 Task: Search for a house in Punalur, India, from 12 Aug to 16 Aug for 4 guests, with amenities like Wifi, Free Parking, TV, and Gym, within a price range of ₹10,000 to ₹16,000.
Action: Mouse moved to (462, 102)
Screenshot: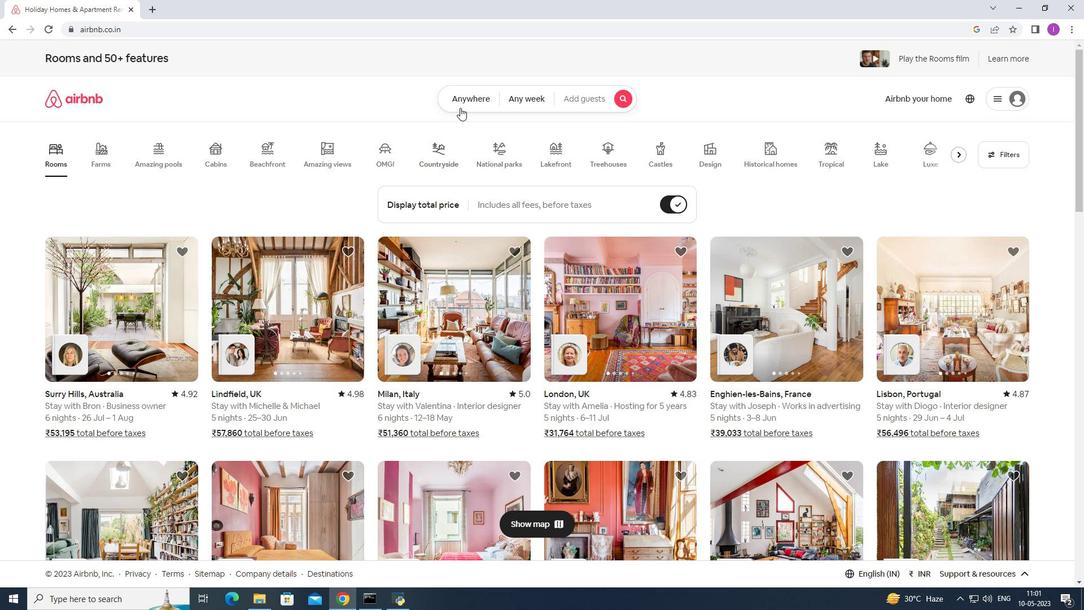 
Action: Mouse pressed left at (462, 102)
Screenshot: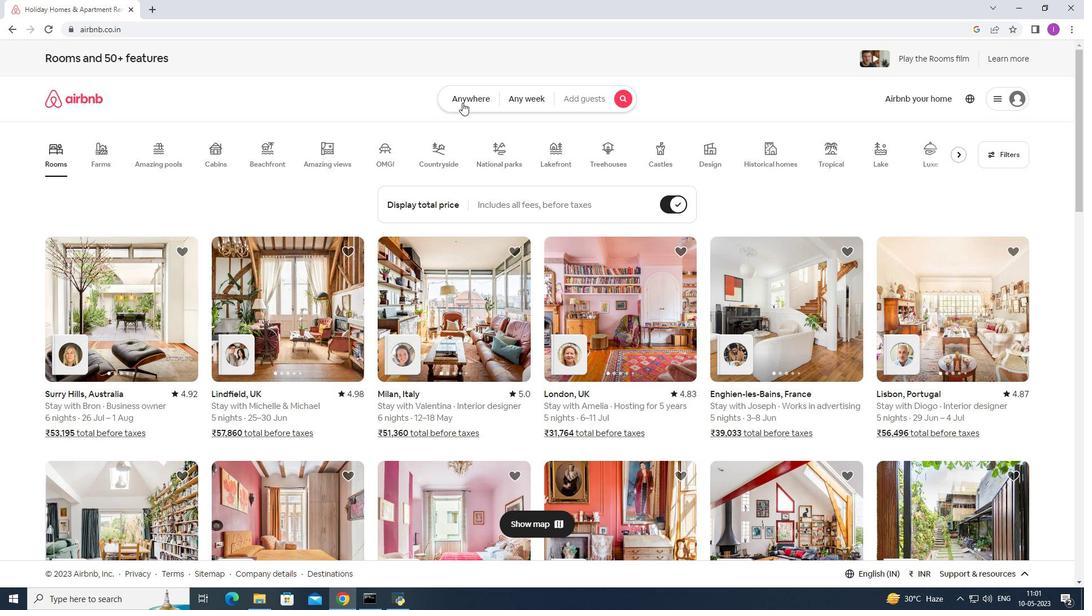 
Action: Mouse moved to (381, 143)
Screenshot: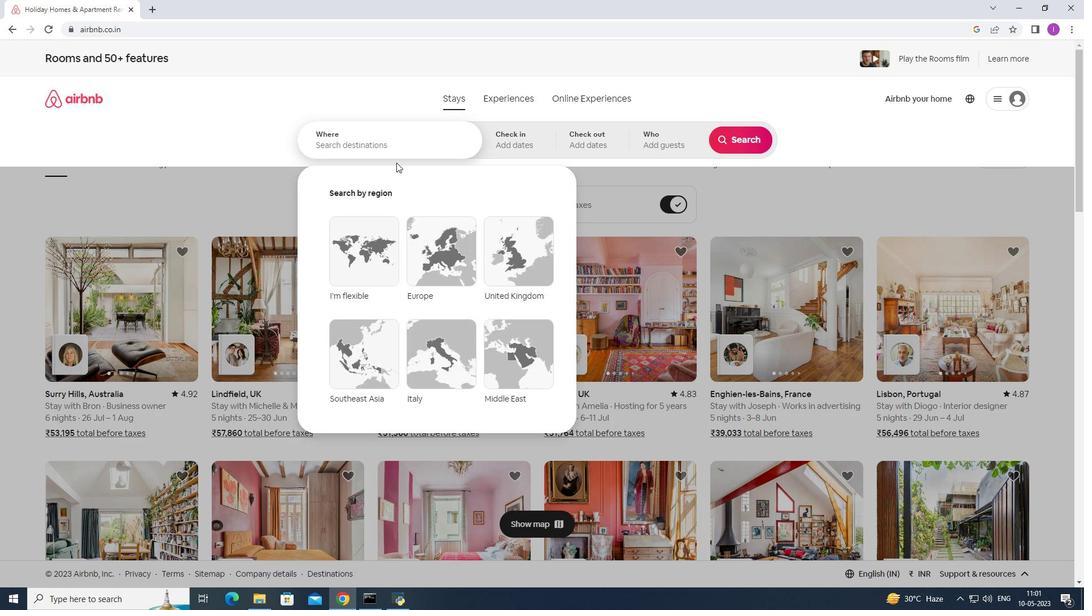 
Action: Mouse pressed left at (381, 143)
Screenshot: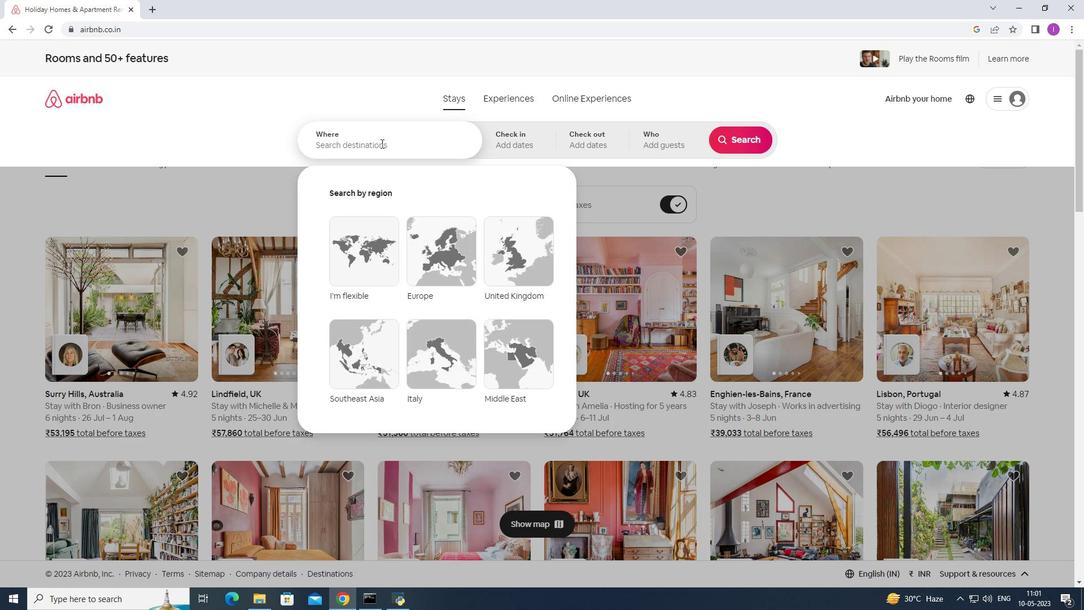 
Action: Mouse moved to (368, 164)
Screenshot: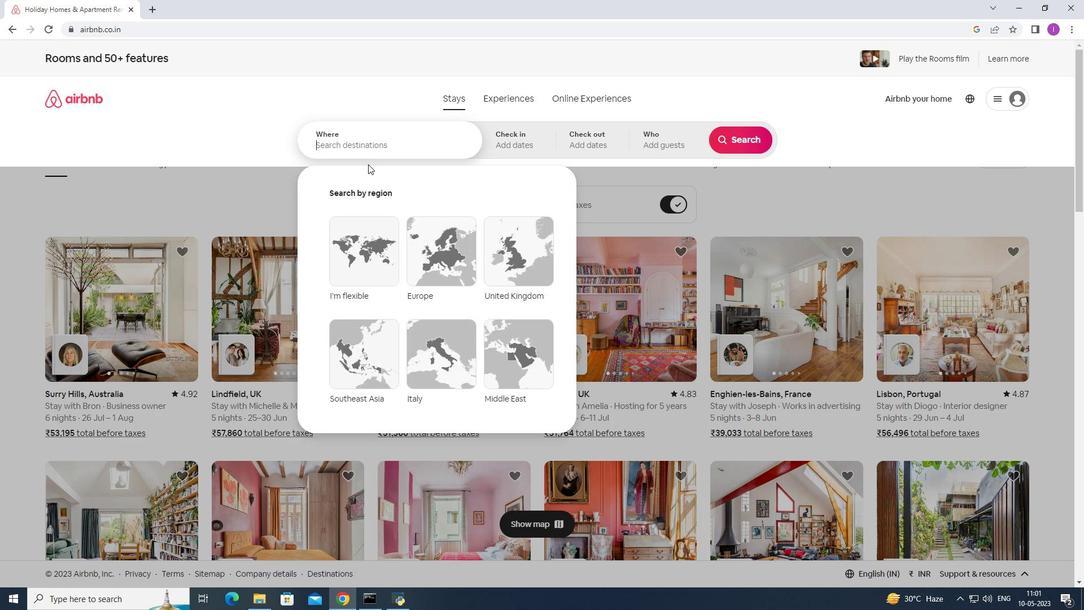 
Action: Key pressed <Key.shift>Punalur,<Key.shift><Key.shift><Key.shift><Key.shift><Key.shift><Key.shift><Key.shift><Key.shift><Key.shift><Key.shift><Key.shift><Key.shift><Key.shift><Key.shift><Key.shift>India
Screenshot: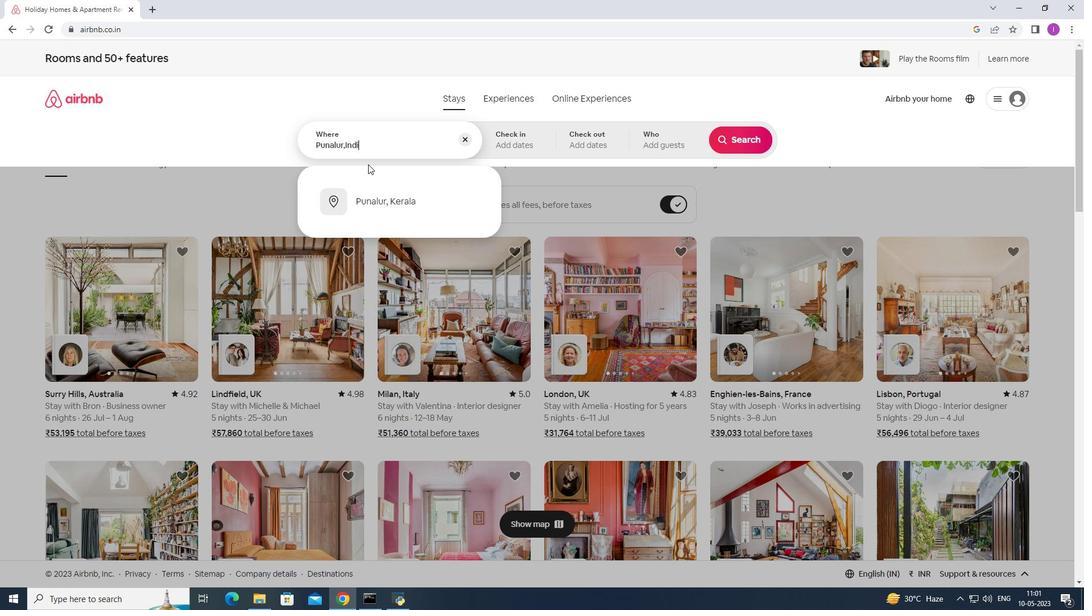 
Action: Mouse moved to (512, 148)
Screenshot: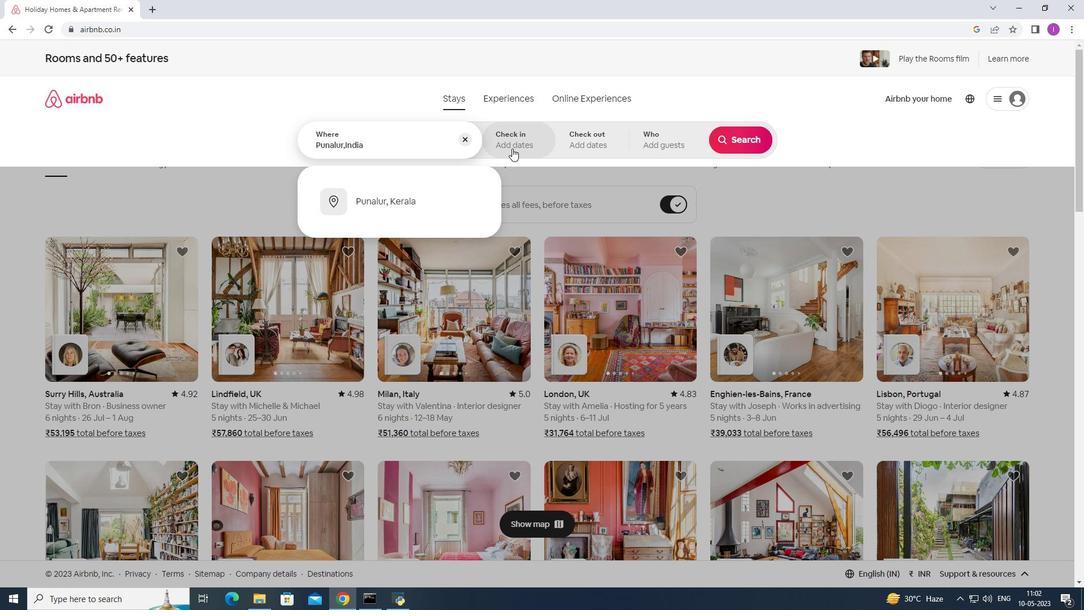 
Action: Mouse pressed left at (512, 148)
Screenshot: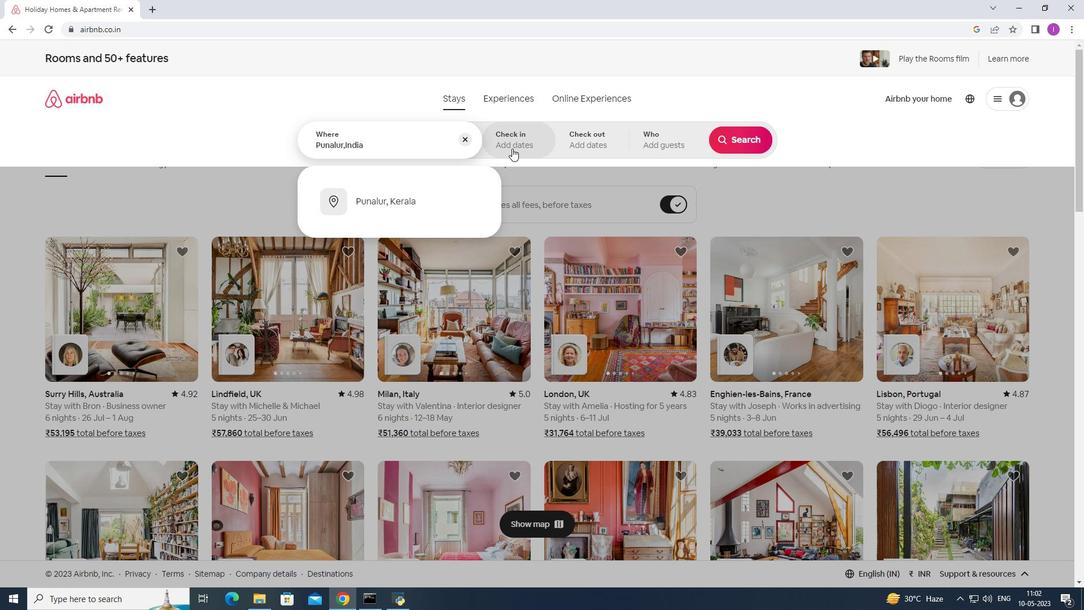 
Action: Mouse moved to (741, 227)
Screenshot: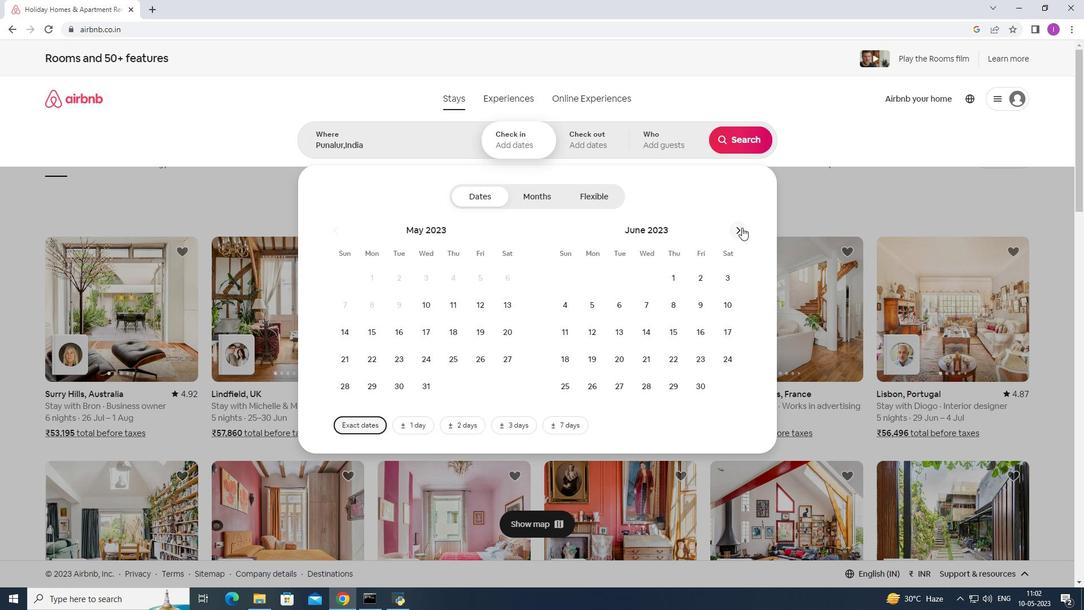 
Action: Mouse pressed left at (741, 227)
Screenshot: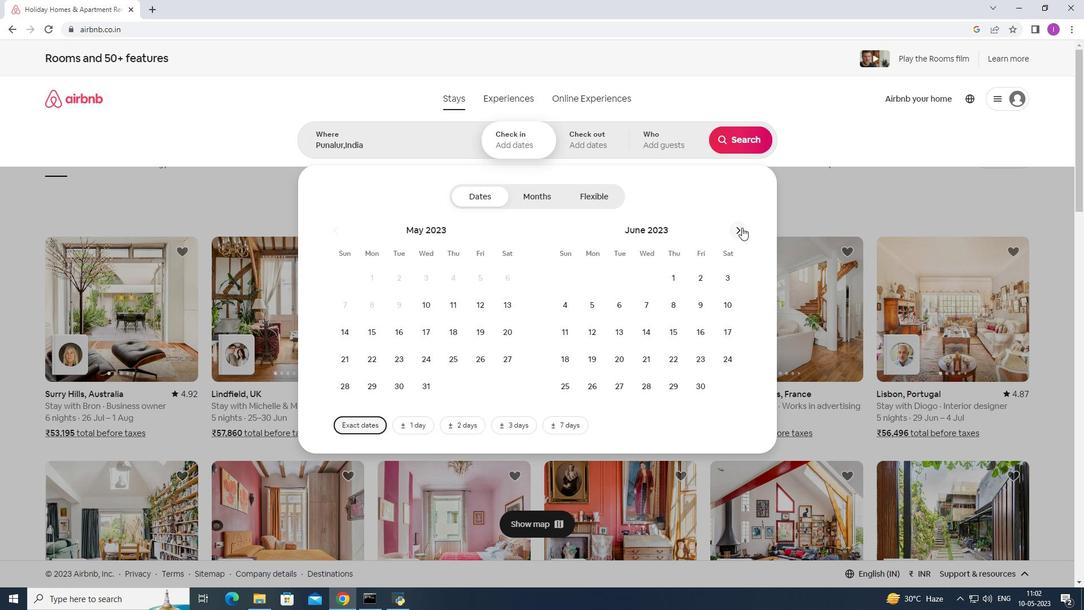 
Action: Mouse pressed left at (741, 227)
Screenshot: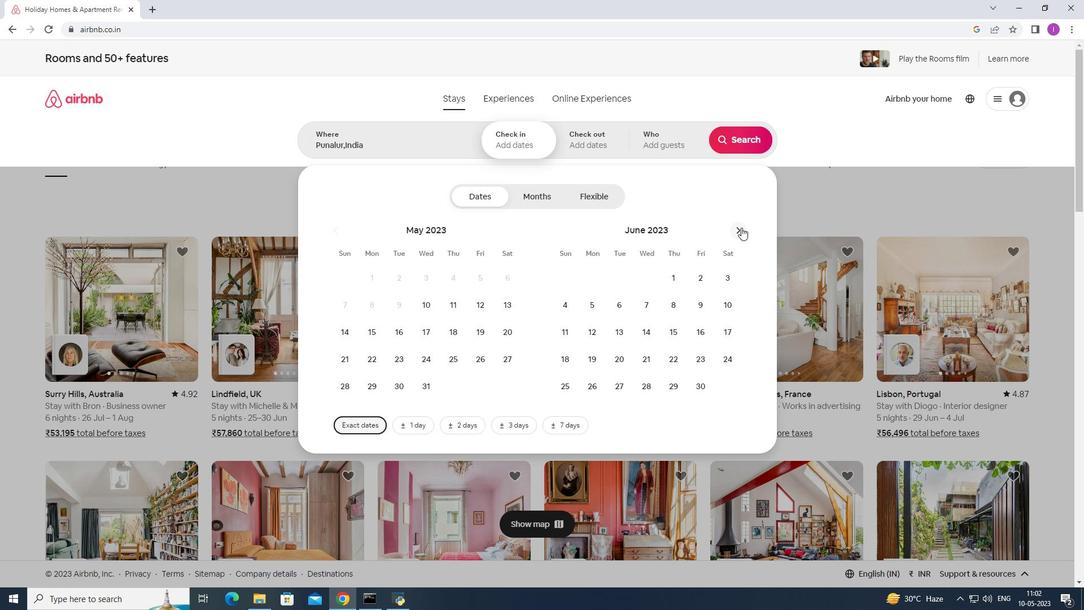 
Action: Mouse moved to (727, 301)
Screenshot: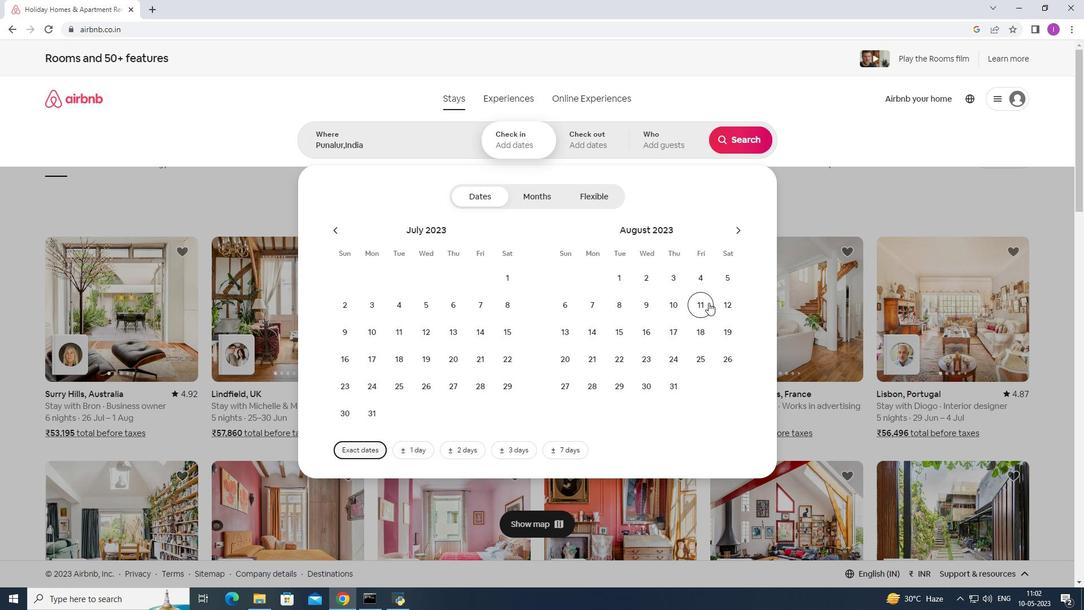 
Action: Mouse pressed left at (727, 301)
Screenshot: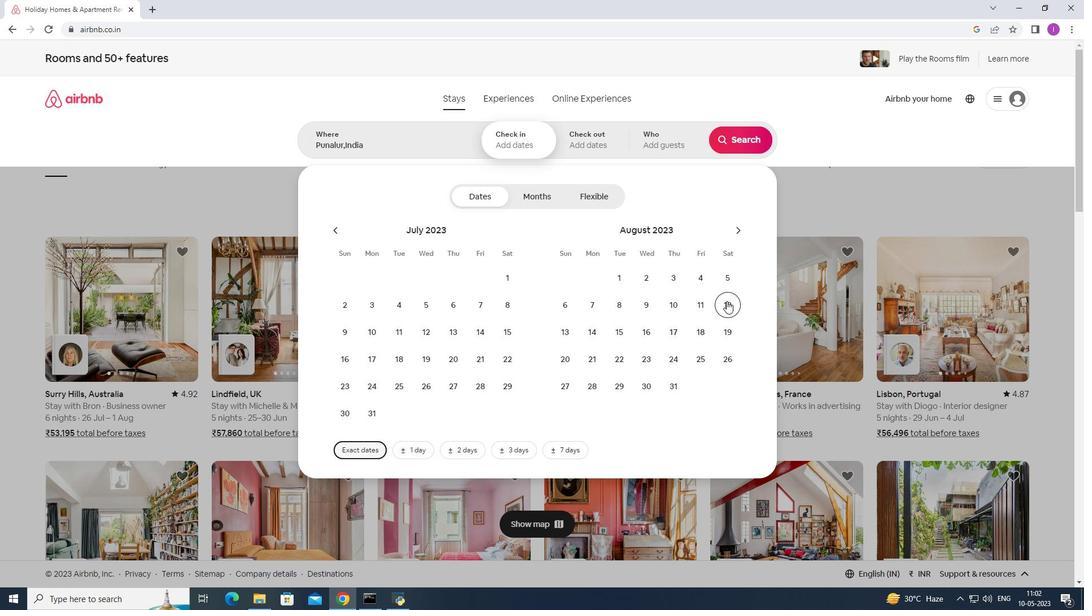 
Action: Mouse moved to (641, 329)
Screenshot: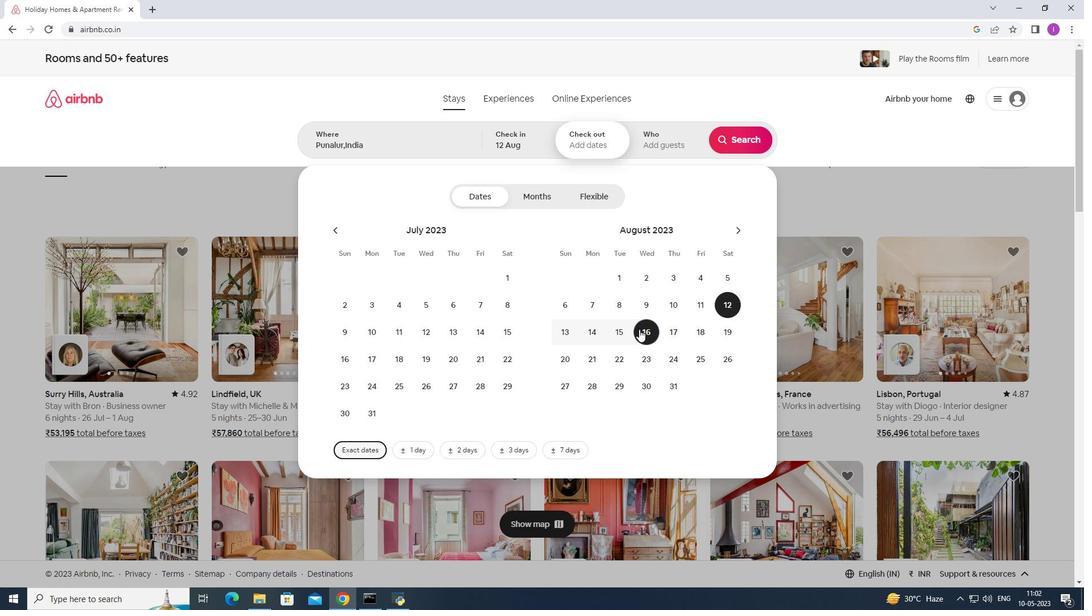 
Action: Mouse pressed left at (641, 329)
Screenshot: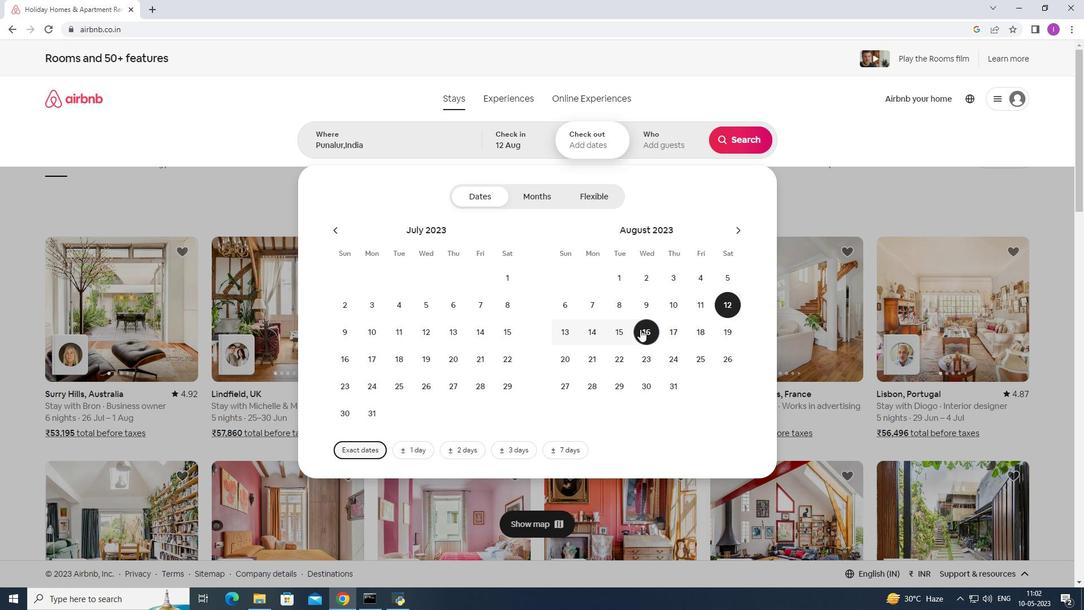 
Action: Mouse moved to (659, 139)
Screenshot: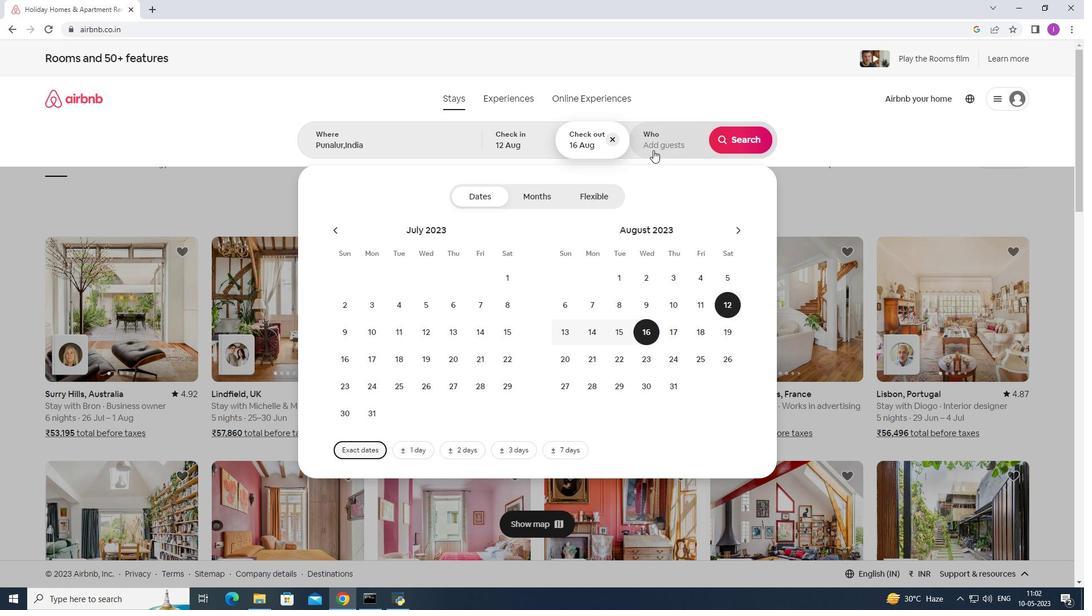 
Action: Mouse pressed left at (659, 139)
Screenshot: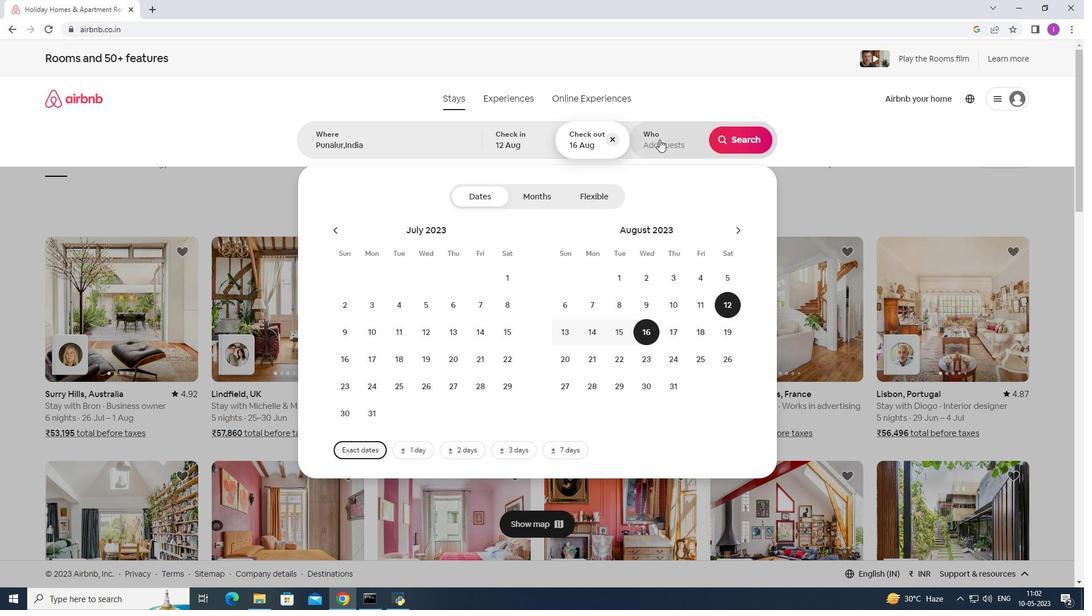 
Action: Mouse moved to (749, 198)
Screenshot: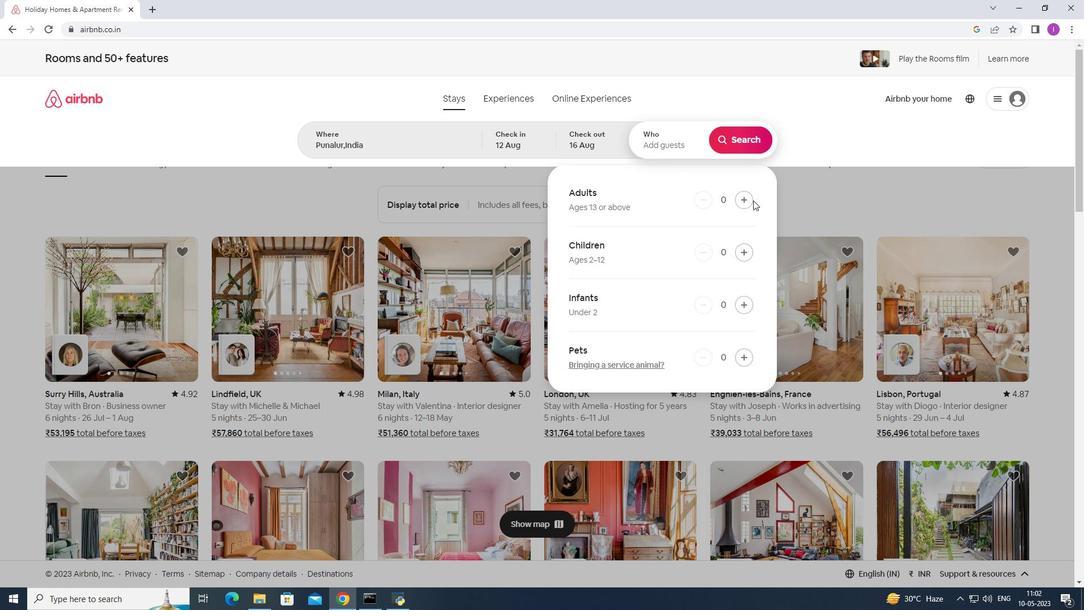 
Action: Mouse pressed left at (749, 198)
Screenshot: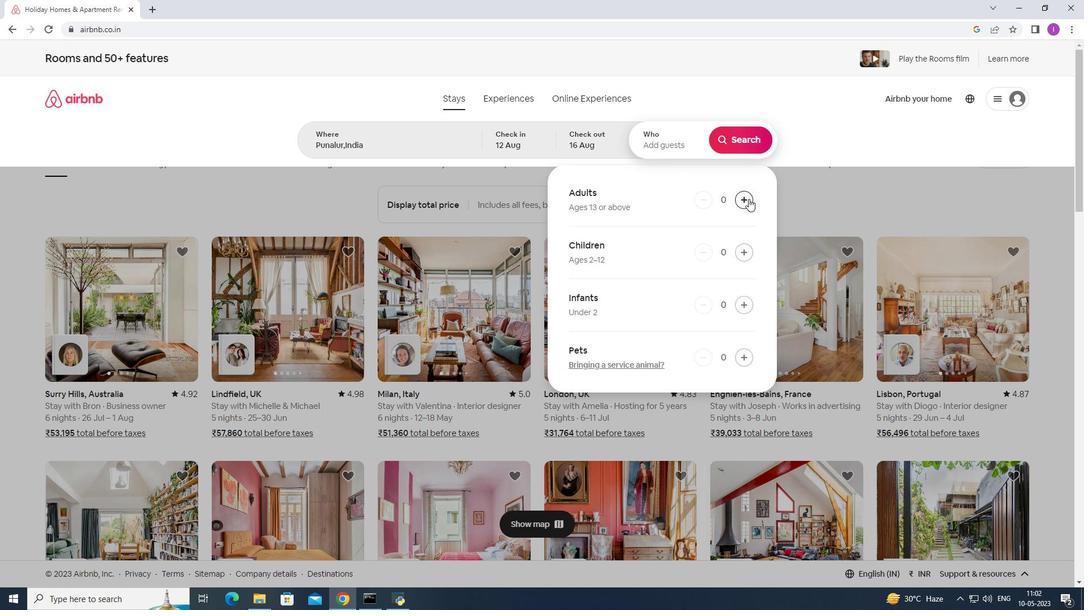 
Action: Mouse pressed left at (749, 198)
Screenshot: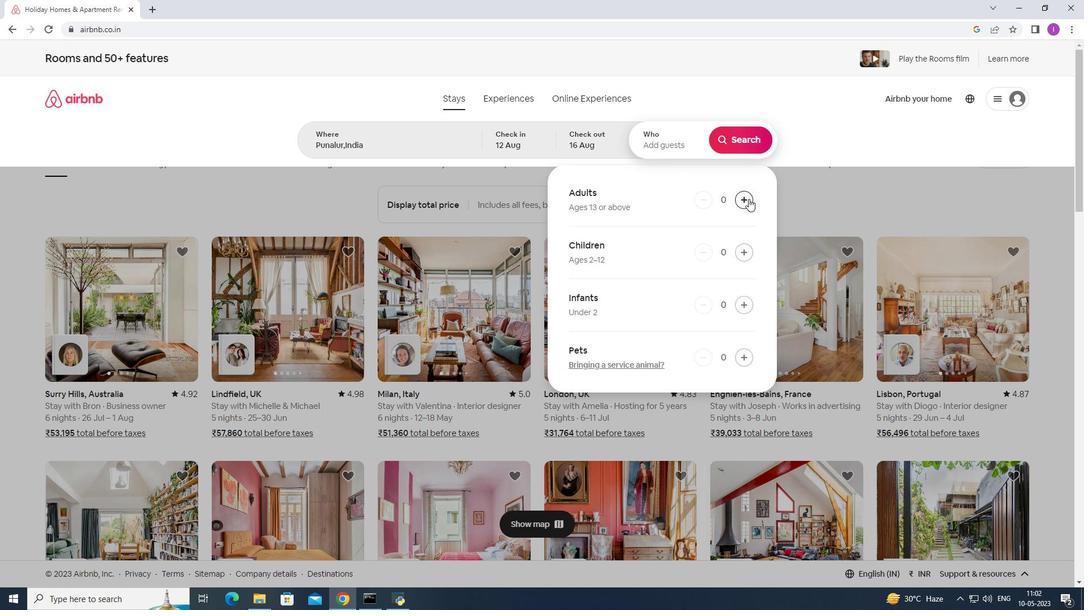 
Action: Mouse pressed left at (749, 198)
Screenshot: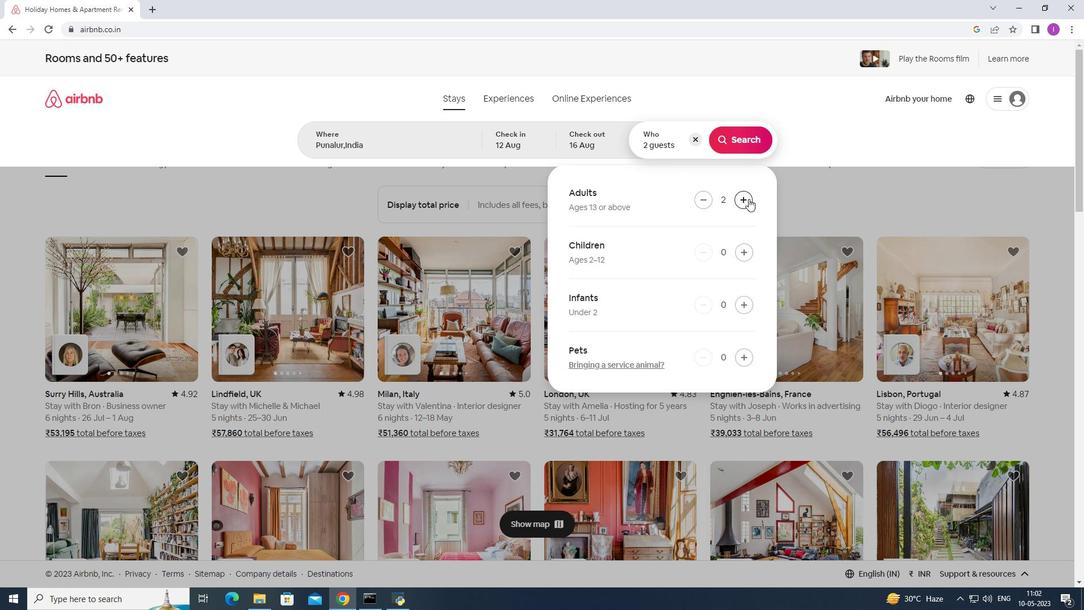 
Action: Mouse pressed left at (749, 198)
Screenshot: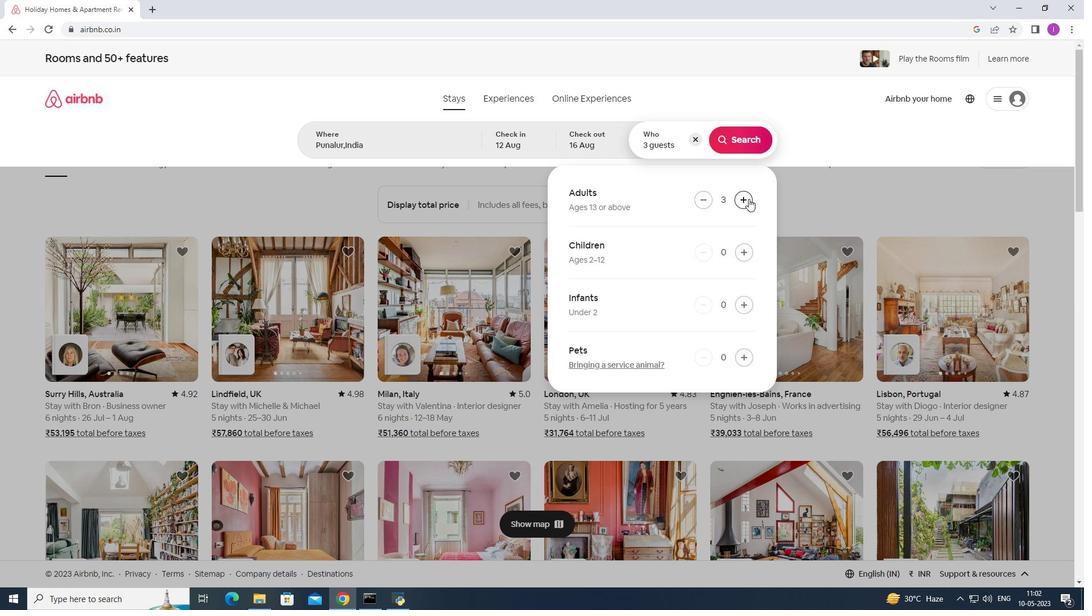 
Action: Mouse pressed left at (749, 198)
Screenshot: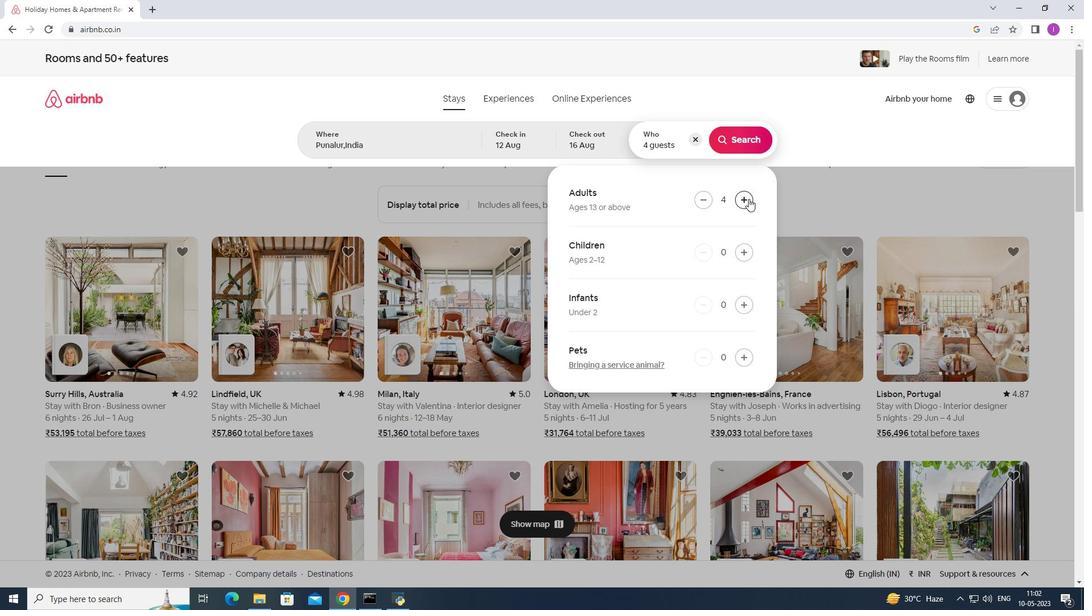 
Action: Mouse pressed left at (749, 198)
Screenshot: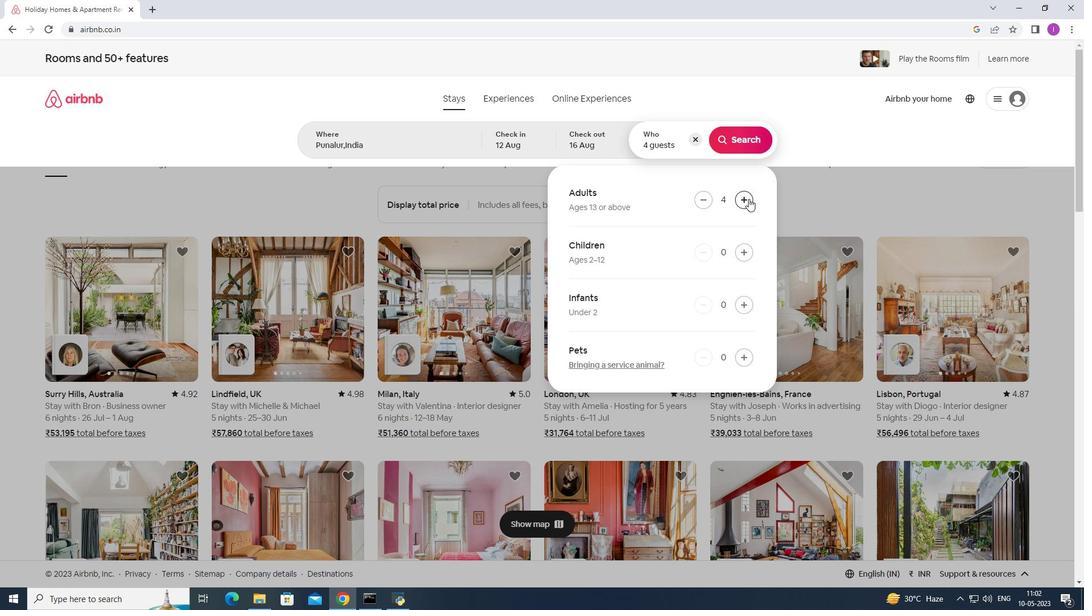 
Action: Mouse pressed left at (749, 198)
Screenshot: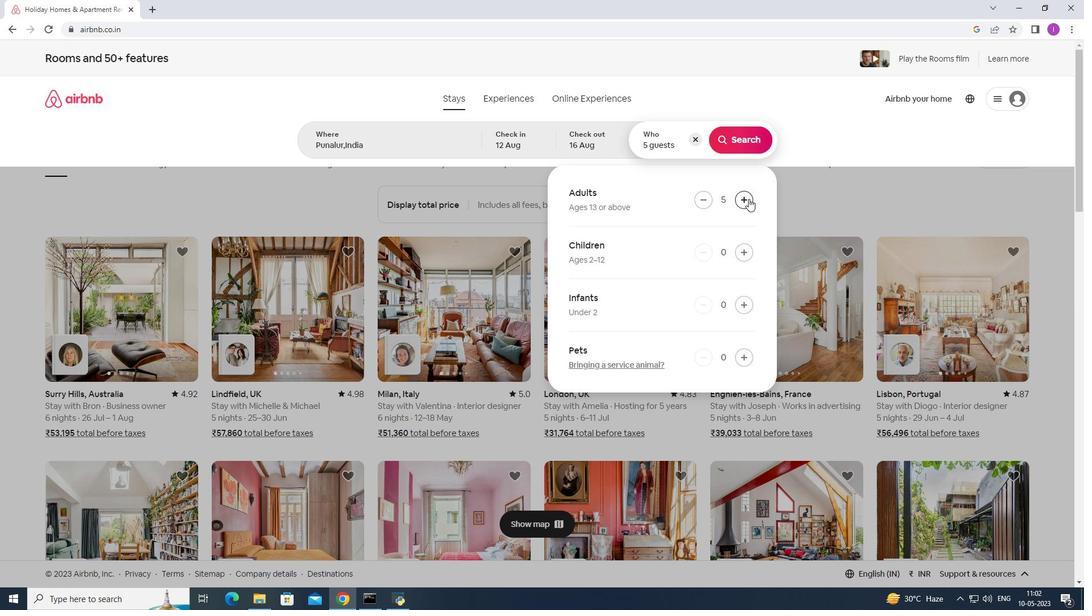 
Action: Mouse pressed left at (749, 198)
Screenshot: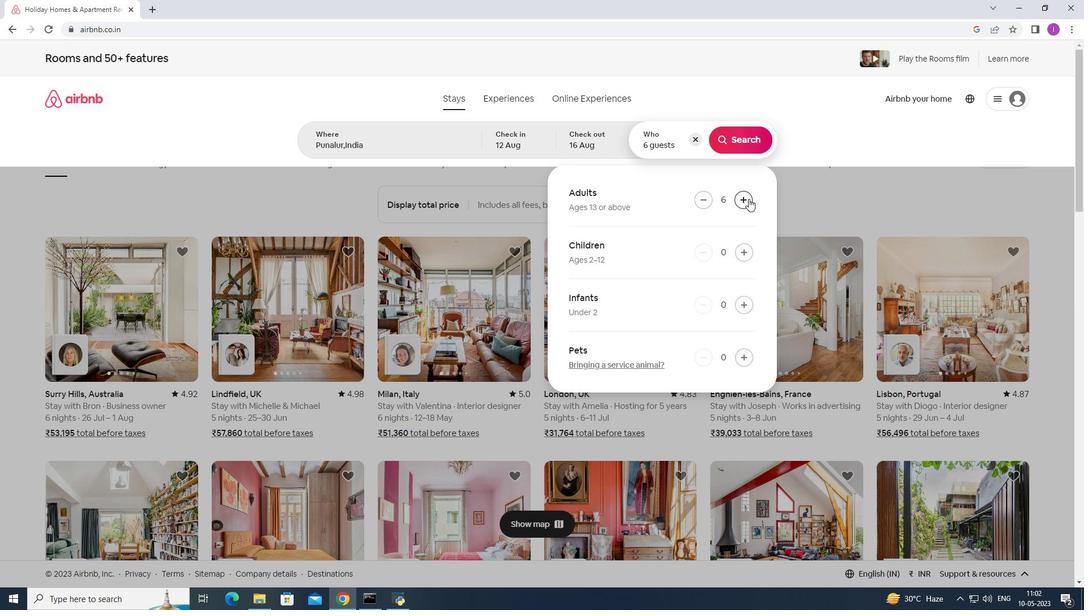 
Action: Mouse moved to (739, 142)
Screenshot: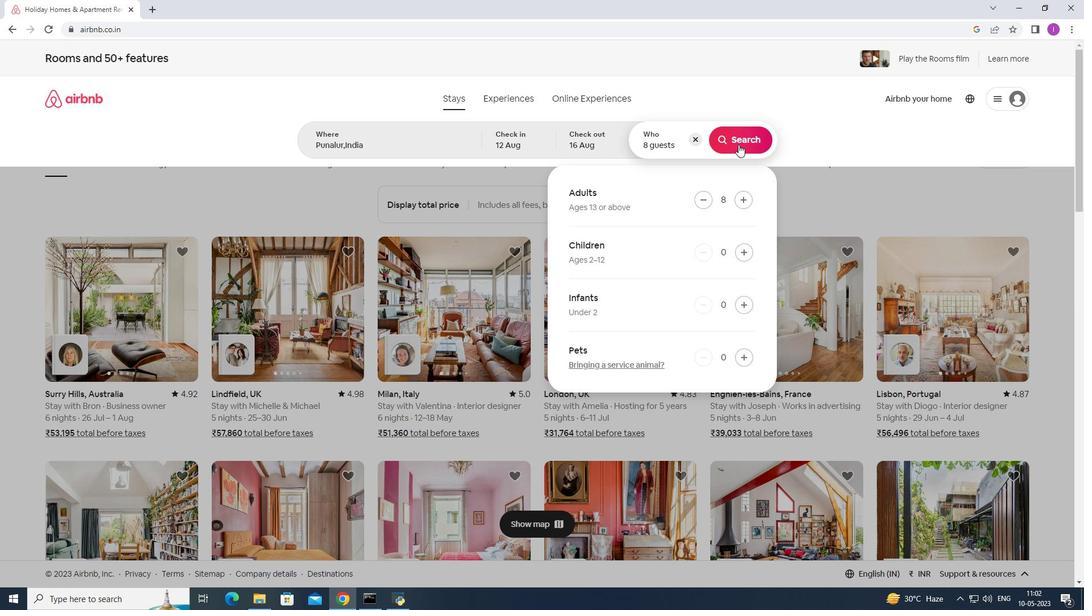 
Action: Mouse pressed left at (739, 142)
Screenshot: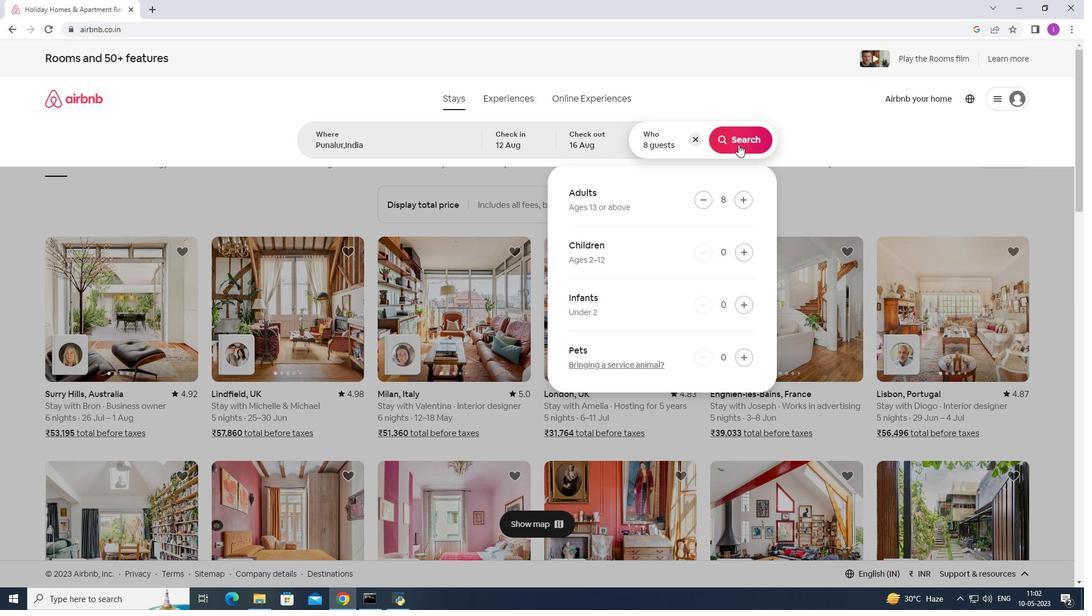 
Action: Mouse moved to (1023, 104)
Screenshot: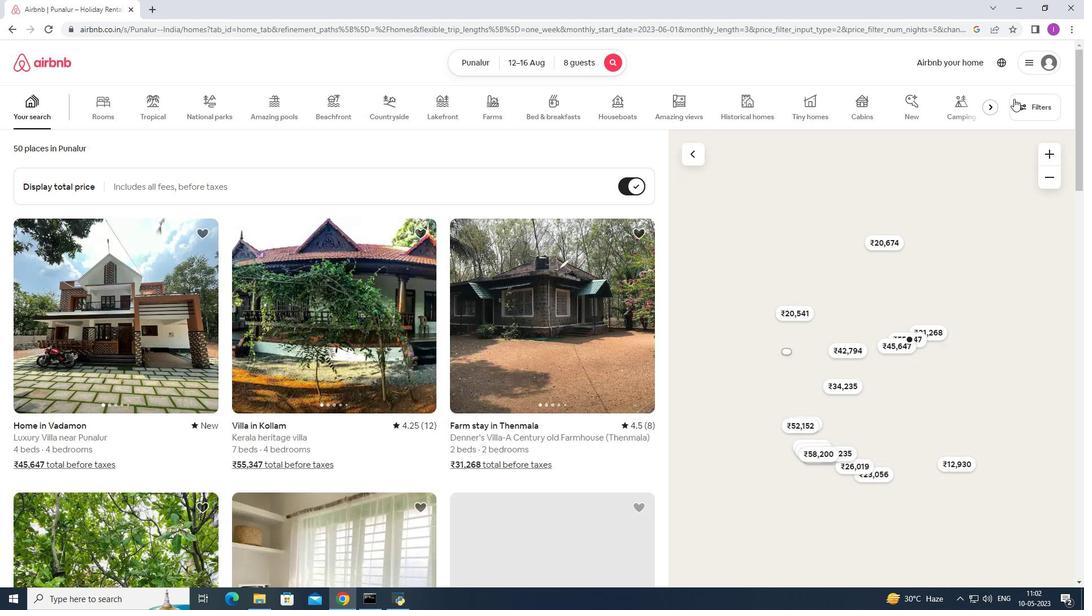 
Action: Mouse pressed left at (1023, 104)
Screenshot: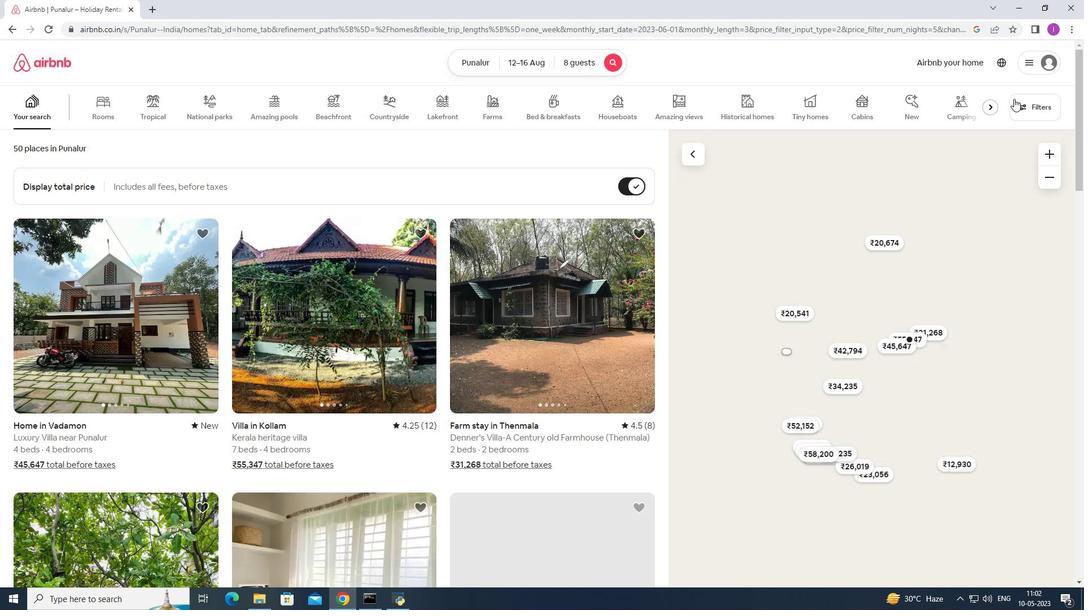 
Action: Mouse moved to (405, 386)
Screenshot: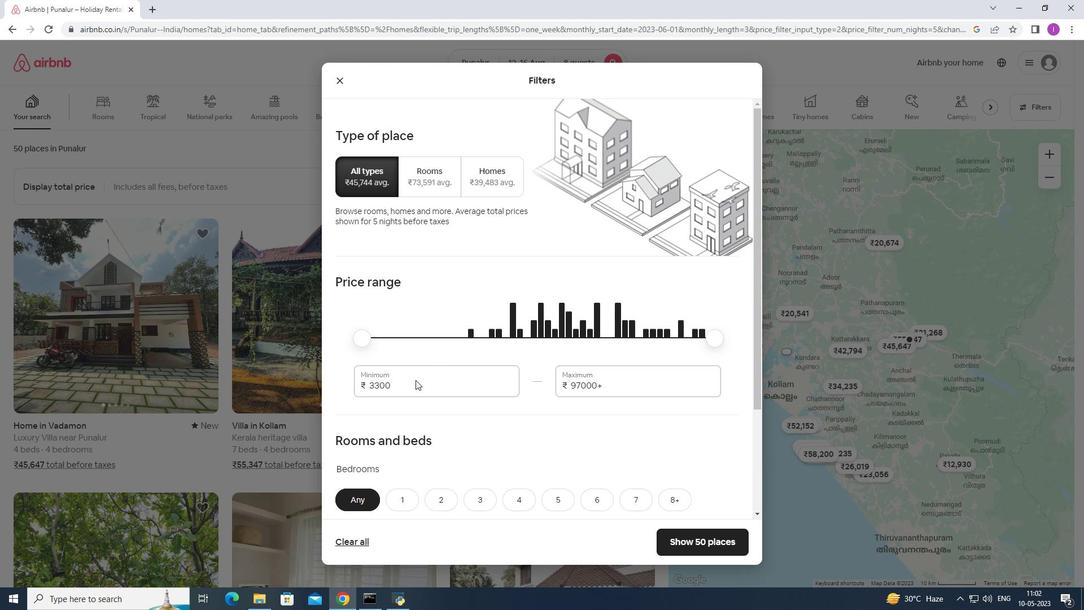 
Action: Mouse pressed left at (405, 386)
Screenshot: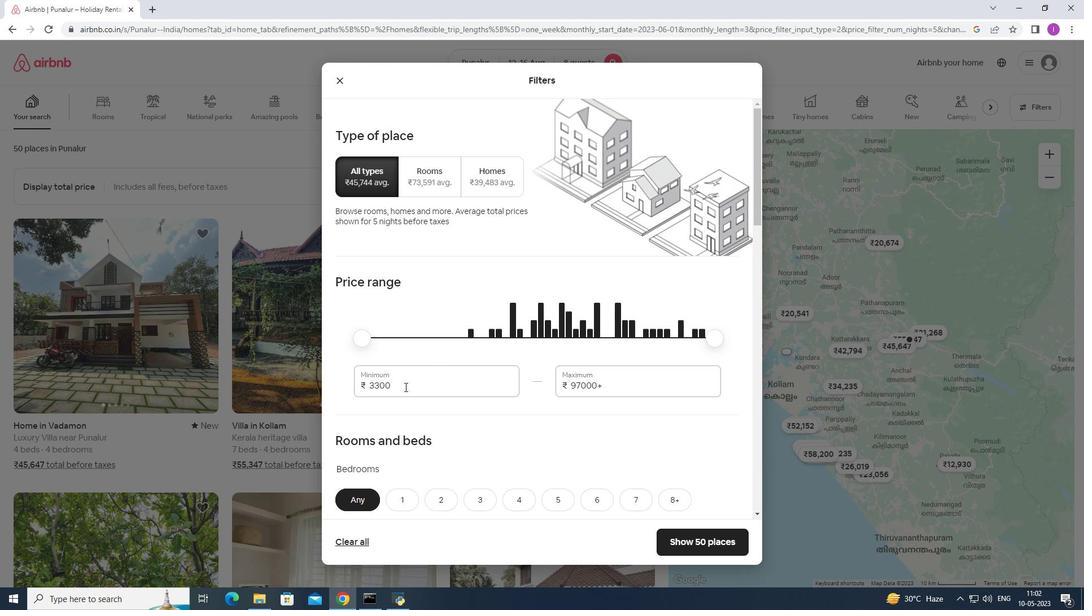 
Action: Mouse moved to (414, 368)
Screenshot: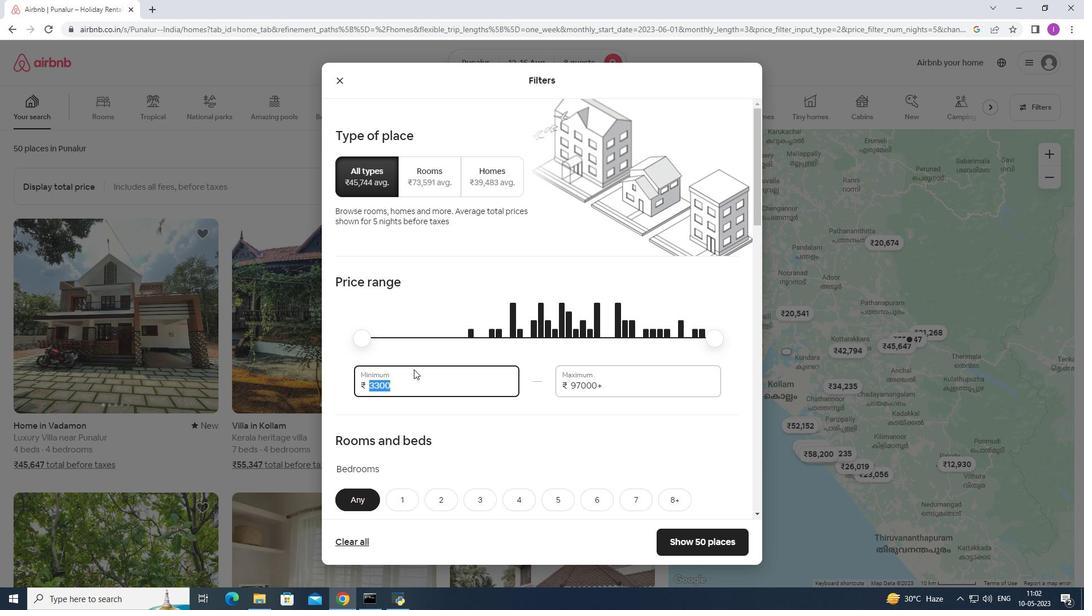 
Action: Key pressed 1
Screenshot: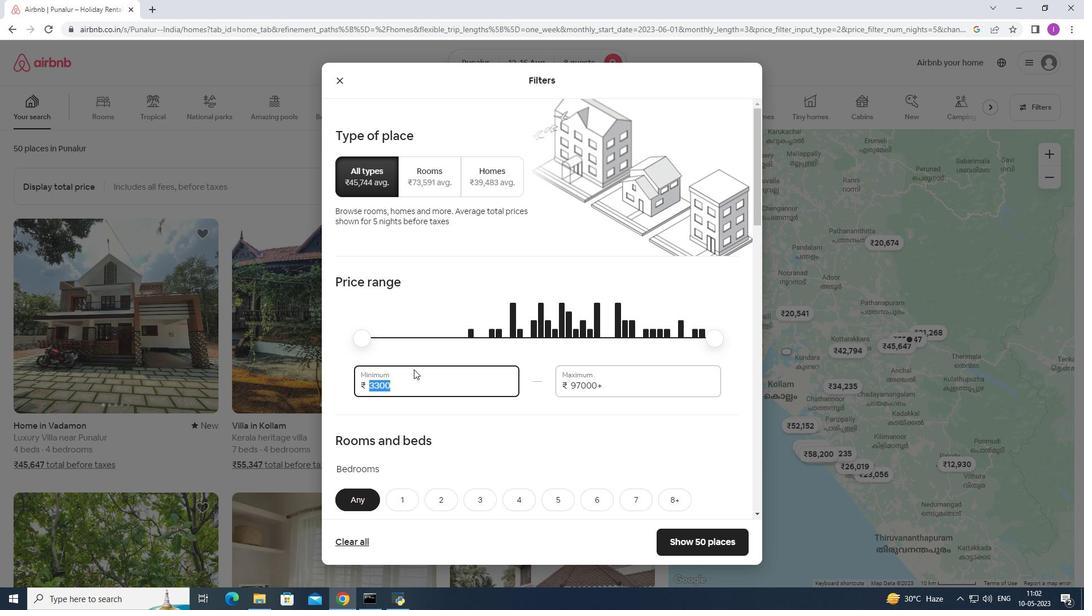 
Action: Mouse moved to (416, 361)
Screenshot: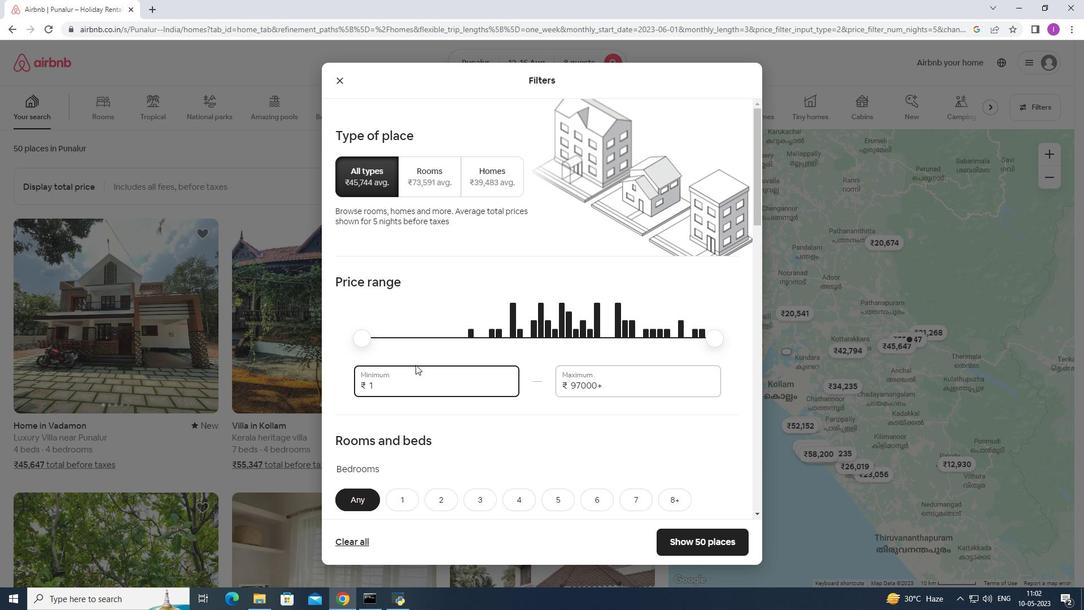 
Action: Key pressed 00
Screenshot: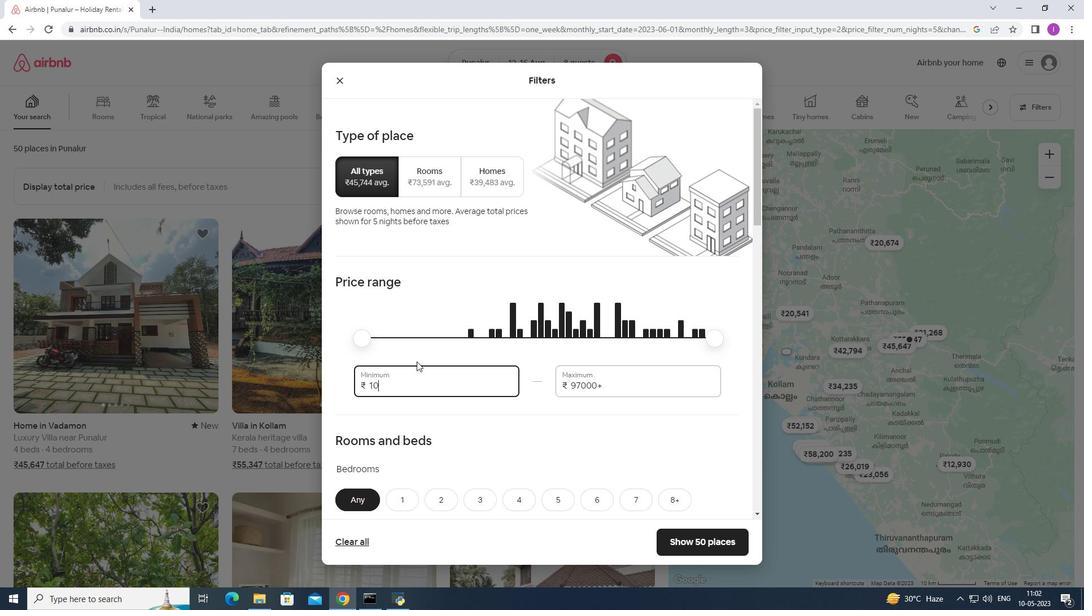 
Action: Mouse moved to (416, 360)
Screenshot: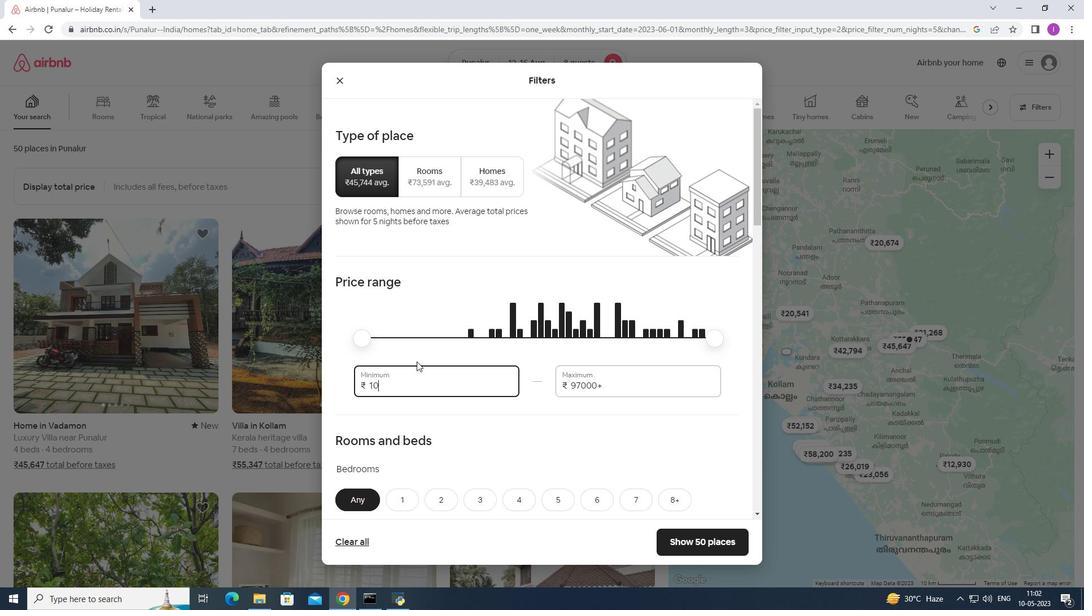
Action: Key pressed 0
Screenshot: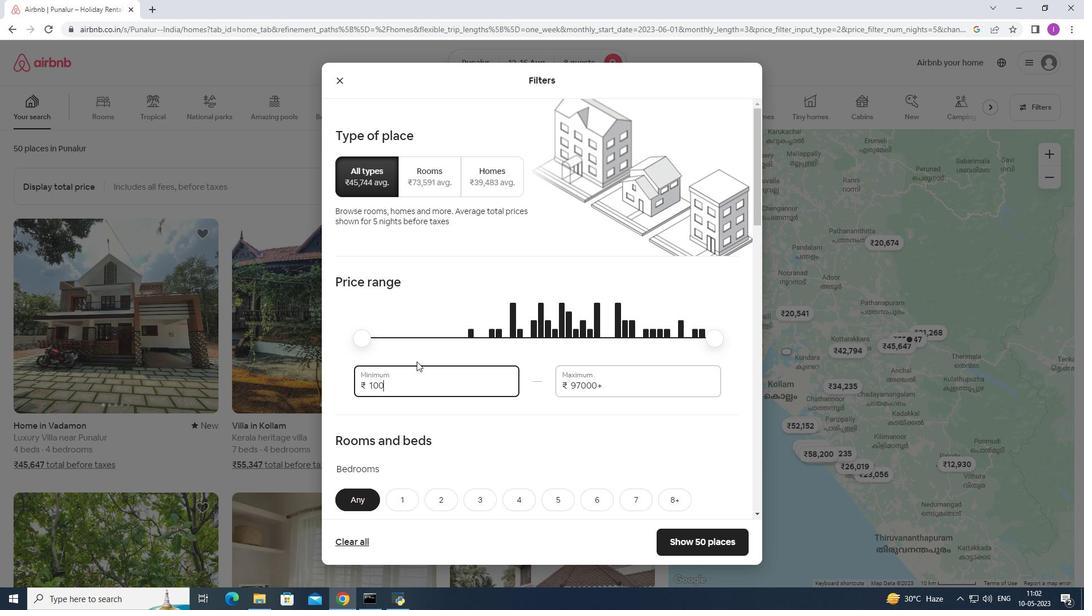 
Action: Mouse moved to (424, 357)
Screenshot: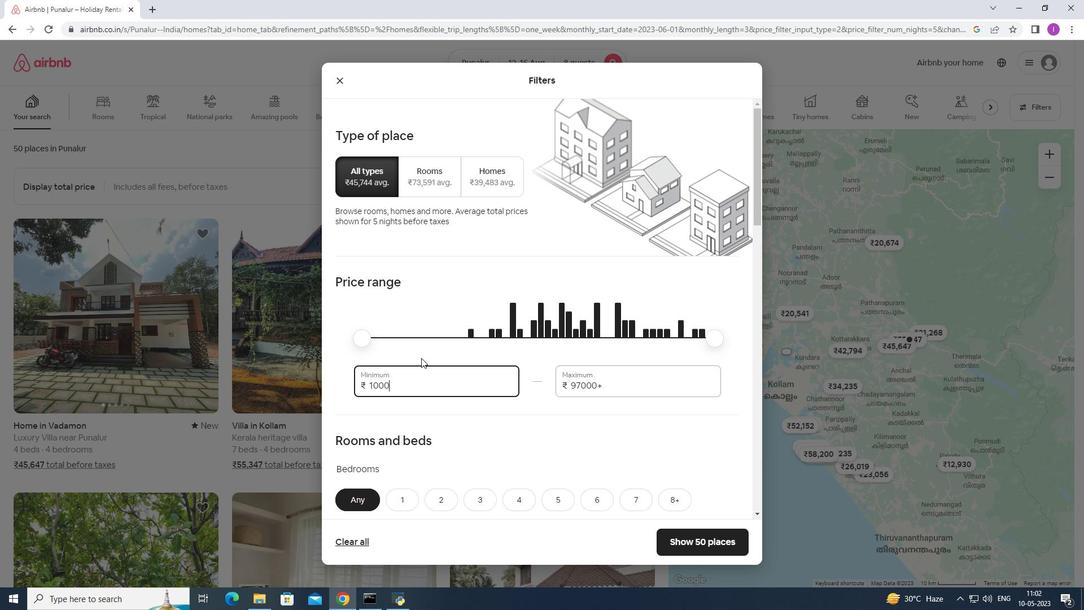 
Action: Key pressed 0
Screenshot: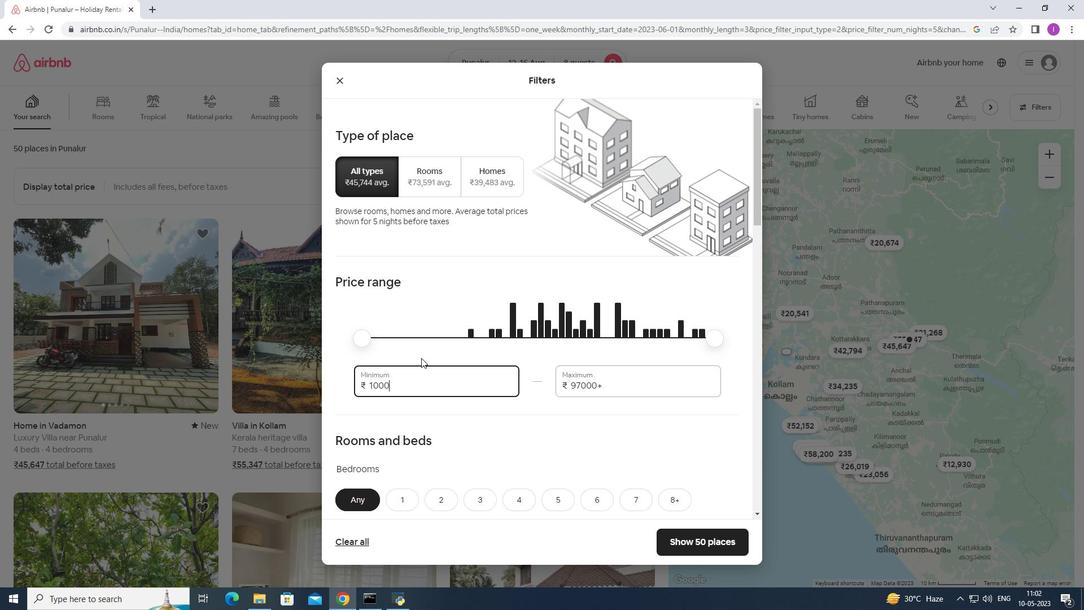 
Action: Mouse moved to (609, 385)
Screenshot: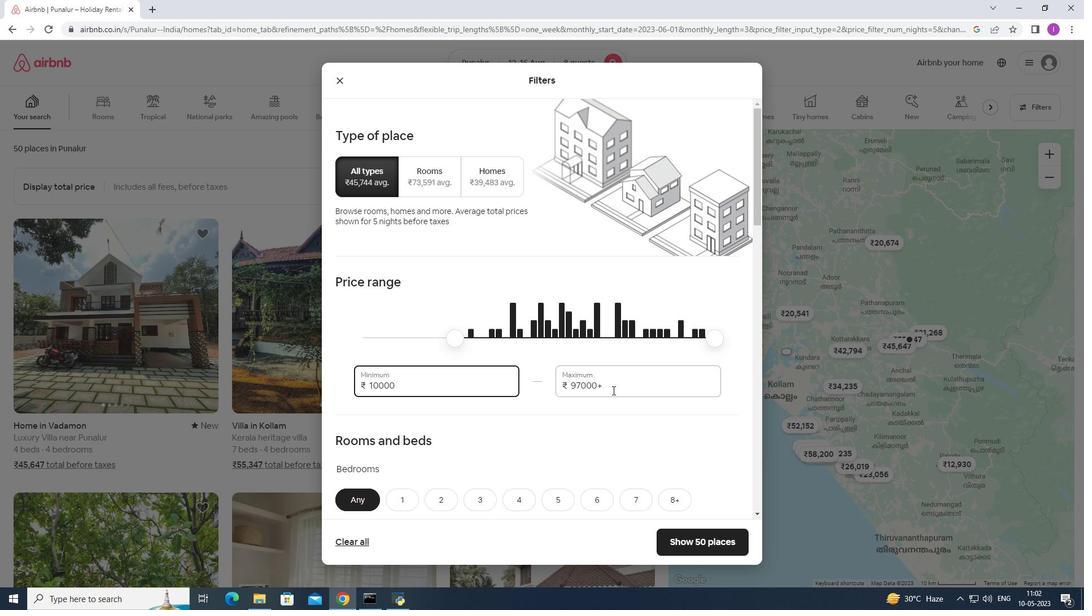 
Action: Mouse pressed left at (609, 385)
Screenshot: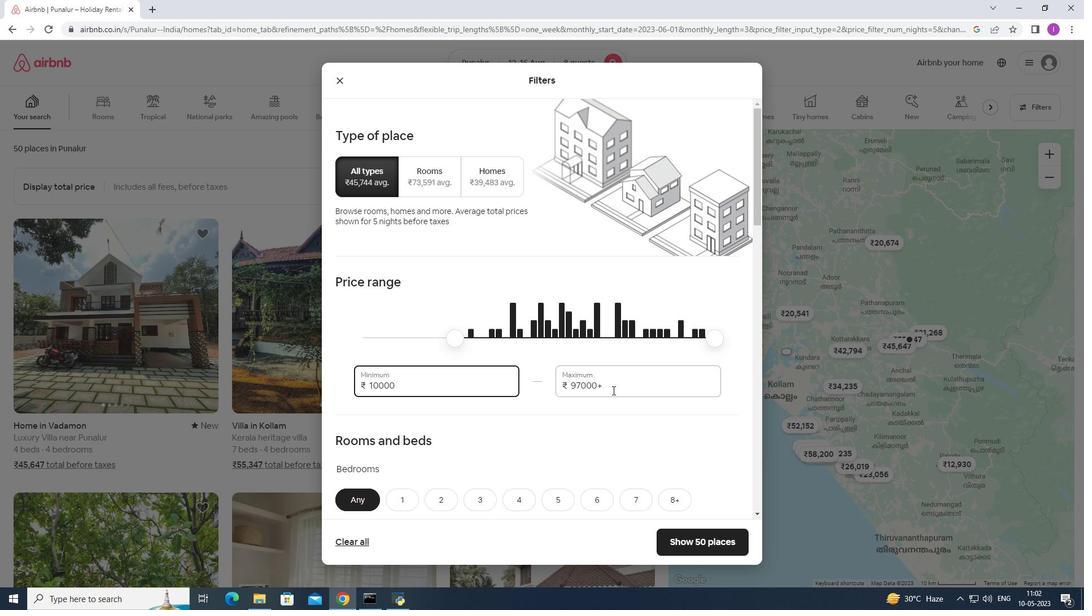 
Action: Mouse moved to (566, 380)
Screenshot: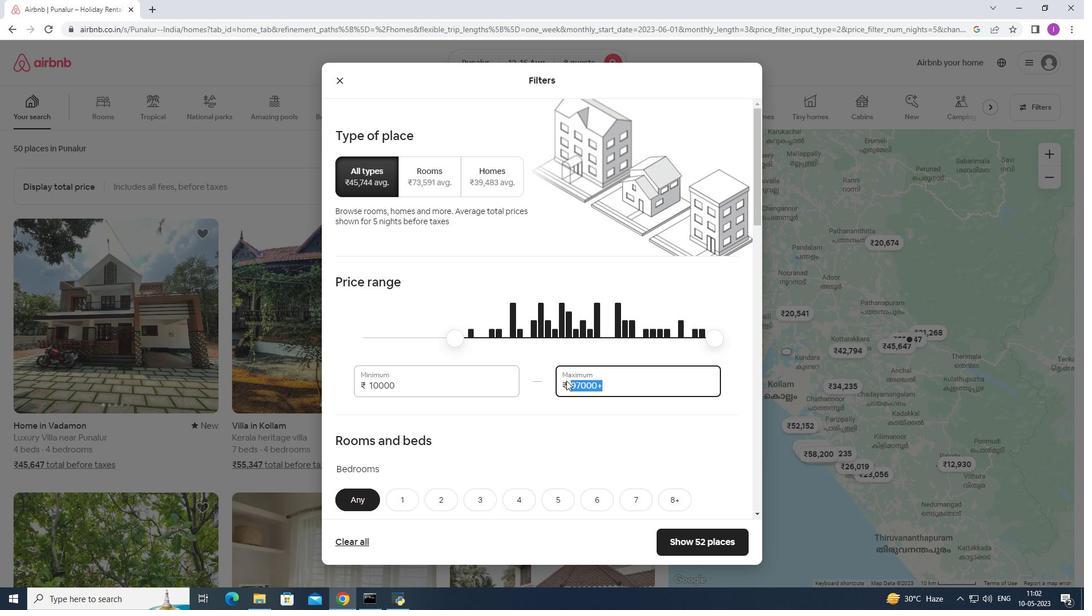 
Action: Key pressed 1
Screenshot: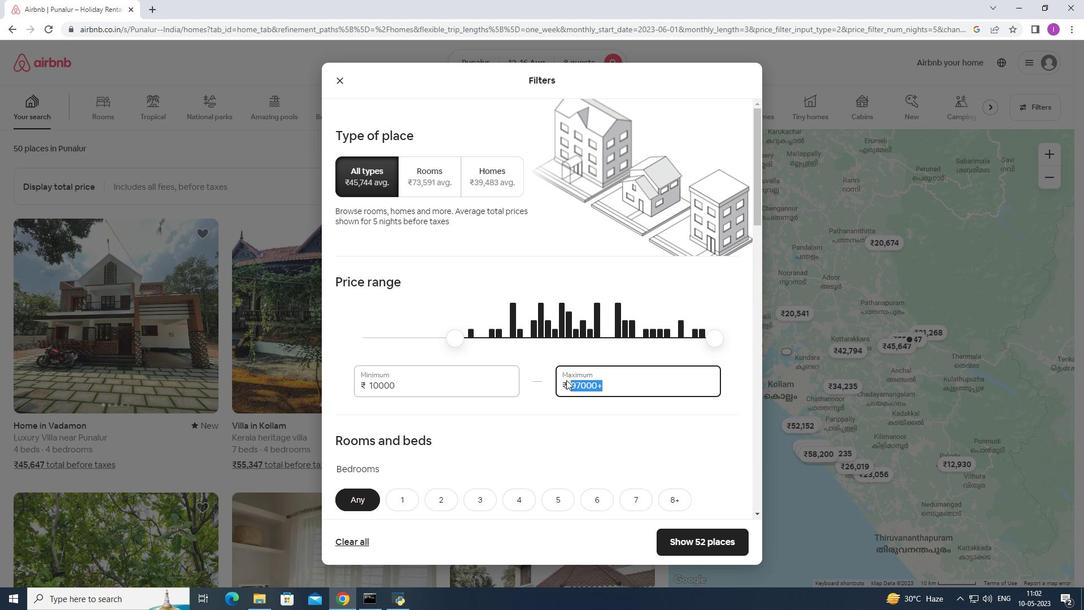 
Action: Mouse moved to (566, 379)
Screenshot: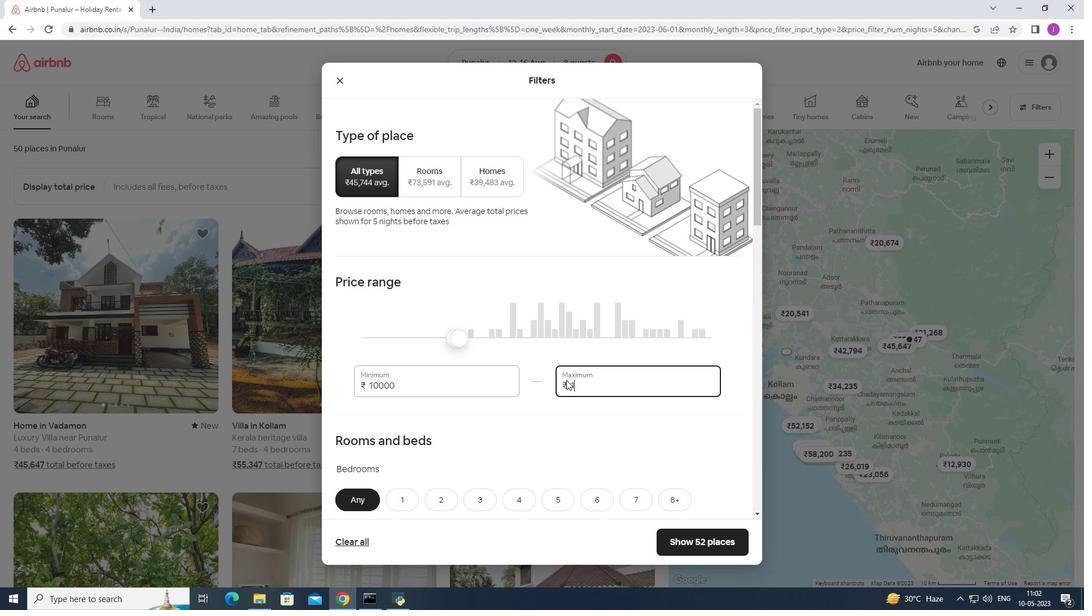 
Action: Key pressed 600
Screenshot: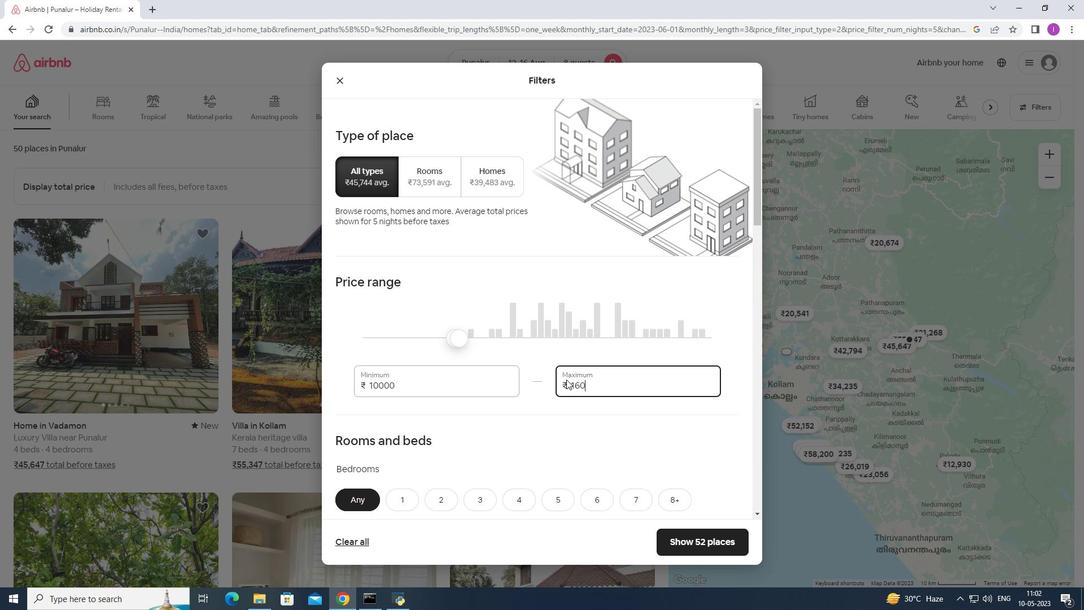 
Action: Mouse moved to (566, 379)
Screenshot: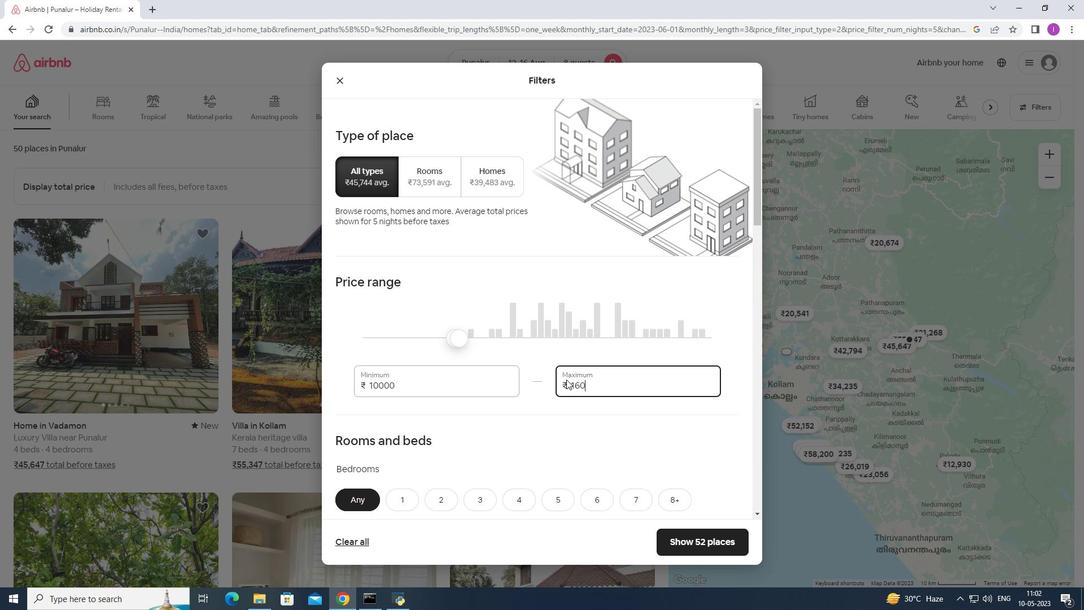 
Action: Key pressed 0
Screenshot: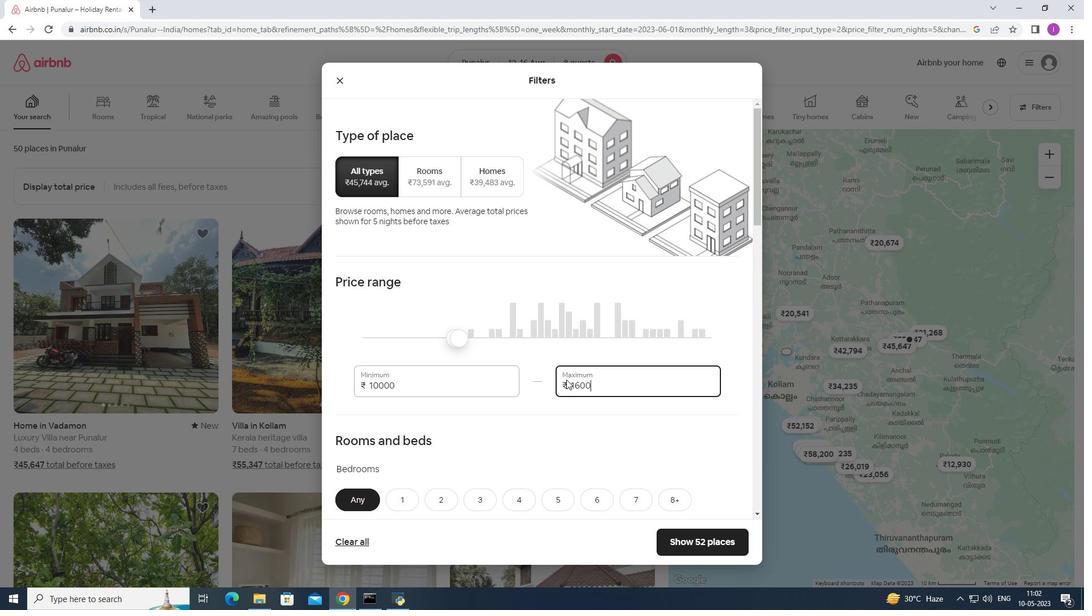 
Action: Mouse moved to (662, 372)
Screenshot: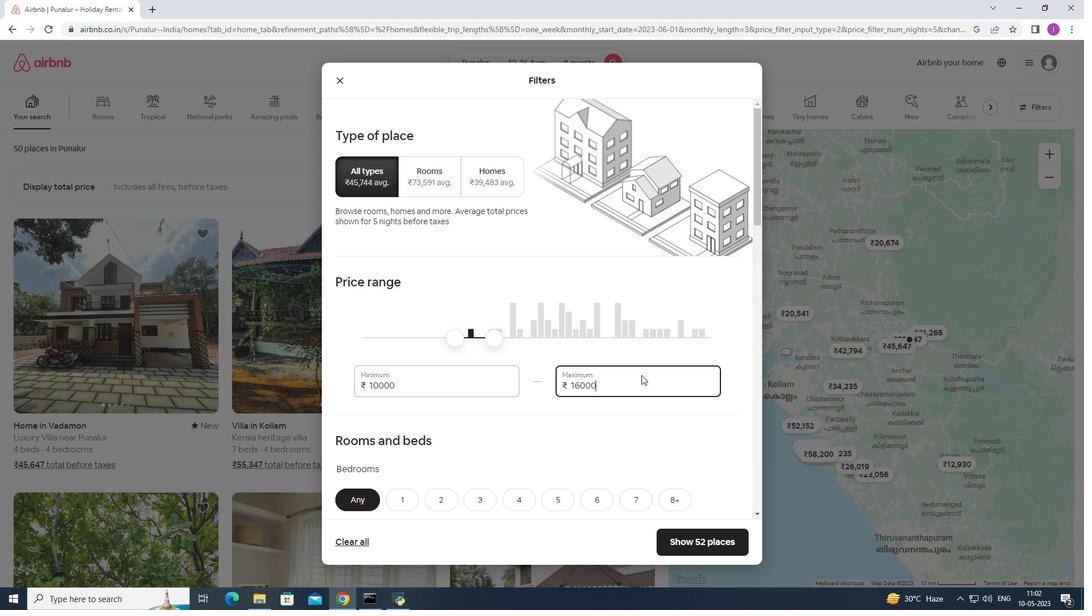 
Action: Mouse scrolled (662, 371) with delta (0, 0)
Screenshot: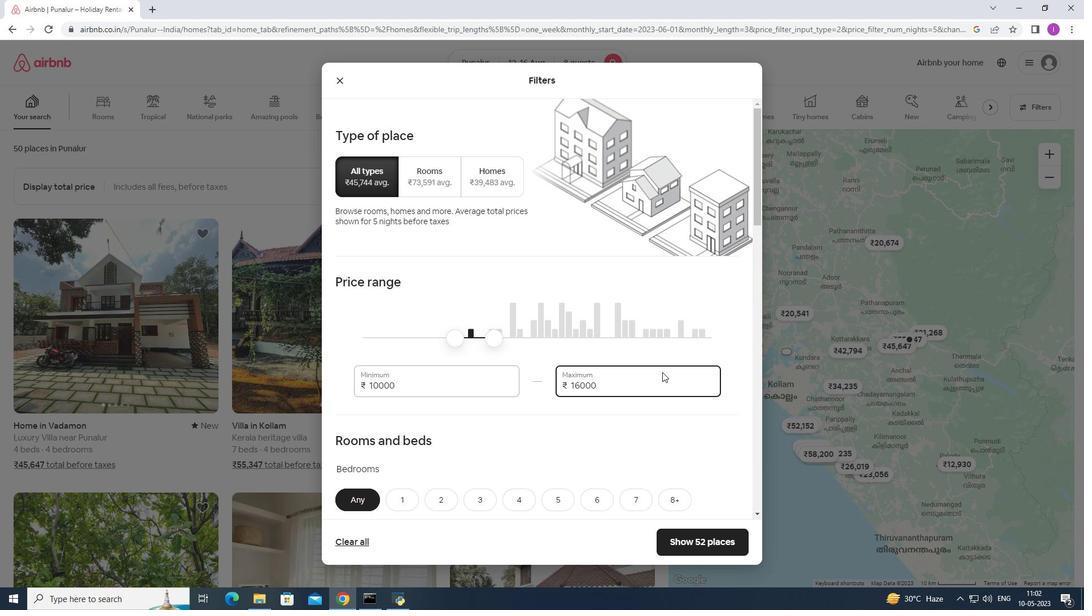 
Action: Mouse scrolled (662, 371) with delta (0, 0)
Screenshot: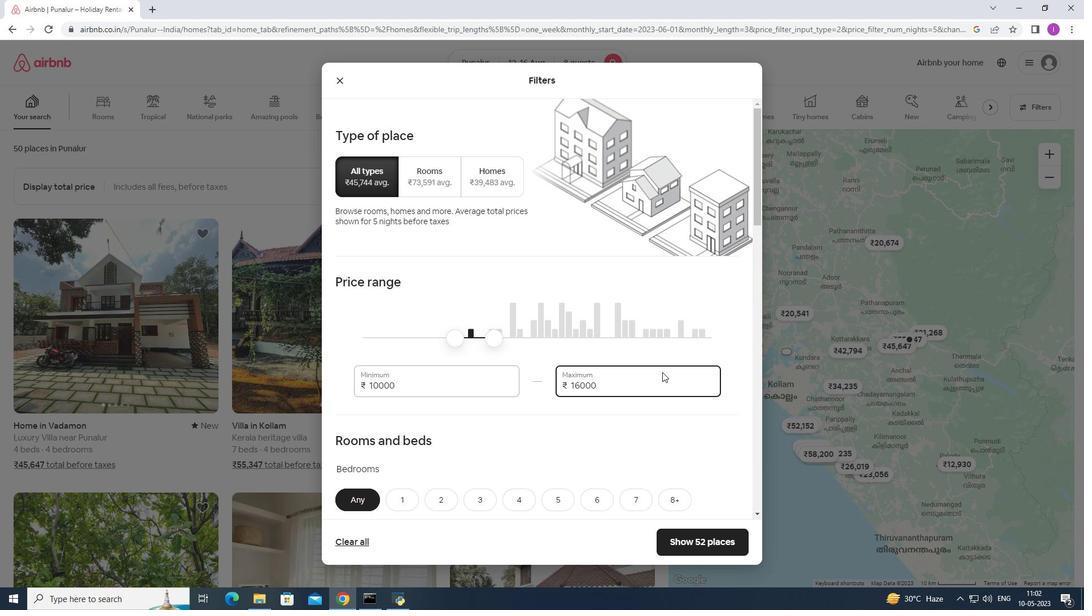 
Action: Mouse moved to (653, 364)
Screenshot: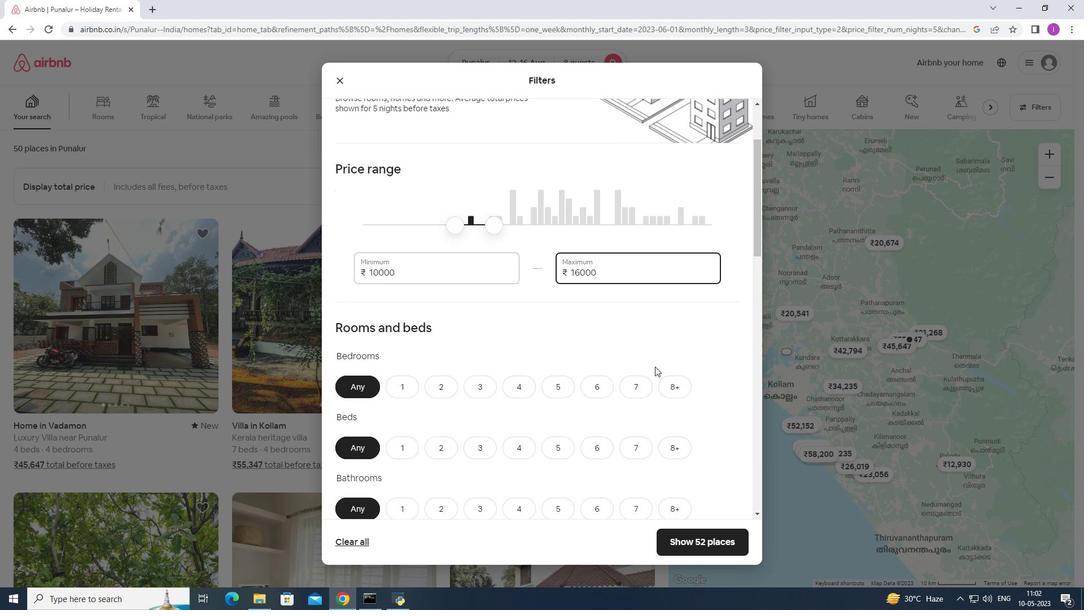 
Action: Mouse scrolled (653, 364) with delta (0, 0)
Screenshot: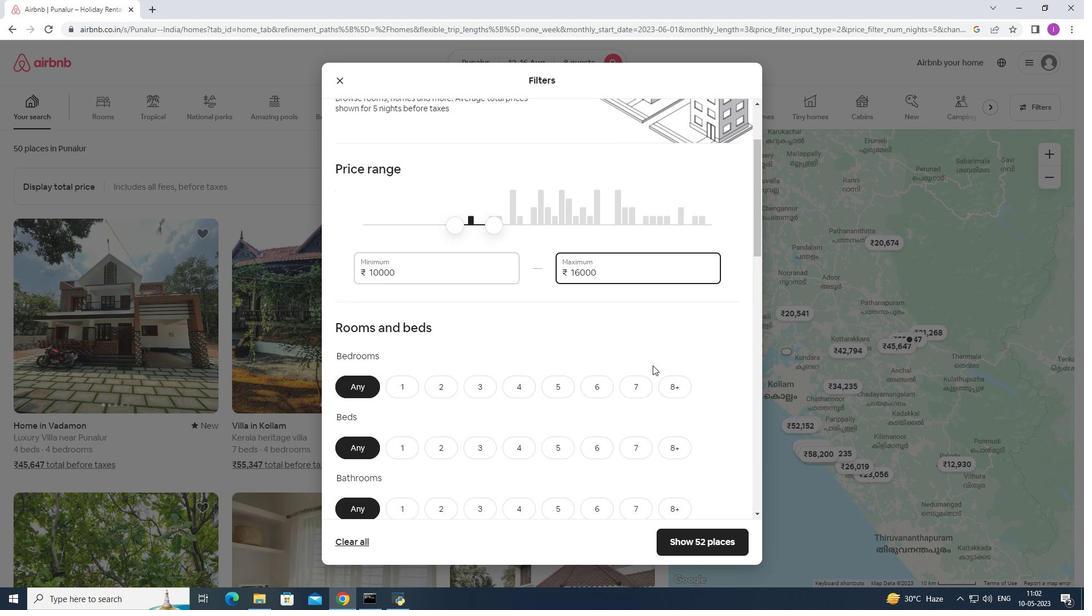 
Action: Mouse scrolled (653, 364) with delta (0, 0)
Screenshot: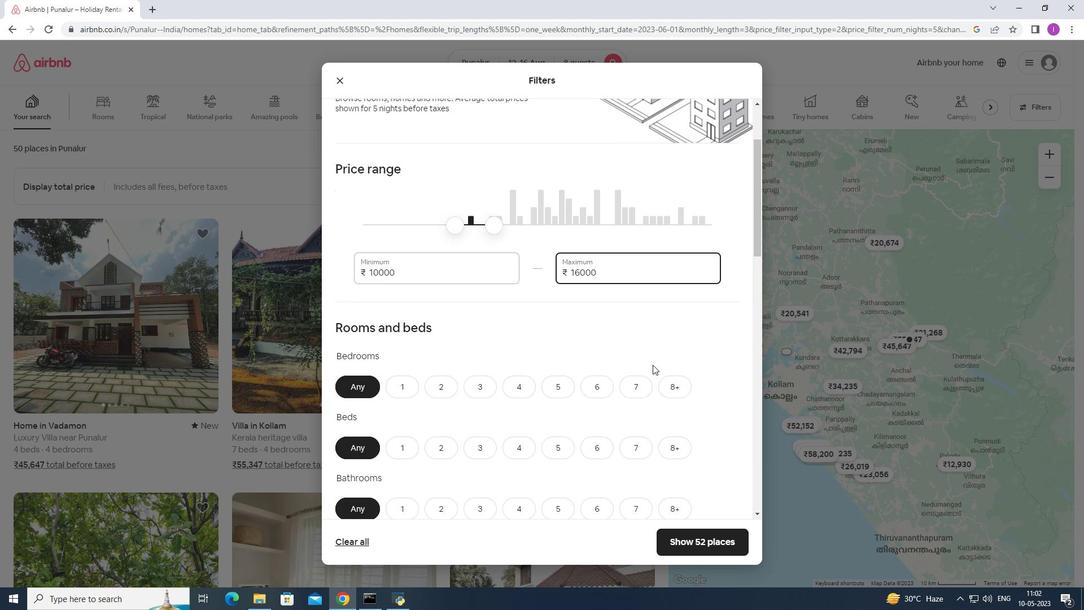 
Action: Mouse moved to (673, 276)
Screenshot: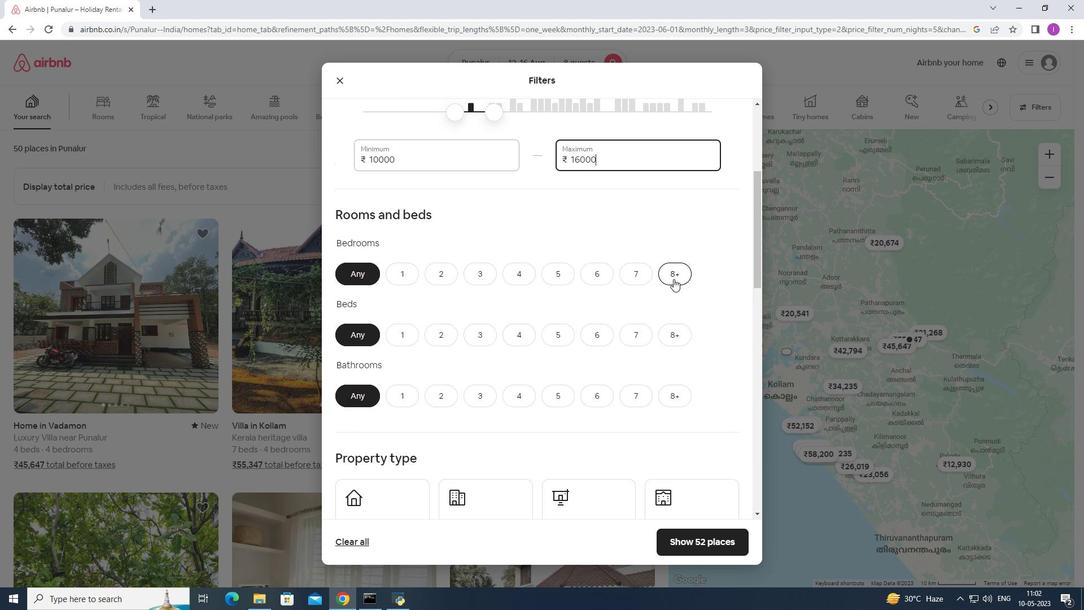 
Action: Mouse pressed left at (673, 276)
Screenshot: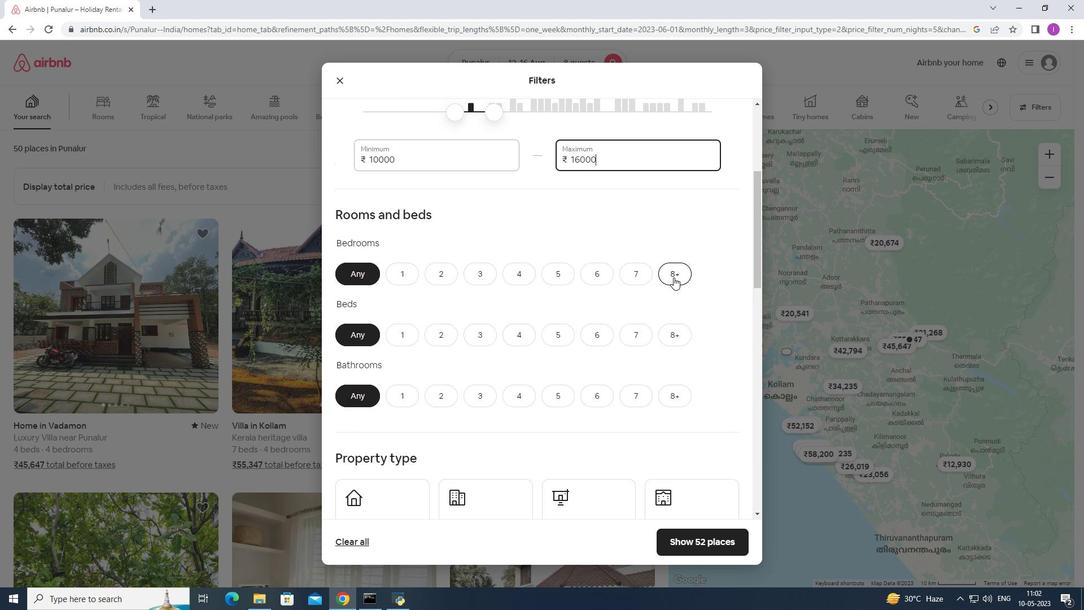 
Action: Mouse moved to (679, 331)
Screenshot: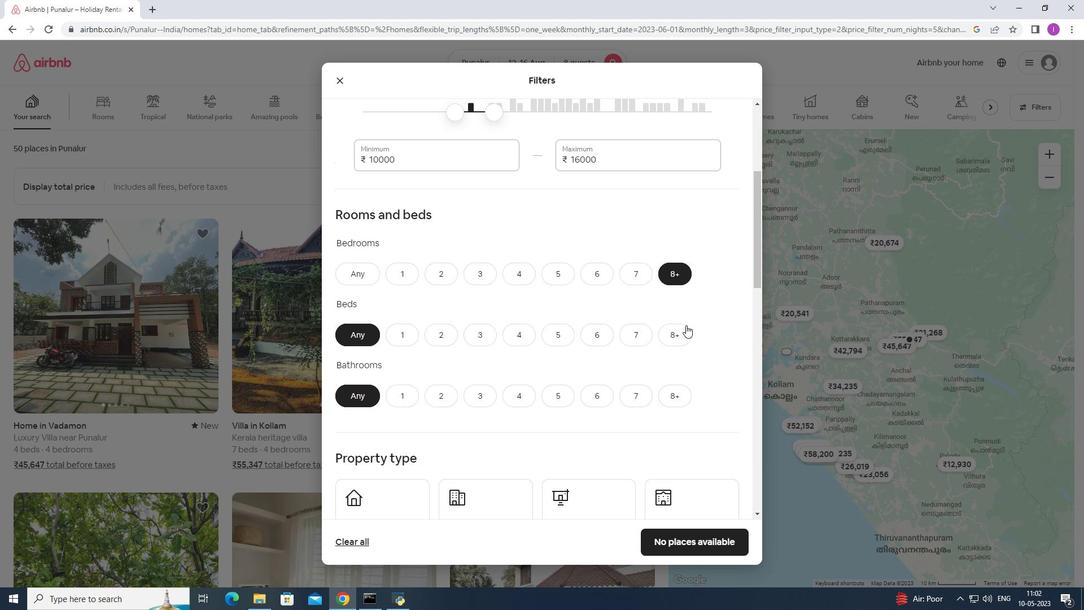 
Action: Mouse pressed left at (679, 331)
Screenshot: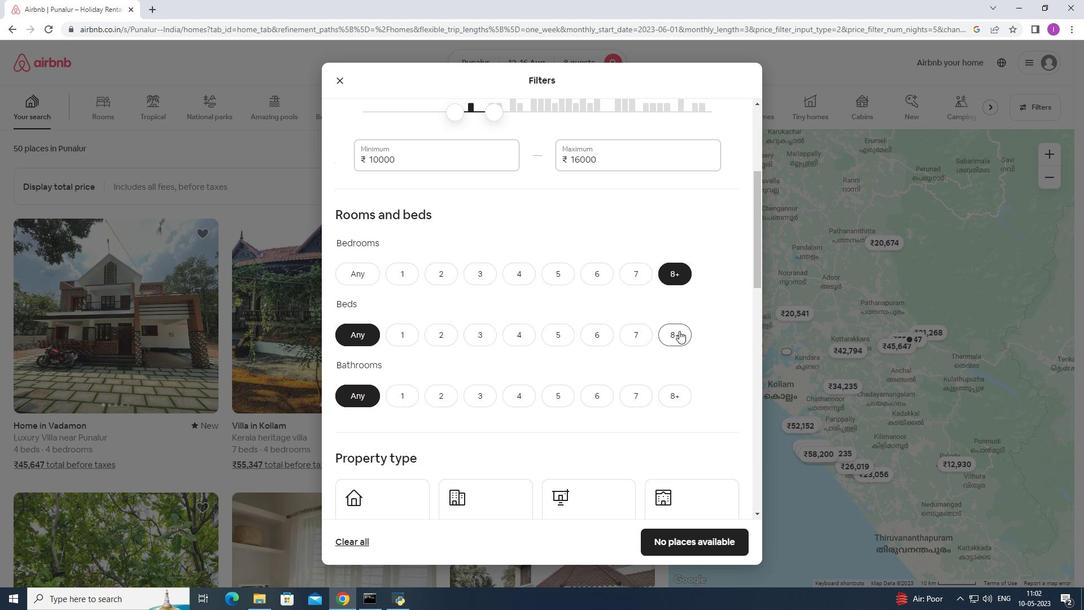 
Action: Mouse moved to (667, 386)
Screenshot: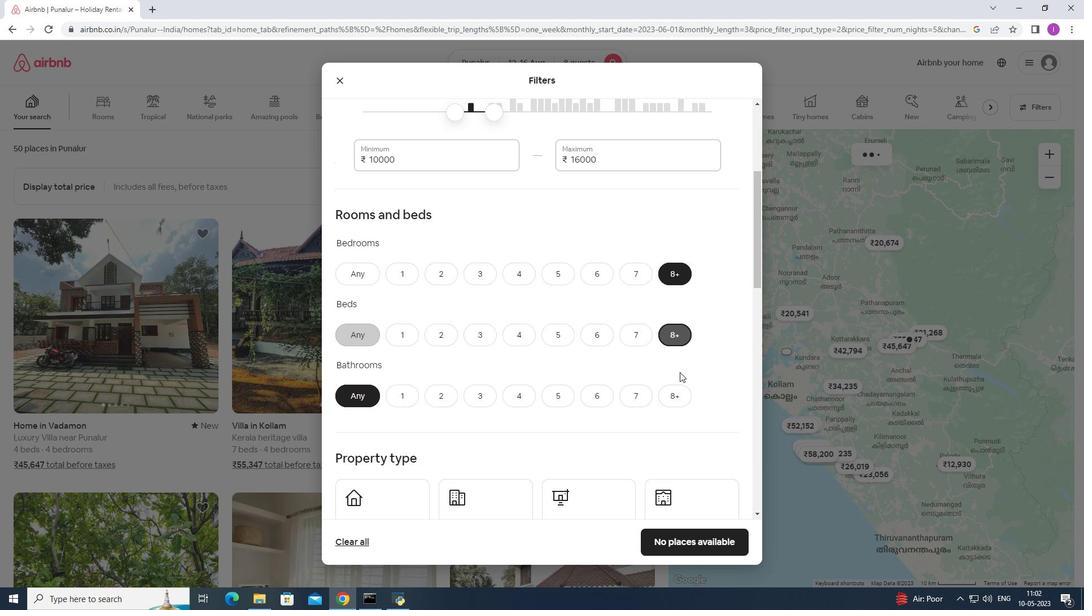 
Action: Mouse pressed left at (667, 386)
Screenshot: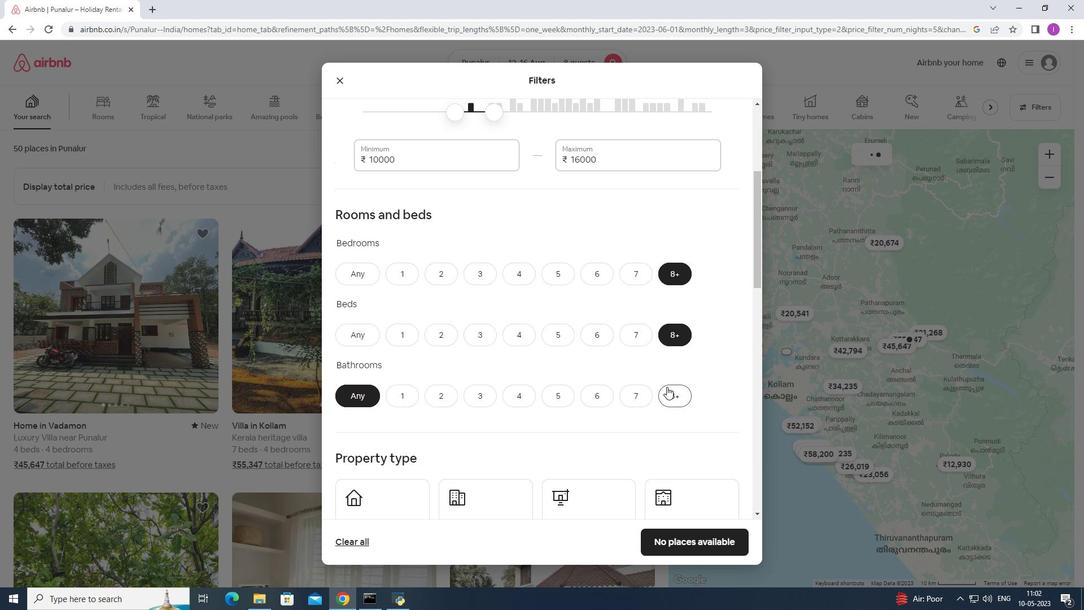 
Action: Mouse moved to (506, 383)
Screenshot: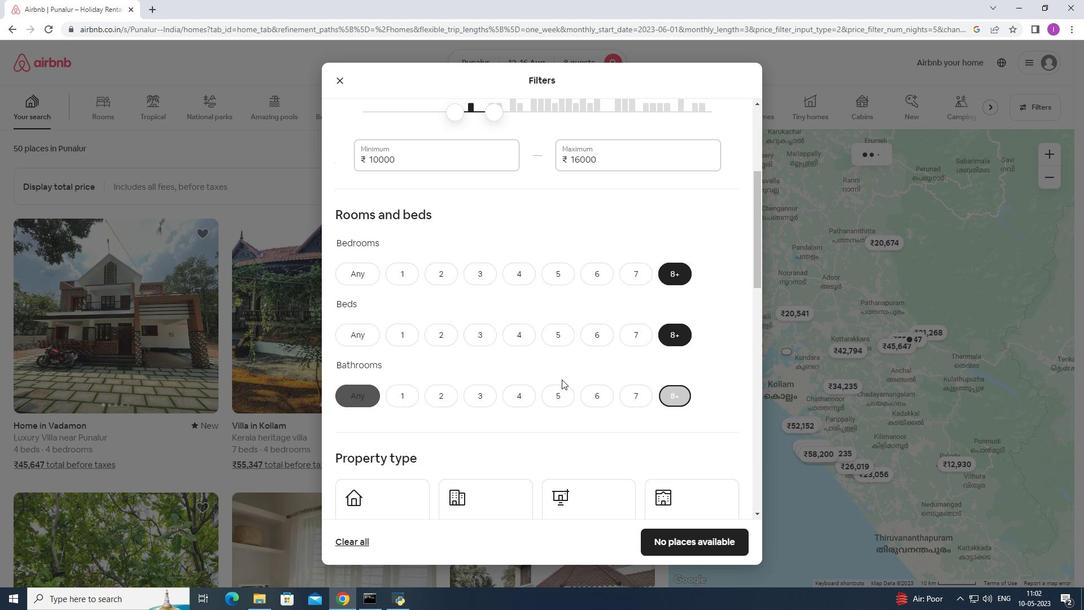 
Action: Mouse scrolled (506, 382) with delta (0, 0)
Screenshot: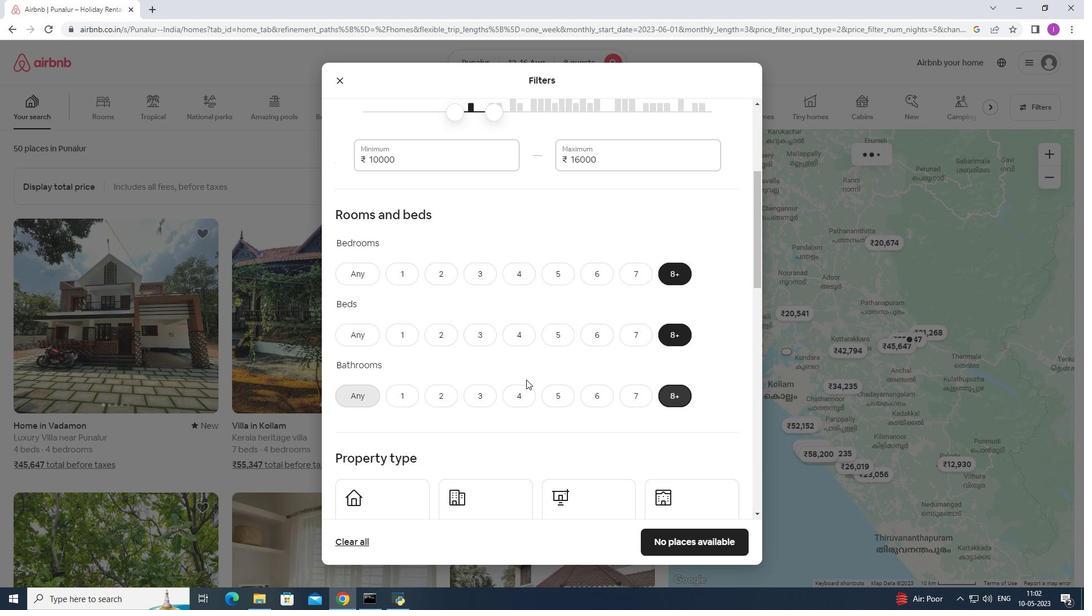 
Action: Mouse scrolled (506, 382) with delta (0, 0)
Screenshot: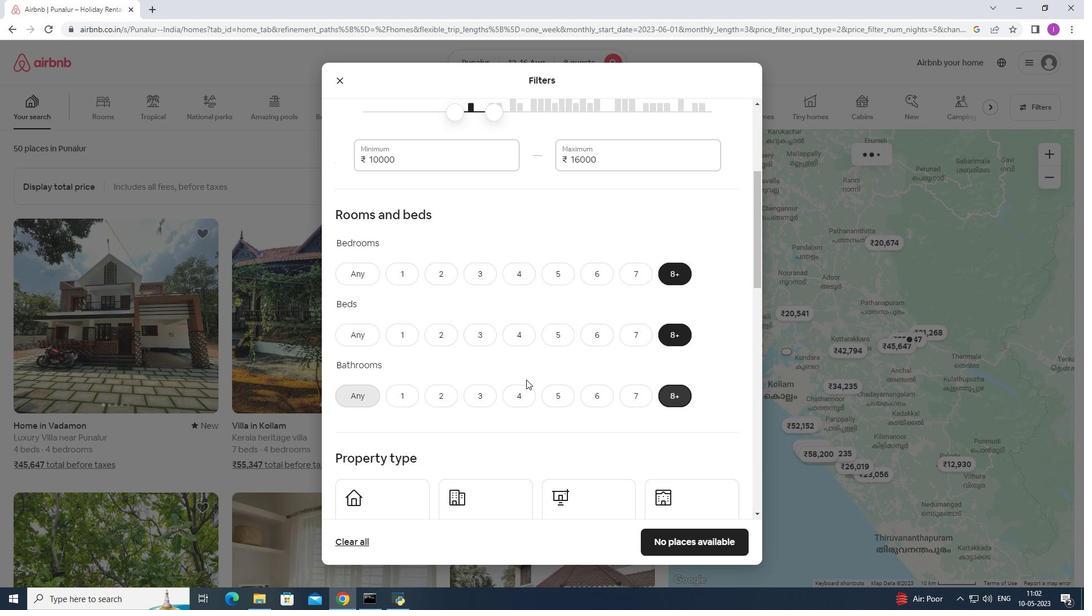 
Action: Mouse scrolled (506, 382) with delta (0, 0)
Screenshot: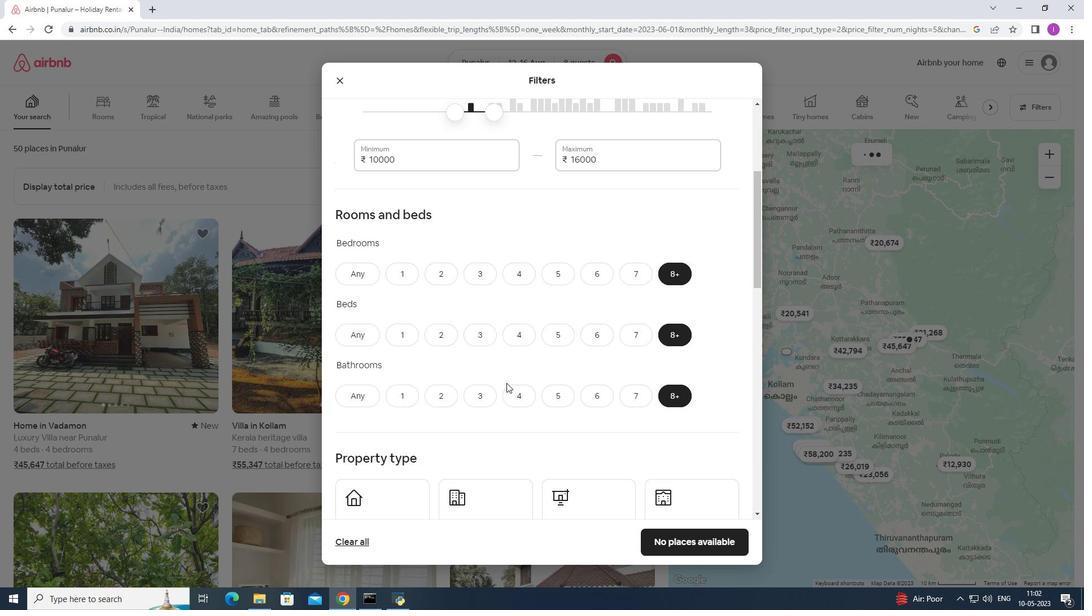 
Action: Mouse scrolled (506, 382) with delta (0, 0)
Screenshot: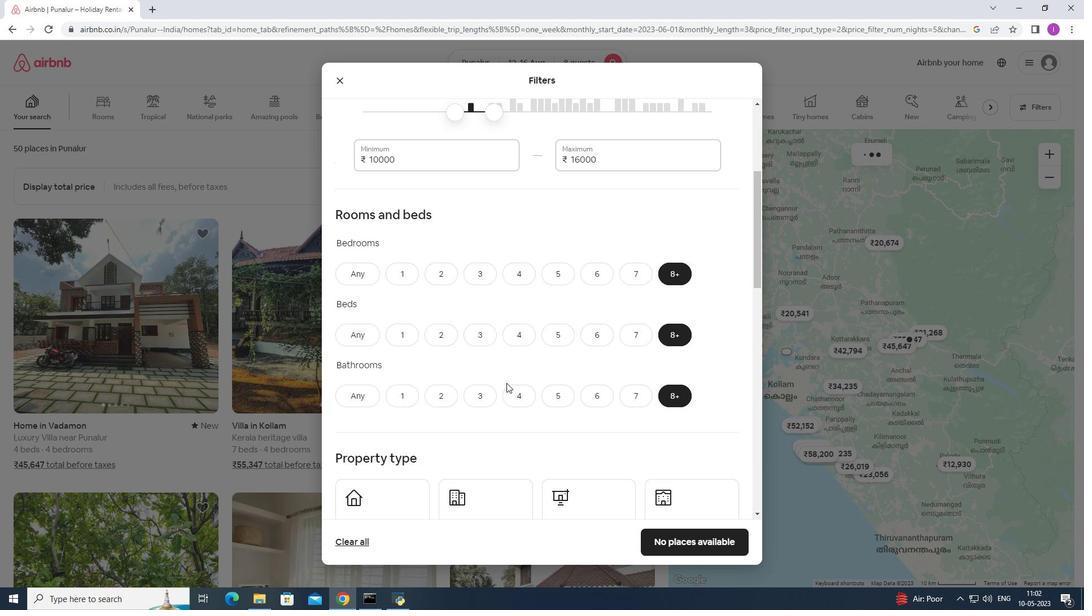 
Action: Mouse moved to (379, 286)
Screenshot: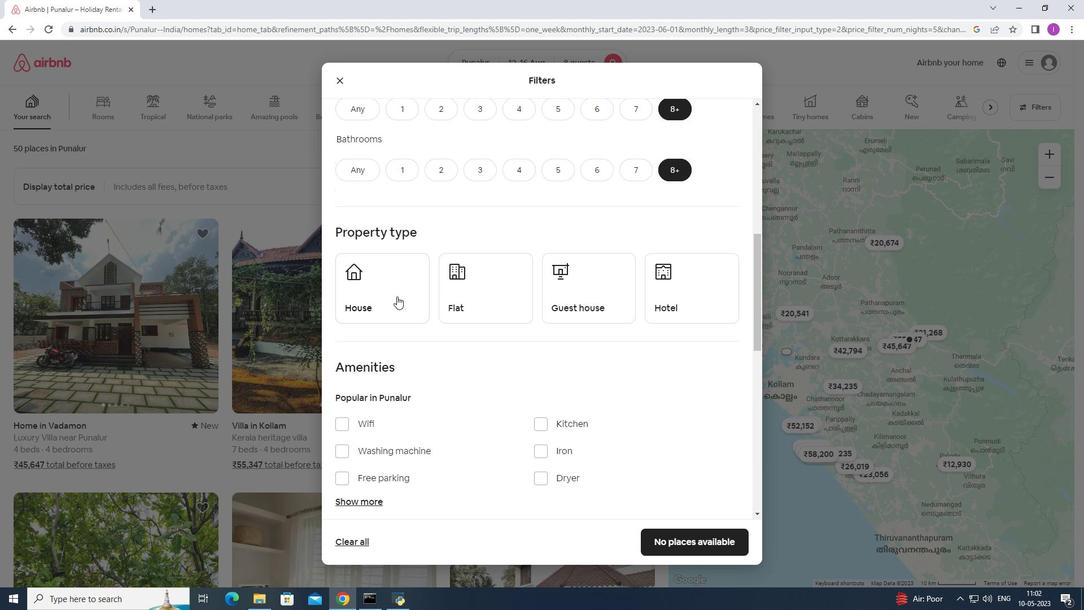 
Action: Mouse pressed left at (379, 286)
Screenshot: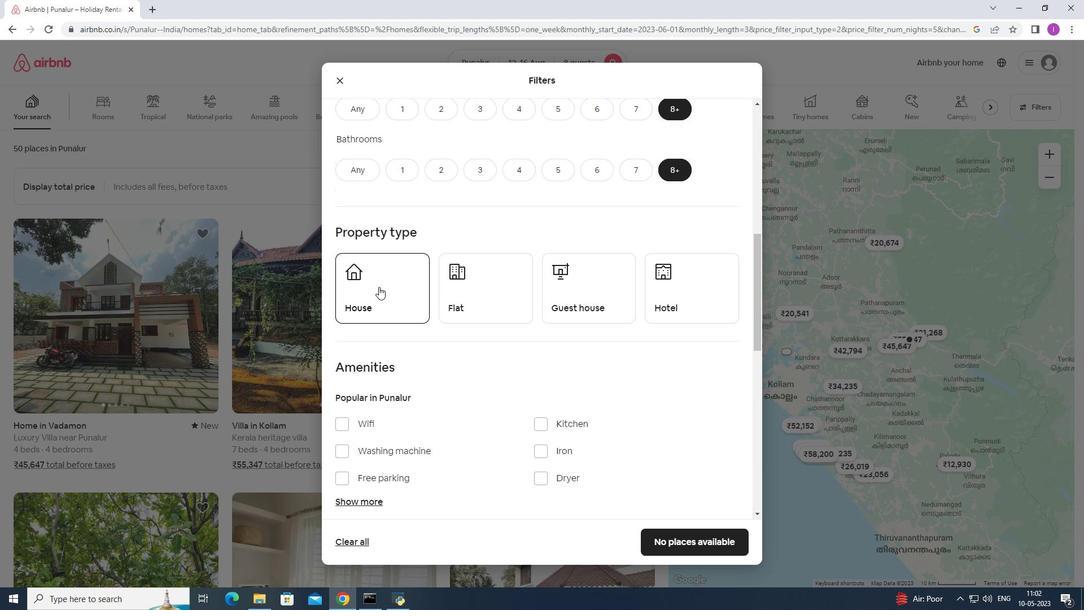 
Action: Mouse moved to (498, 292)
Screenshot: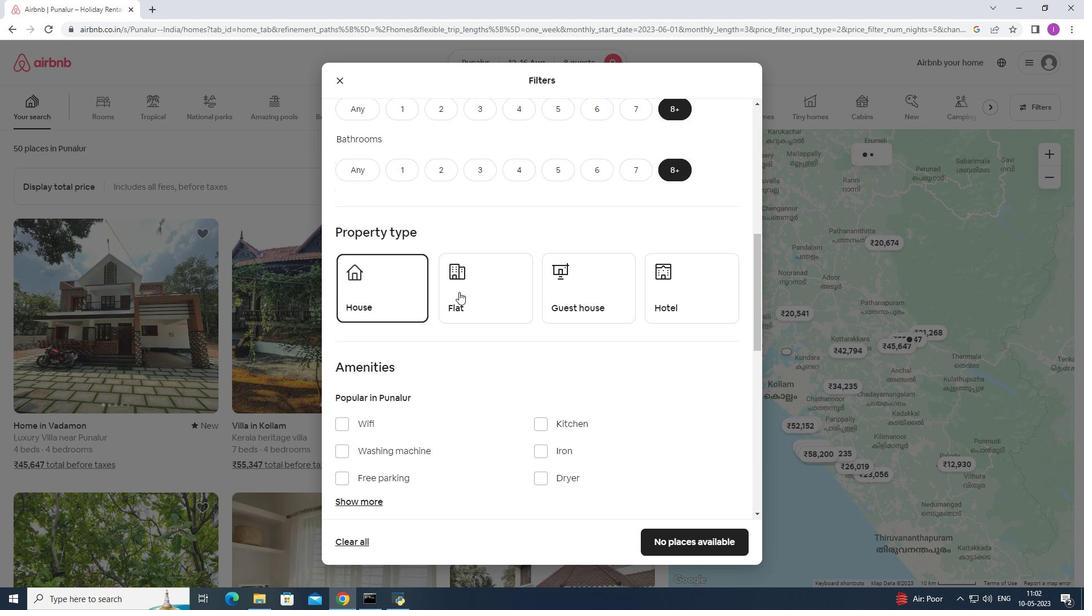 
Action: Mouse pressed left at (498, 292)
Screenshot: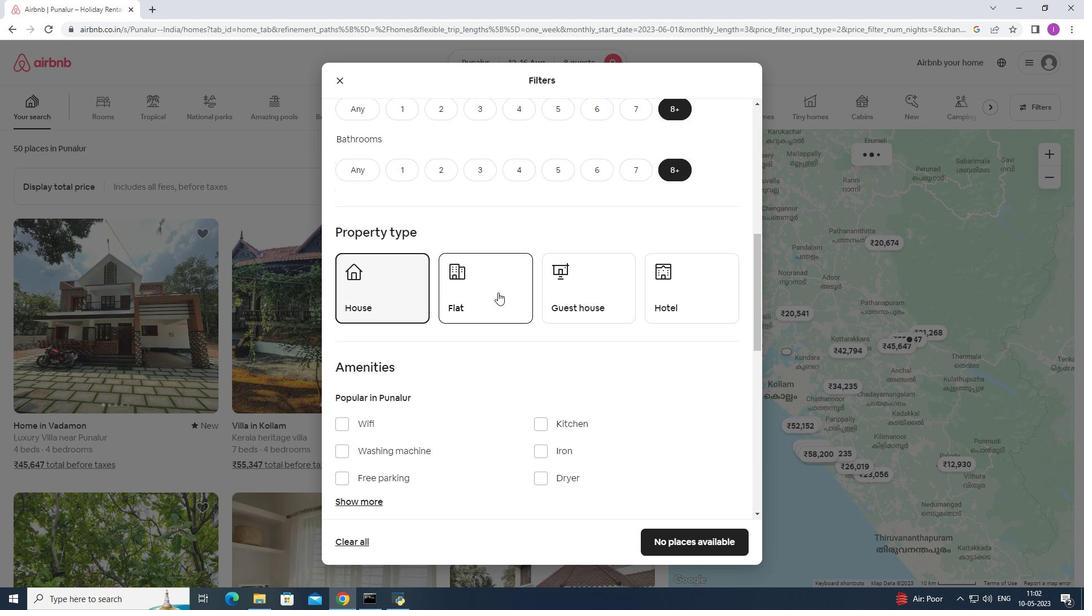 
Action: Mouse moved to (585, 292)
Screenshot: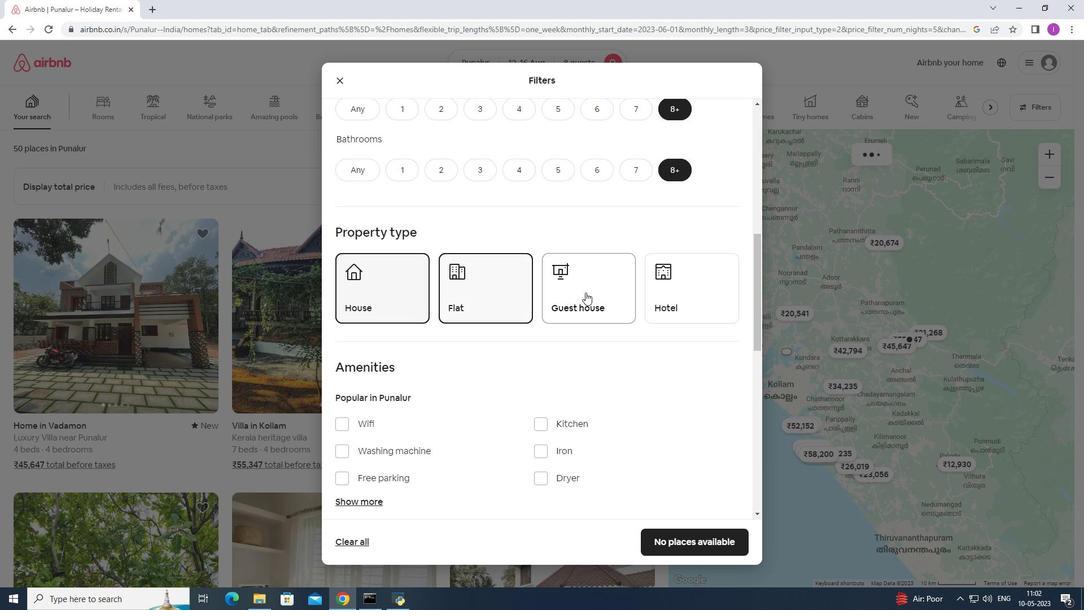 
Action: Mouse pressed left at (585, 292)
Screenshot: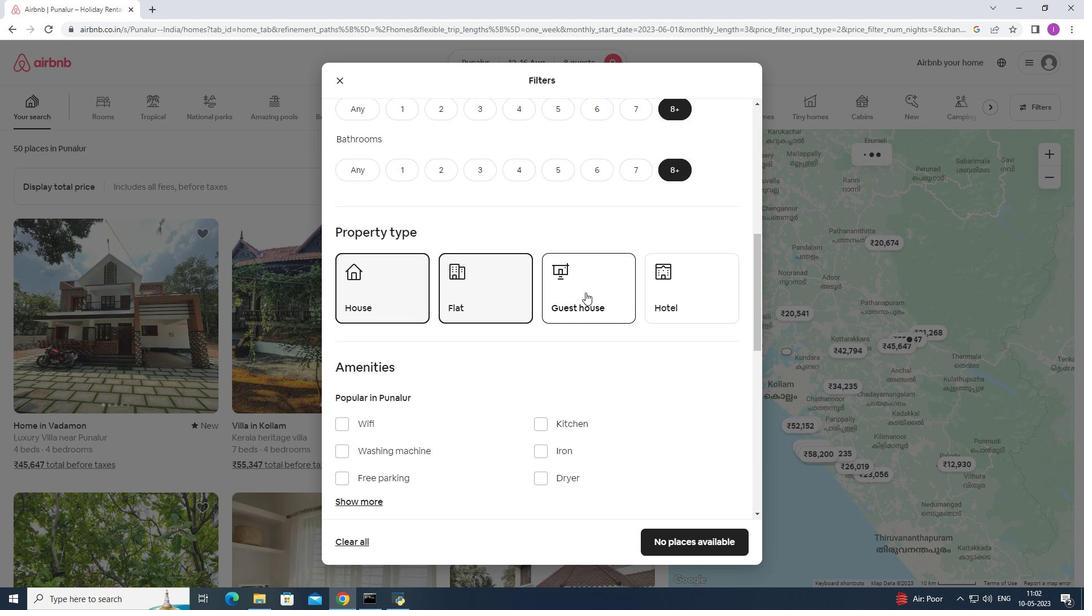 
Action: Mouse moved to (677, 309)
Screenshot: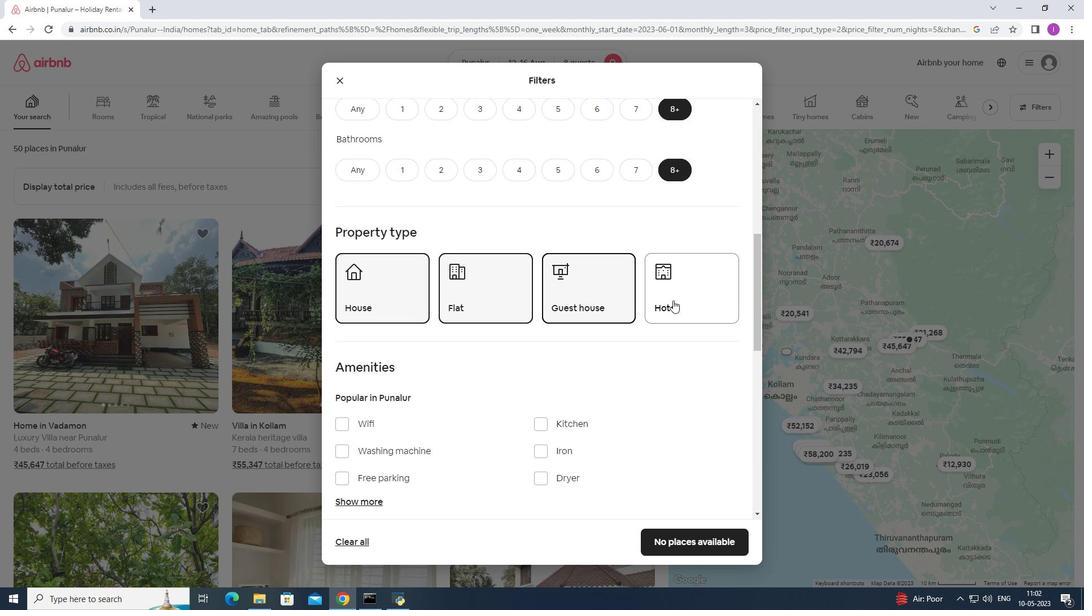 
Action: Mouse pressed left at (677, 309)
Screenshot: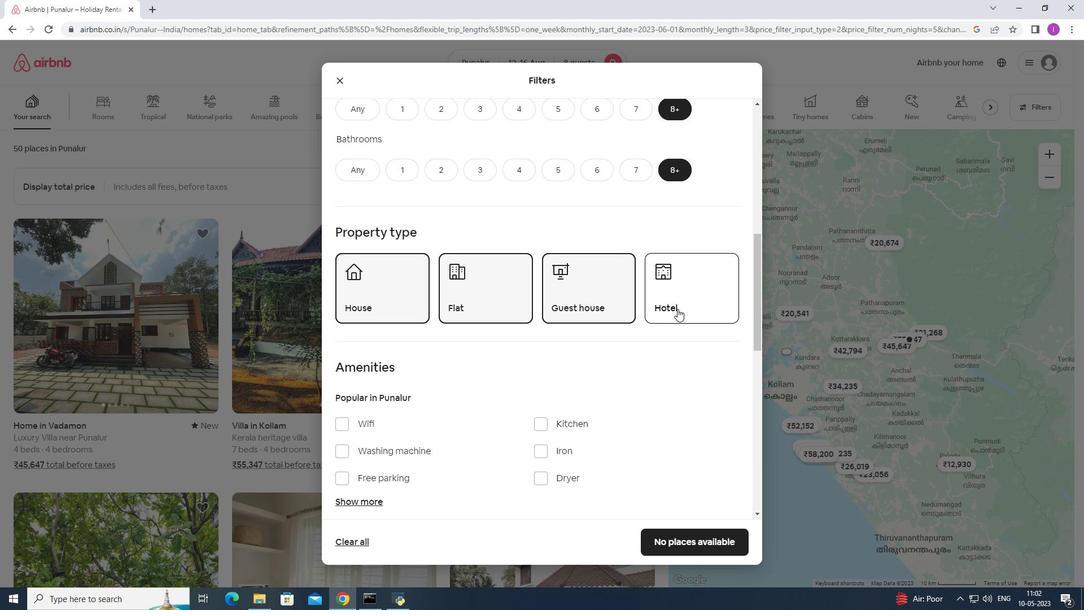 
Action: Mouse moved to (546, 376)
Screenshot: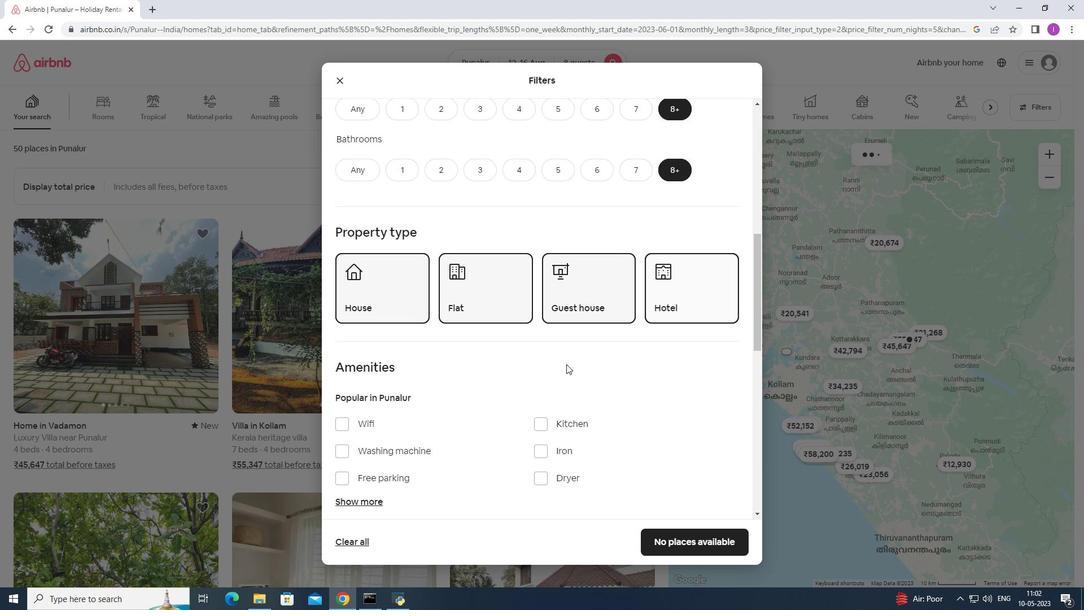 
Action: Mouse scrolled (546, 375) with delta (0, 0)
Screenshot: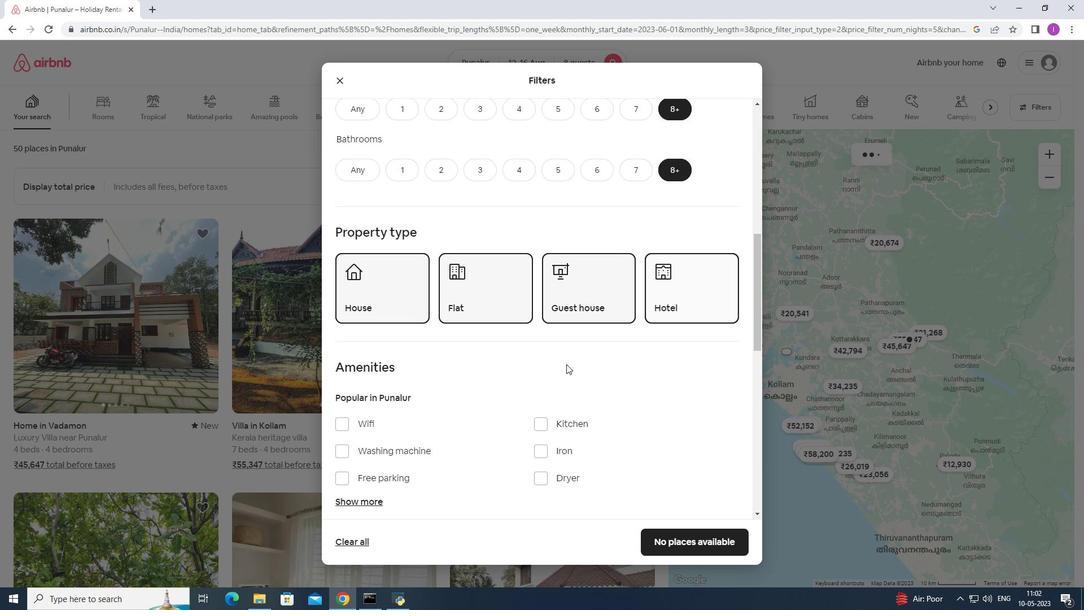 
Action: Mouse scrolled (546, 375) with delta (0, 0)
Screenshot: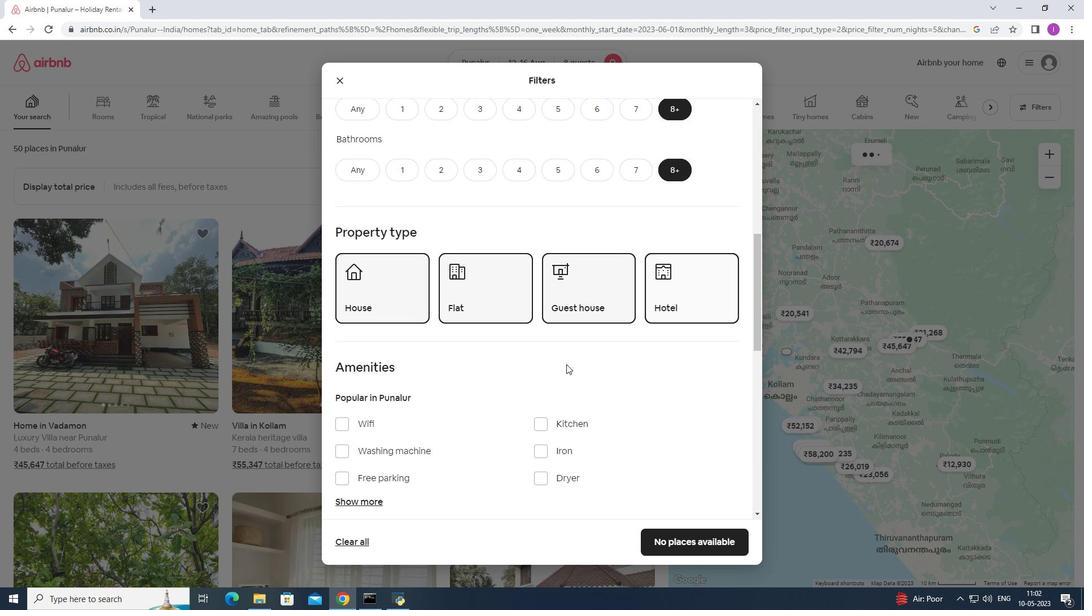 
Action: Mouse scrolled (546, 375) with delta (0, 0)
Screenshot: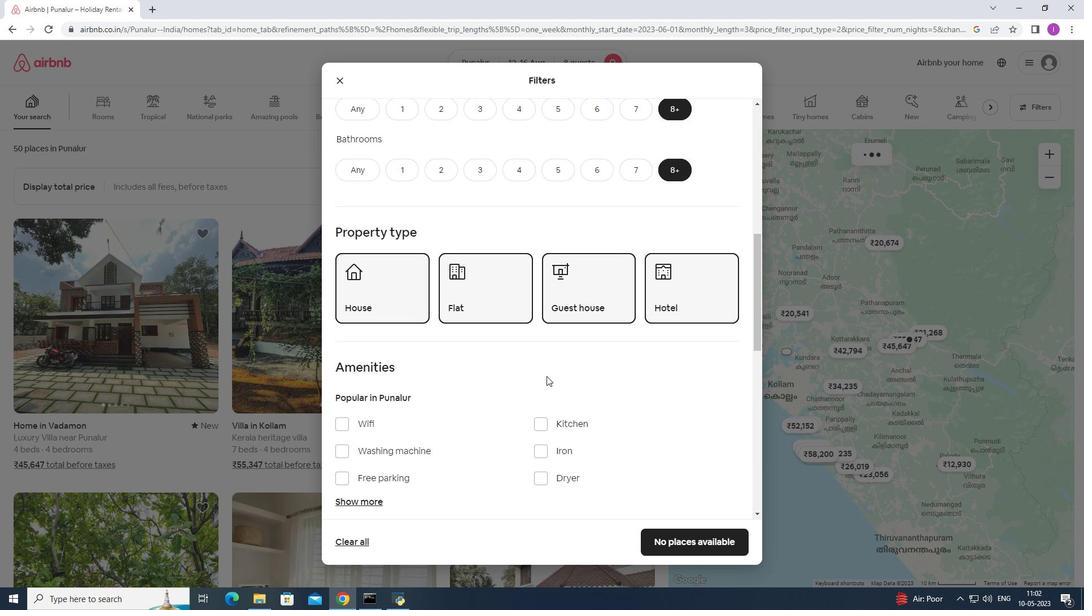 
Action: Mouse moved to (340, 253)
Screenshot: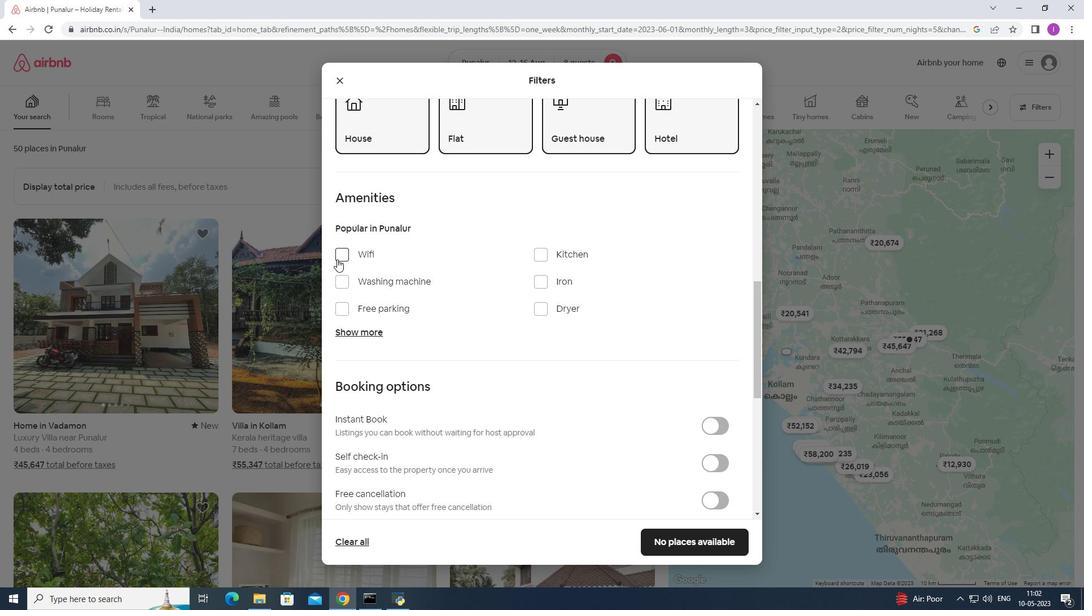 
Action: Mouse pressed left at (340, 253)
Screenshot: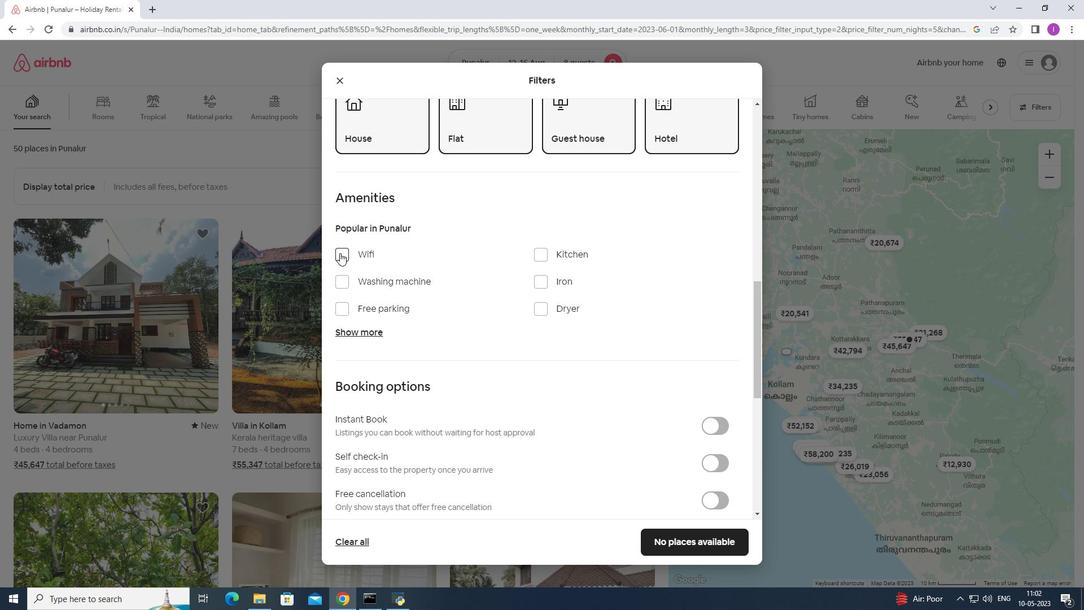 
Action: Mouse moved to (354, 308)
Screenshot: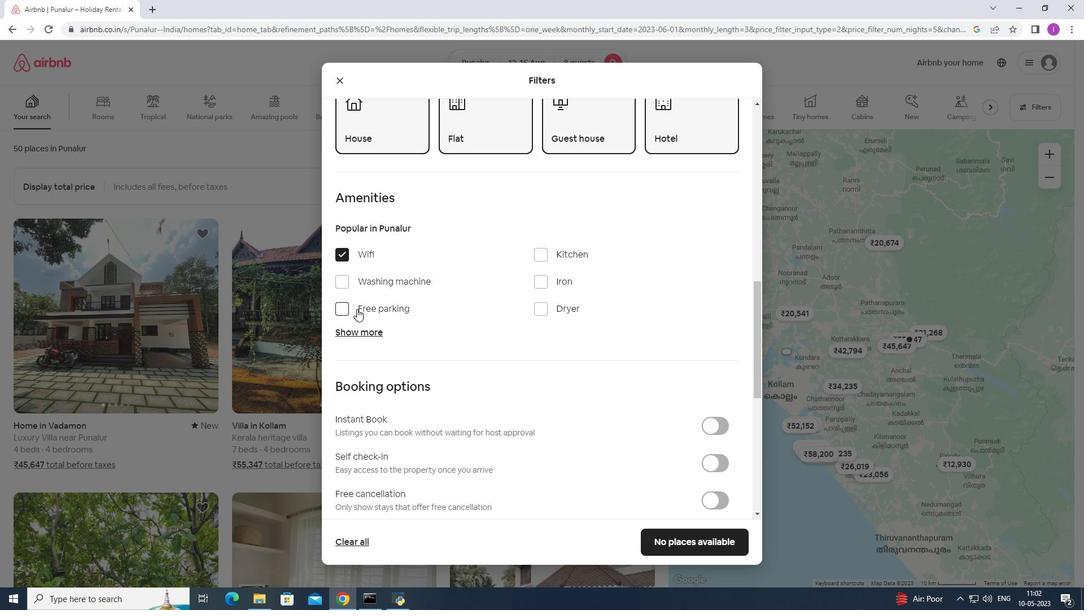 
Action: Mouse pressed left at (354, 308)
Screenshot: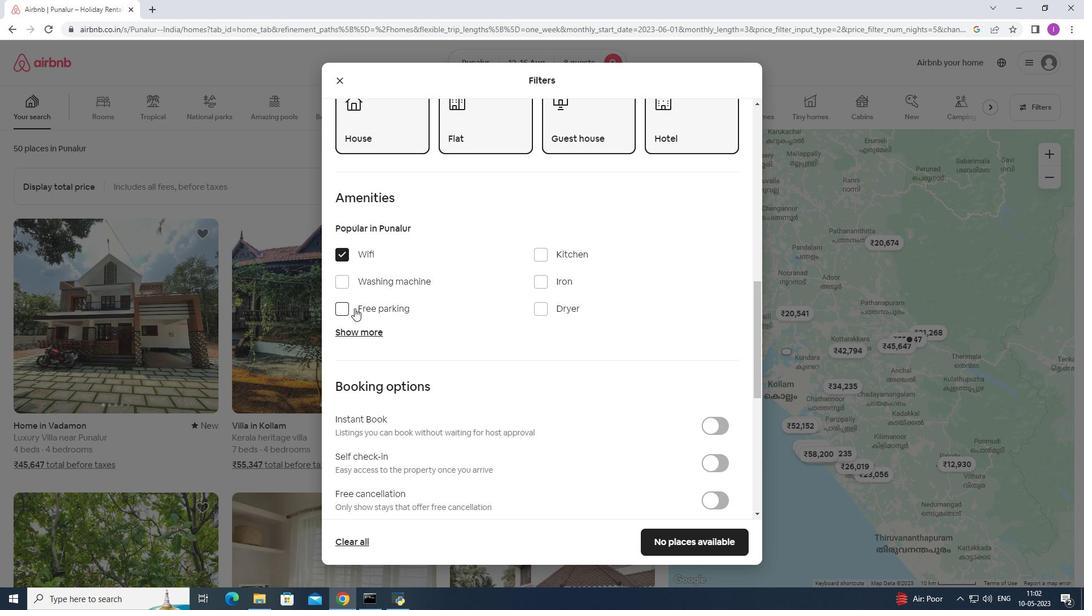 
Action: Mouse moved to (381, 325)
Screenshot: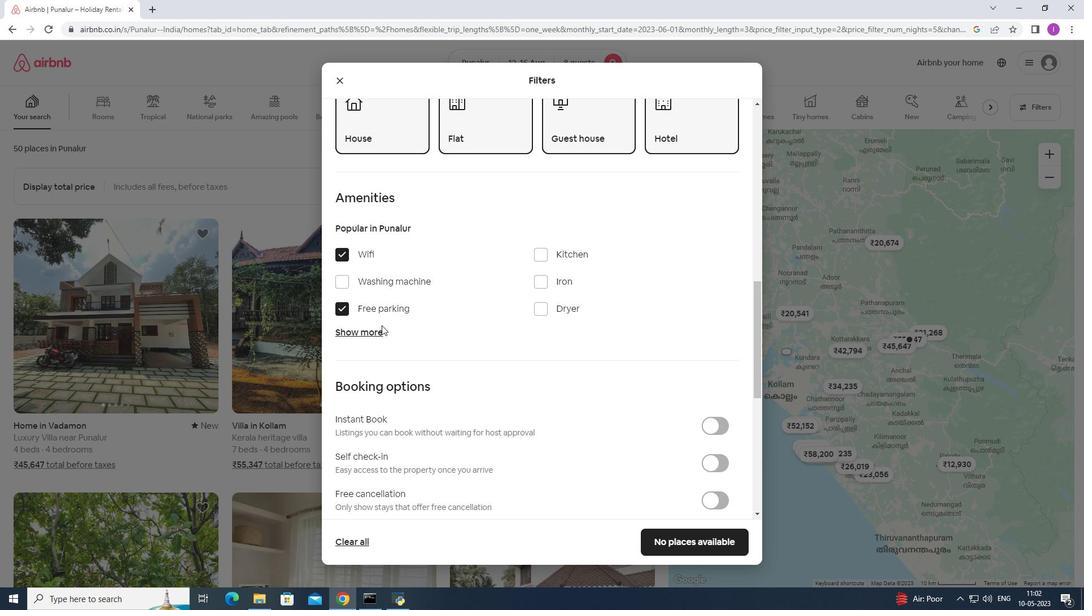 
Action: Mouse pressed left at (381, 325)
Screenshot: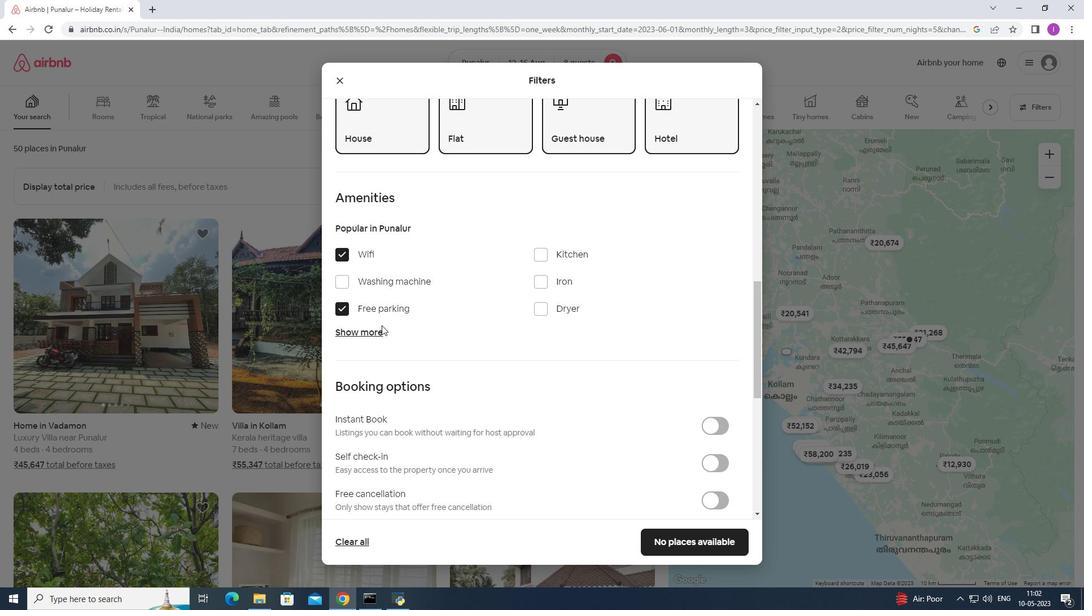 
Action: Mouse moved to (386, 329)
Screenshot: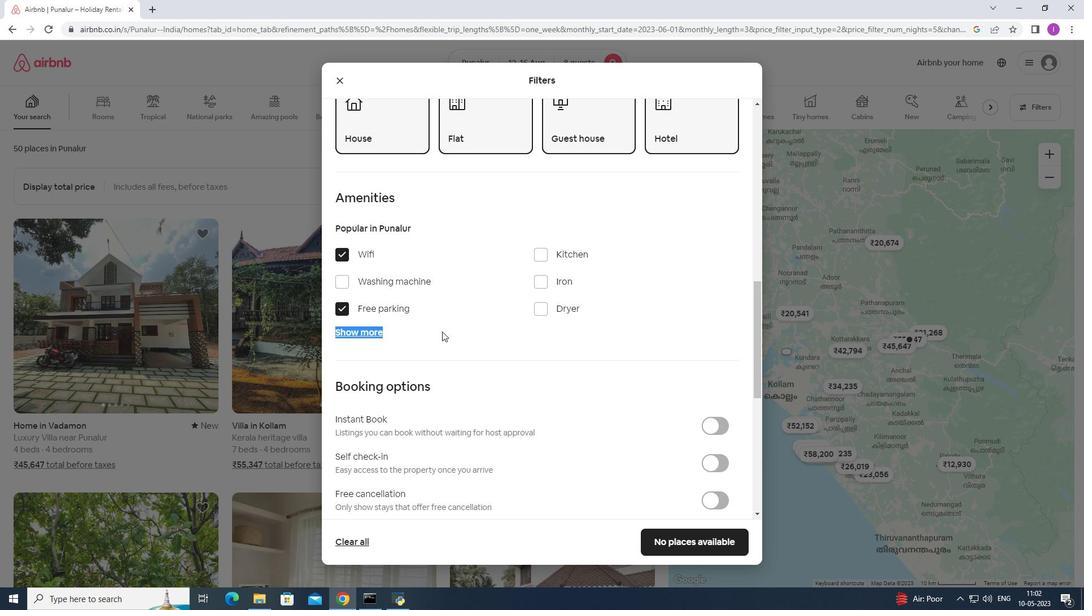 
Action: Mouse pressed left at (386, 329)
Screenshot: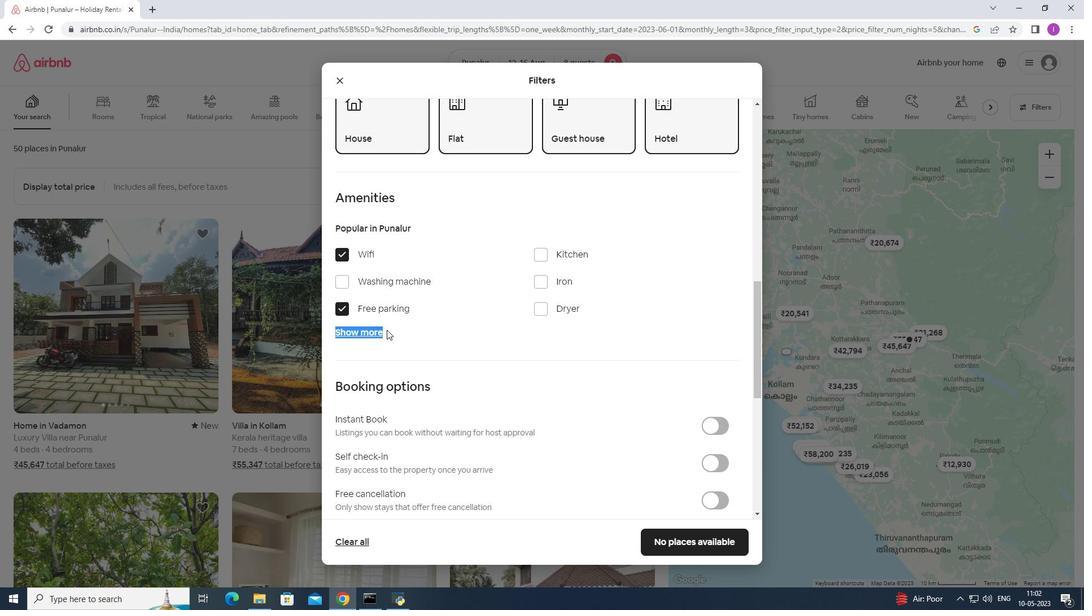 
Action: Mouse moved to (368, 331)
Screenshot: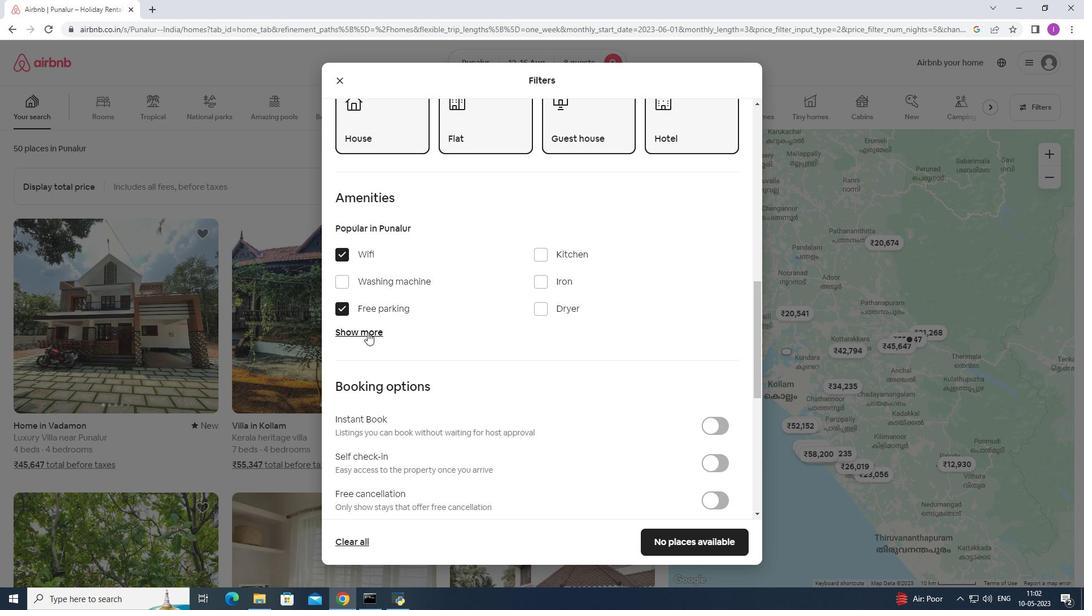 
Action: Mouse pressed left at (368, 331)
Screenshot: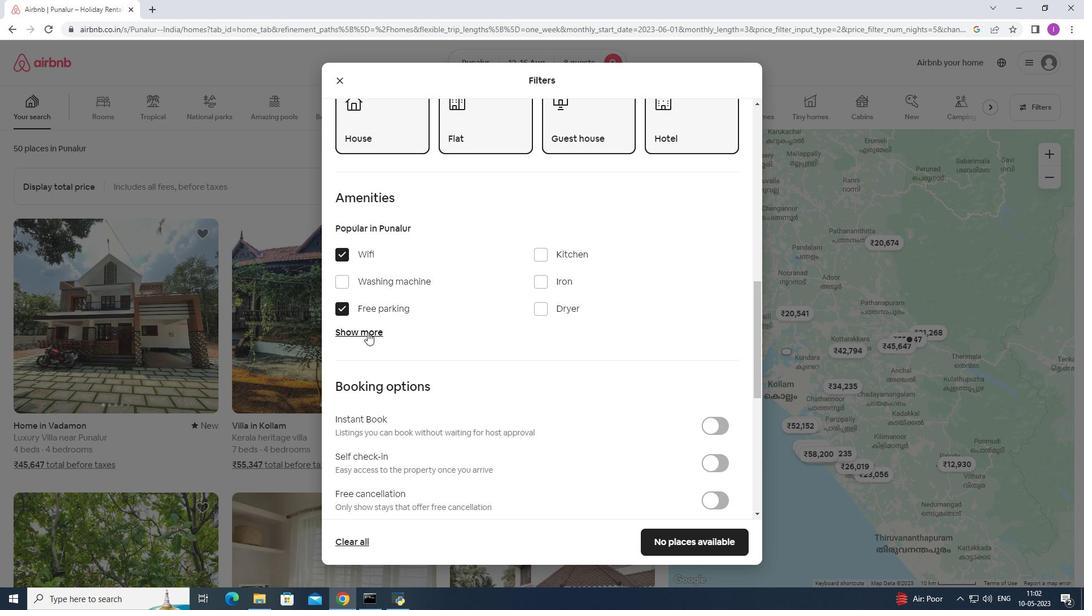 
Action: Mouse moved to (638, 376)
Screenshot: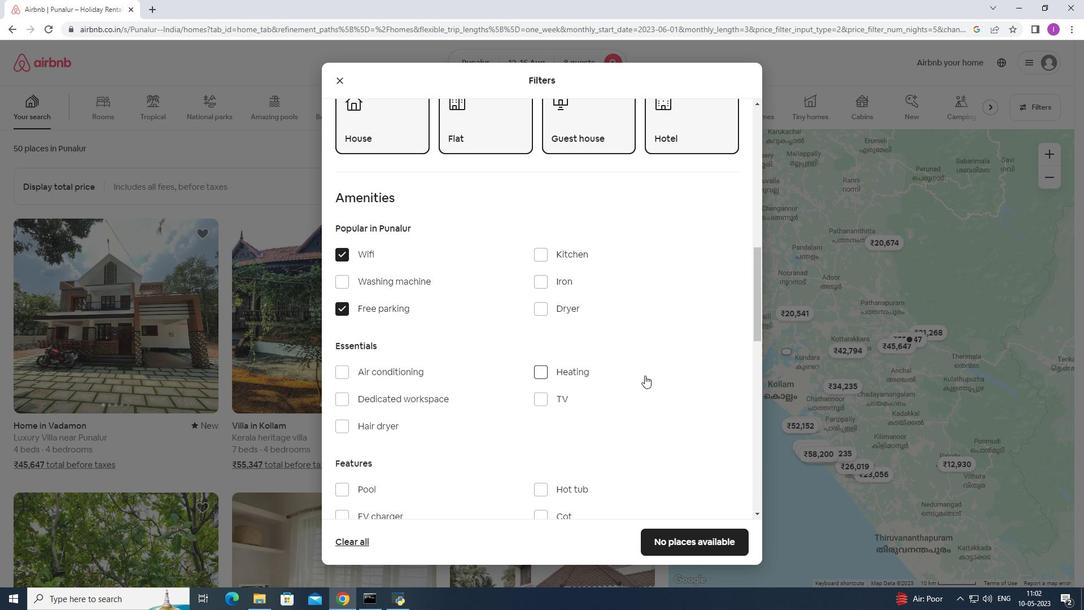 
Action: Mouse scrolled (638, 375) with delta (0, 0)
Screenshot: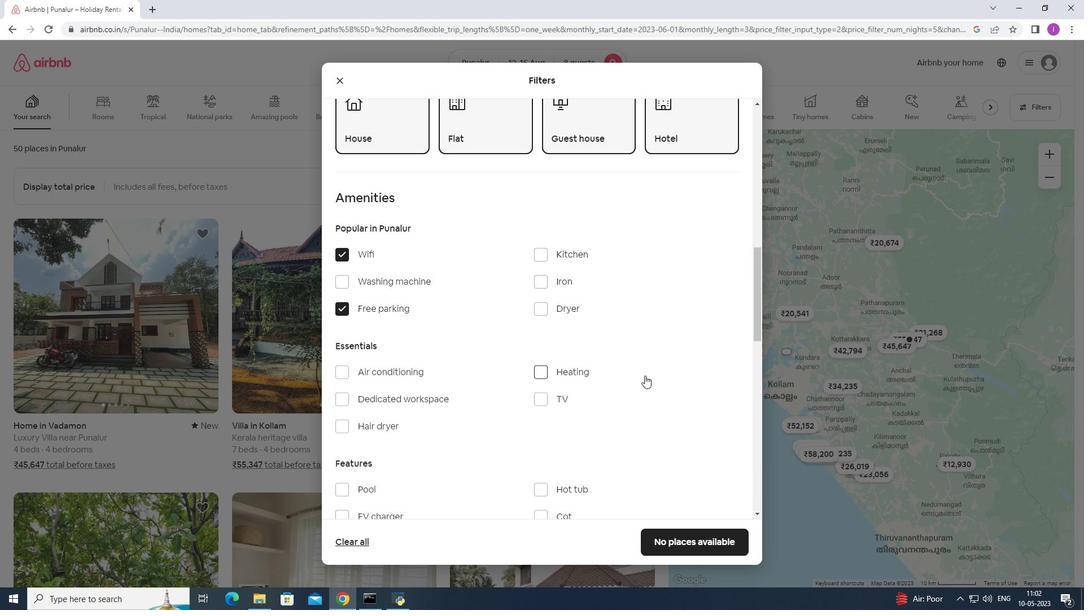 
Action: Mouse scrolled (638, 375) with delta (0, 0)
Screenshot: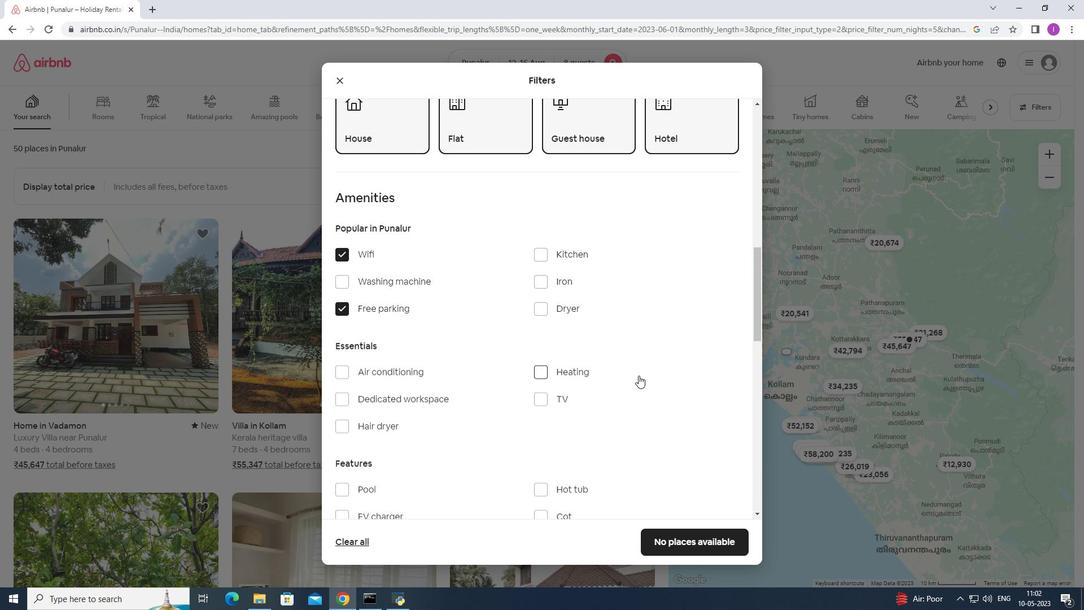 
Action: Mouse moved to (542, 290)
Screenshot: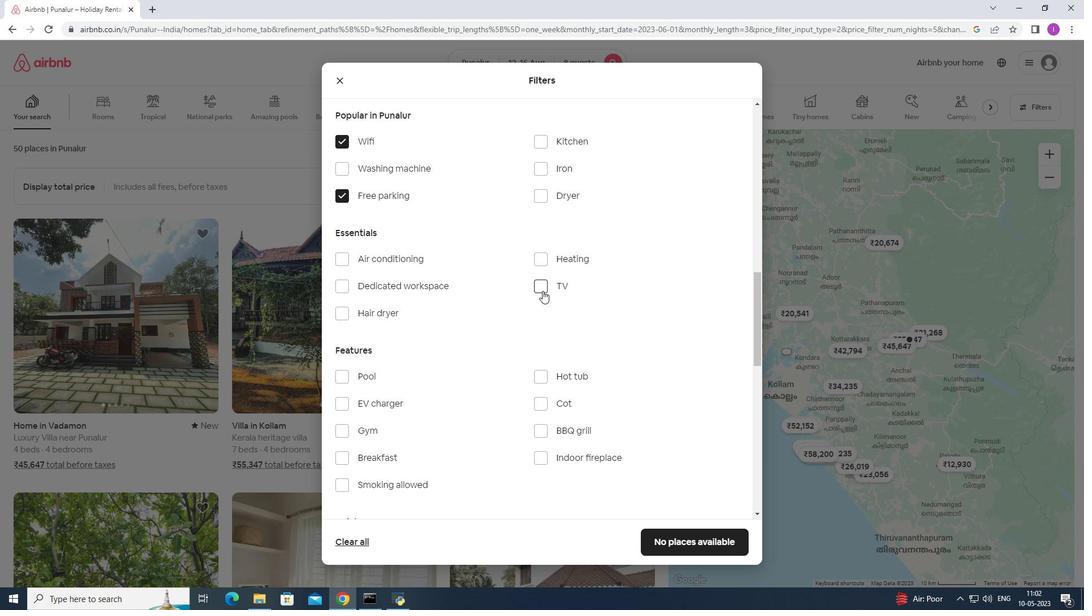 
Action: Mouse pressed left at (542, 290)
Screenshot: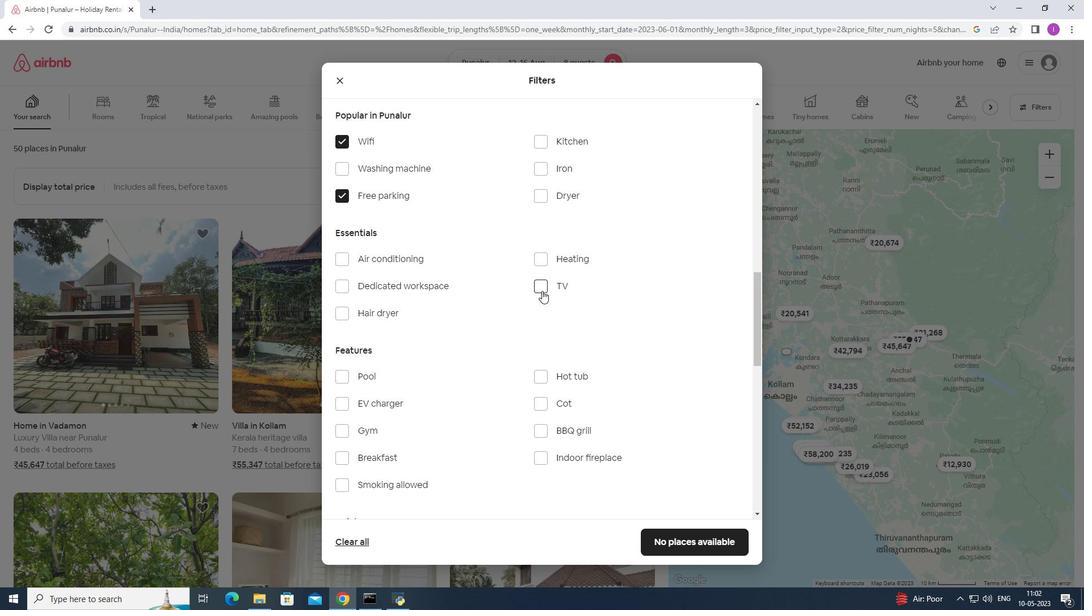 
Action: Mouse moved to (496, 375)
Screenshot: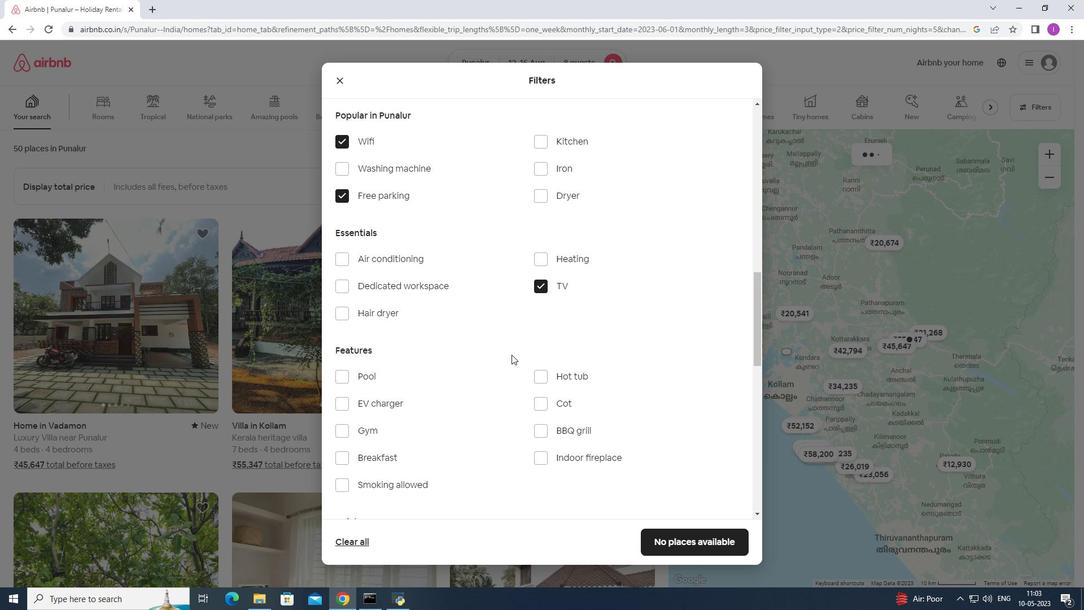 
Action: Mouse scrolled (496, 375) with delta (0, 0)
Screenshot: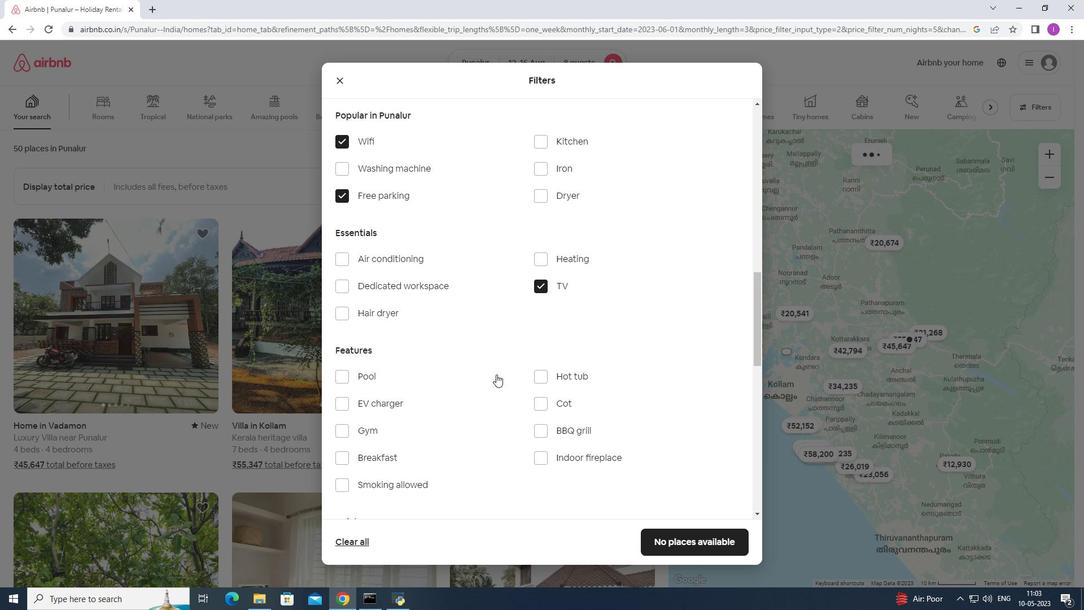 
Action: Mouse scrolled (496, 375) with delta (0, 0)
Screenshot: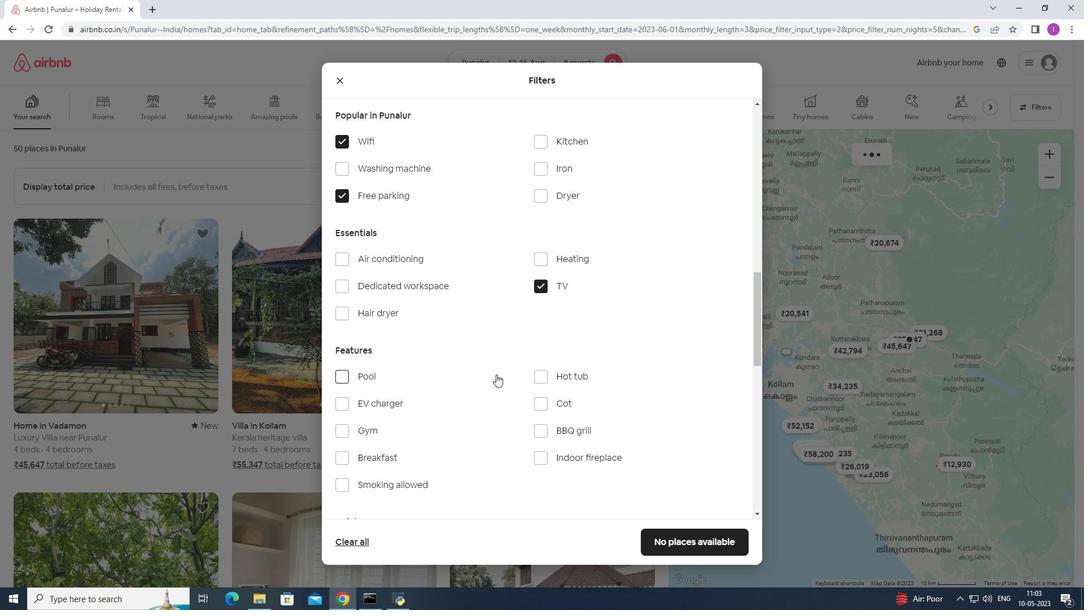 
Action: Mouse moved to (344, 321)
Screenshot: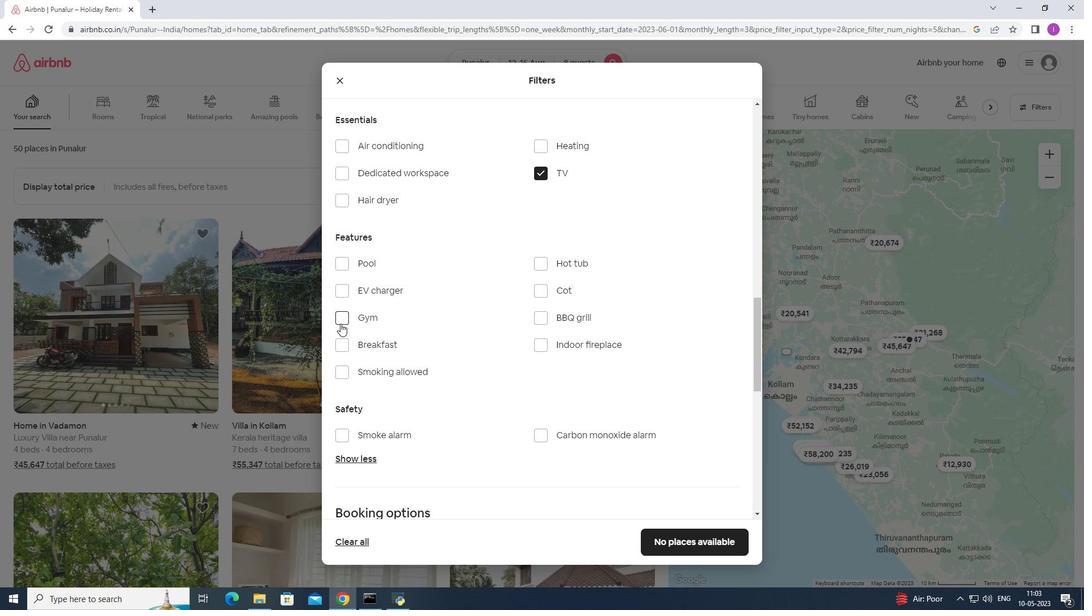 
Action: Mouse pressed left at (344, 321)
Screenshot: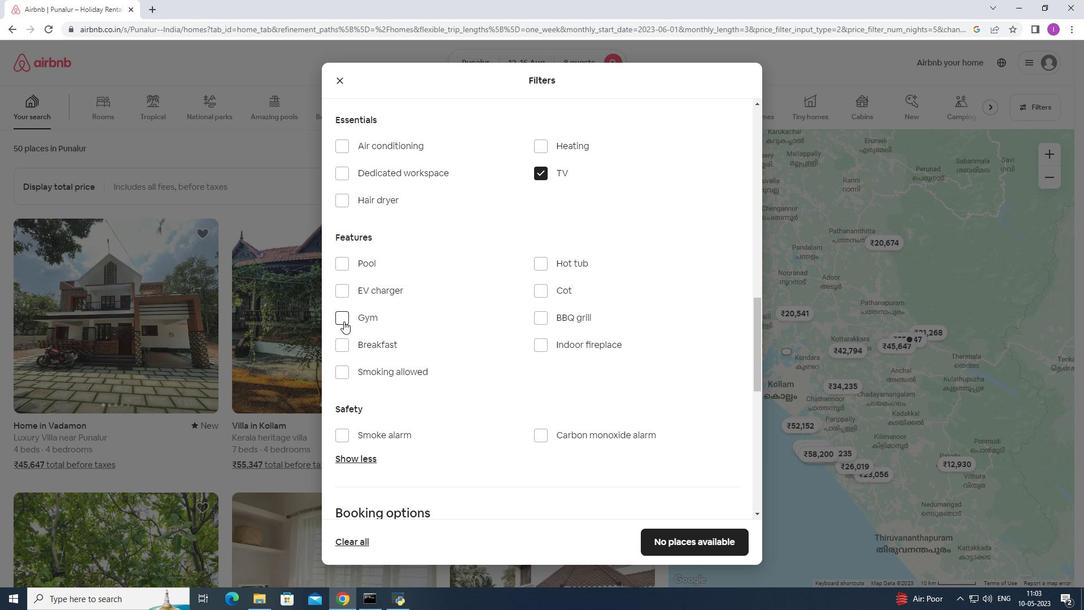 
Action: Mouse moved to (351, 341)
Screenshot: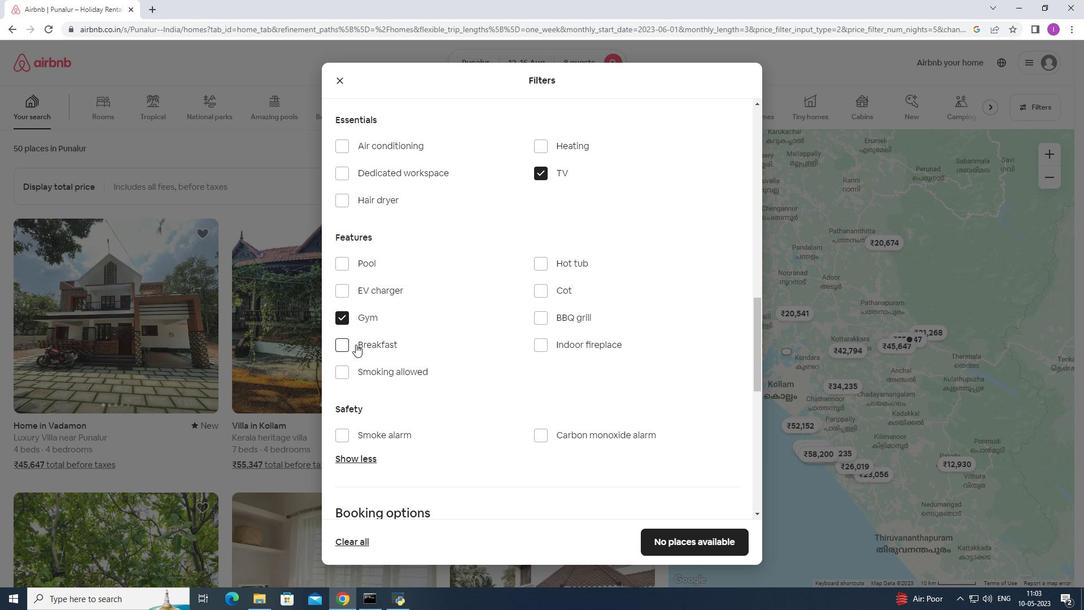 
Action: Mouse pressed left at (351, 341)
Screenshot: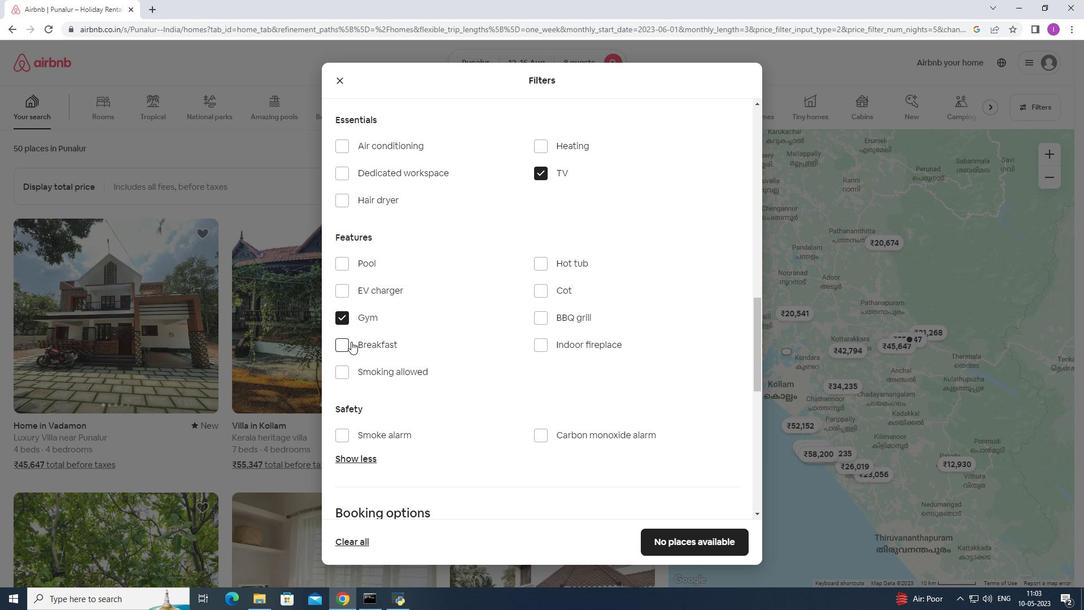 
Action: Mouse moved to (453, 351)
Screenshot: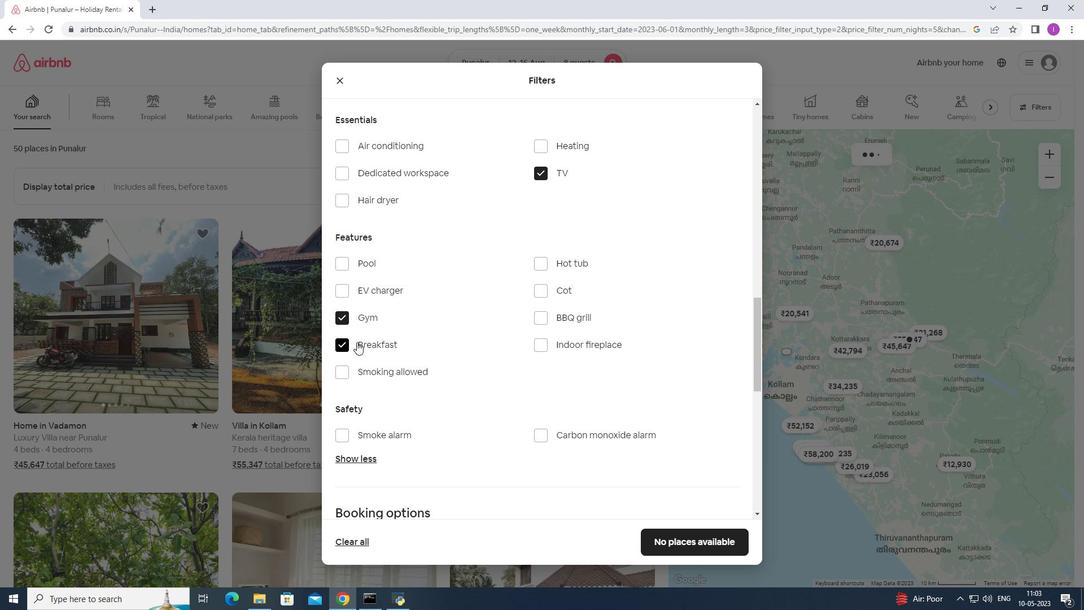
Action: Mouse scrolled (453, 350) with delta (0, 0)
Screenshot: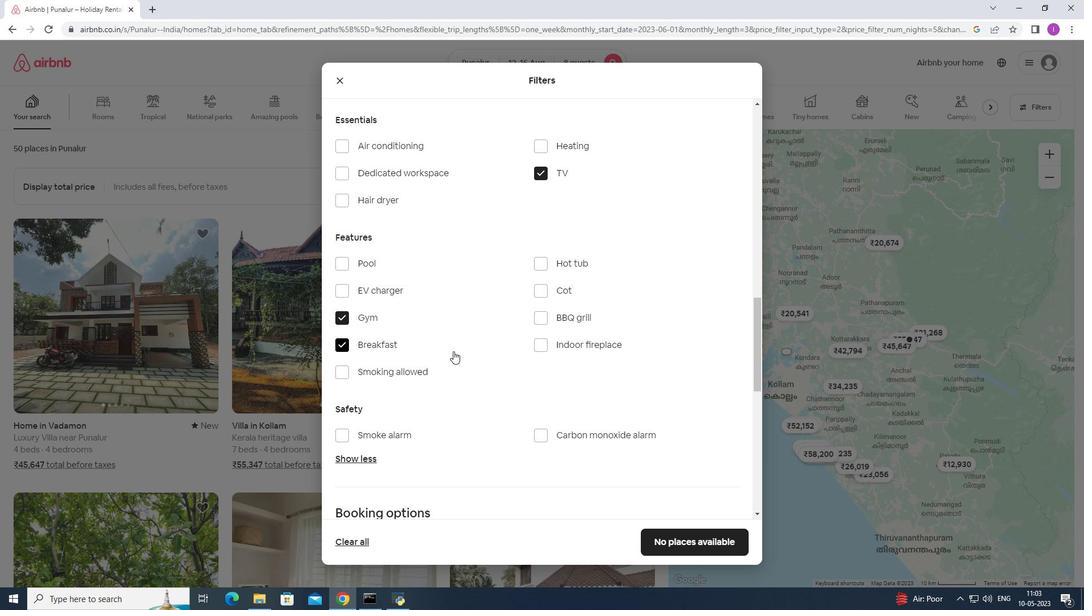 
Action: Mouse scrolled (453, 350) with delta (0, 0)
Screenshot: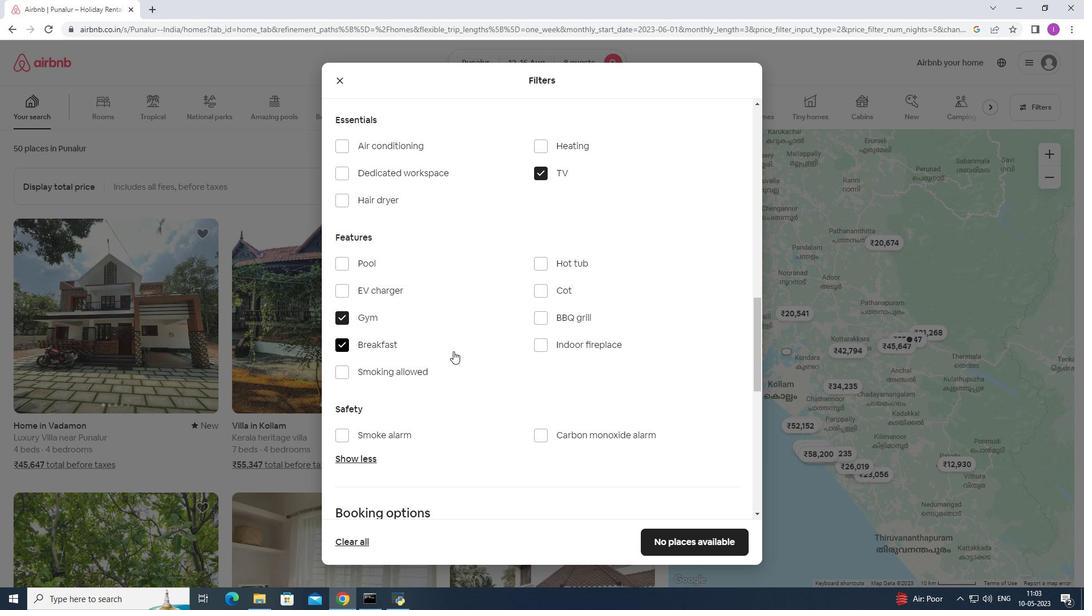 
Action: Mouse scrolled (453, 350) with delta (0, 0)
Screenshot: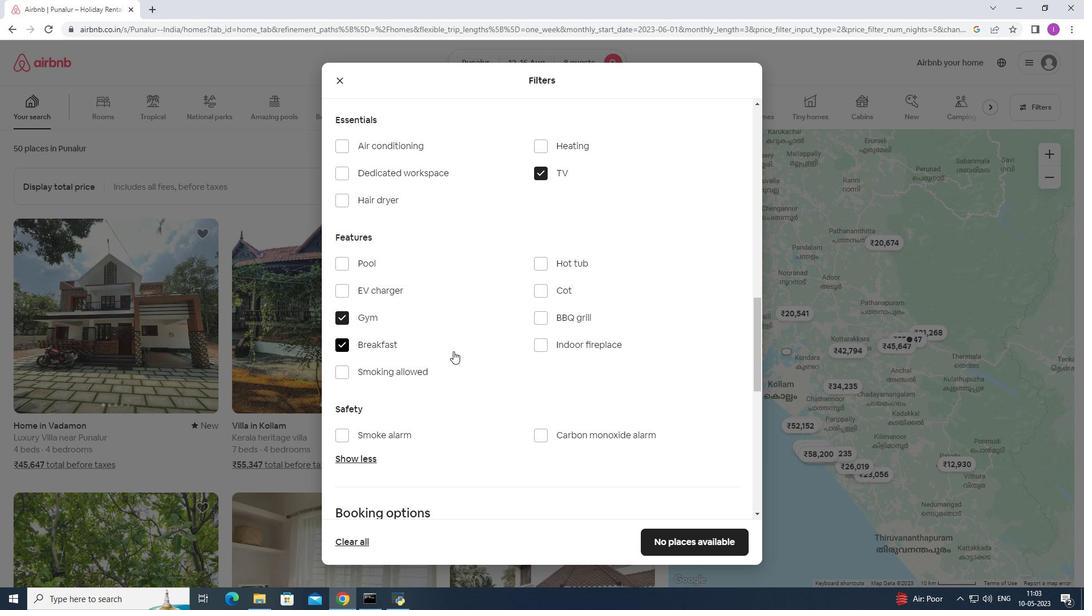 
Action: Mouse scrolled (453, 350) with delta (0, 0)
Screenshot: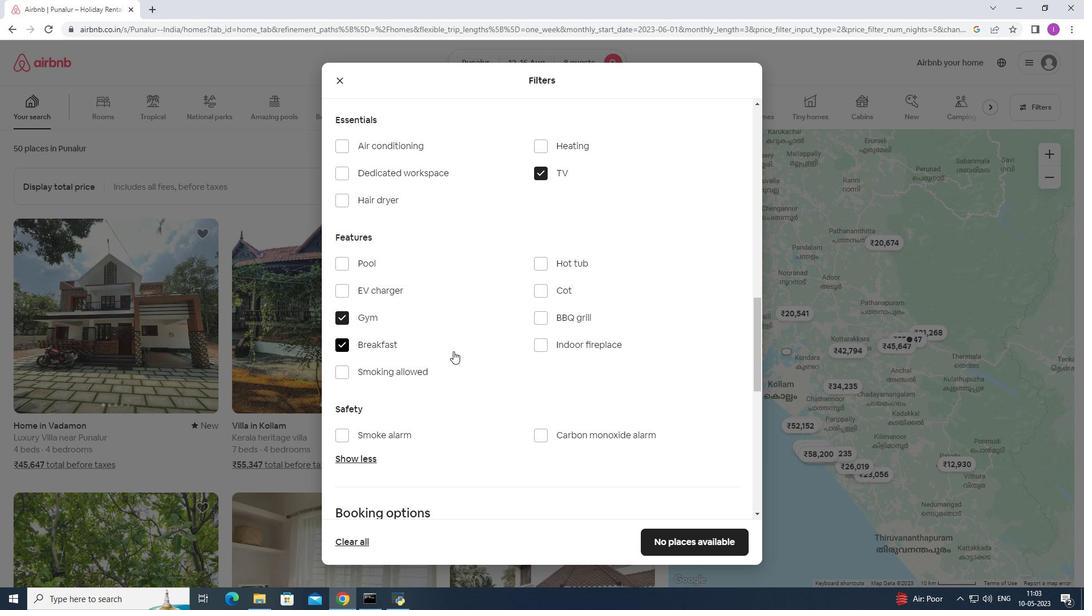 
Action: Mouse moved to (716, 358)
Screenshot: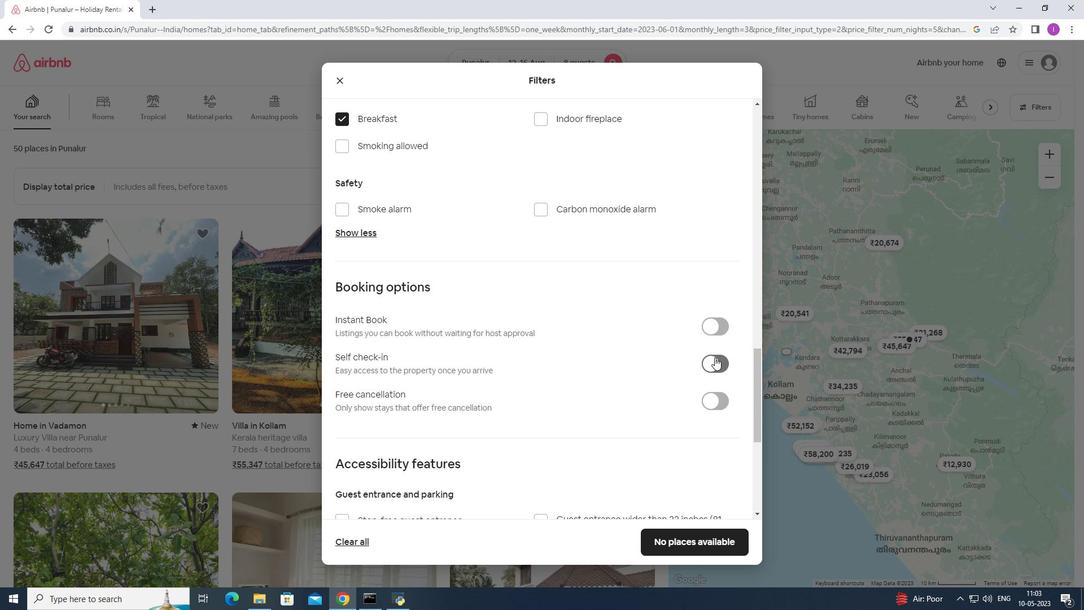 
Action: Mouse pressed left at (716, 358)
Screenshot: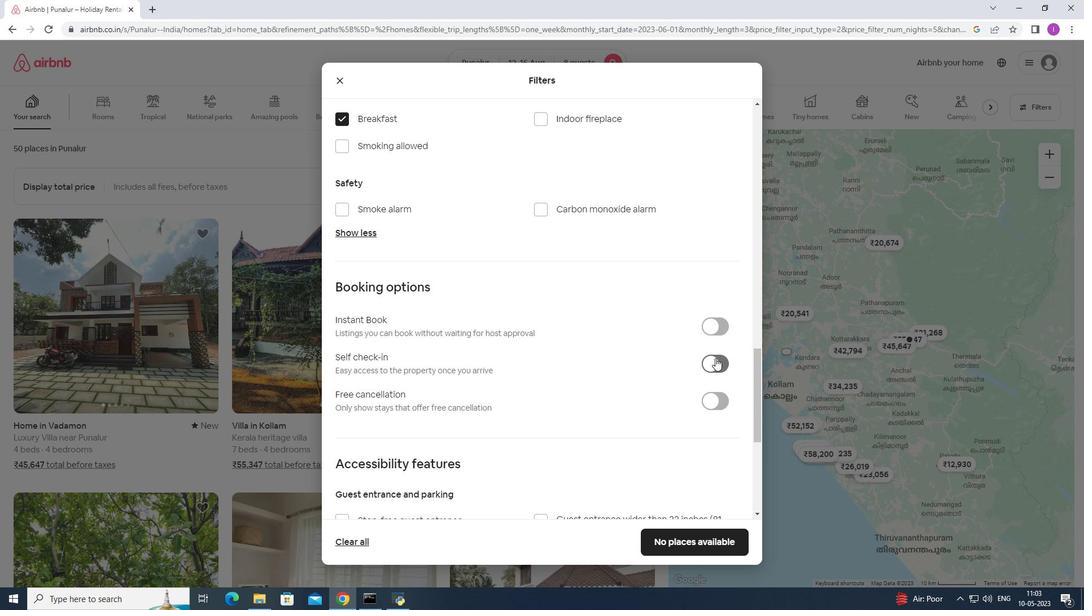 
Action: Mouse moved to (549, 367)
Screenshot: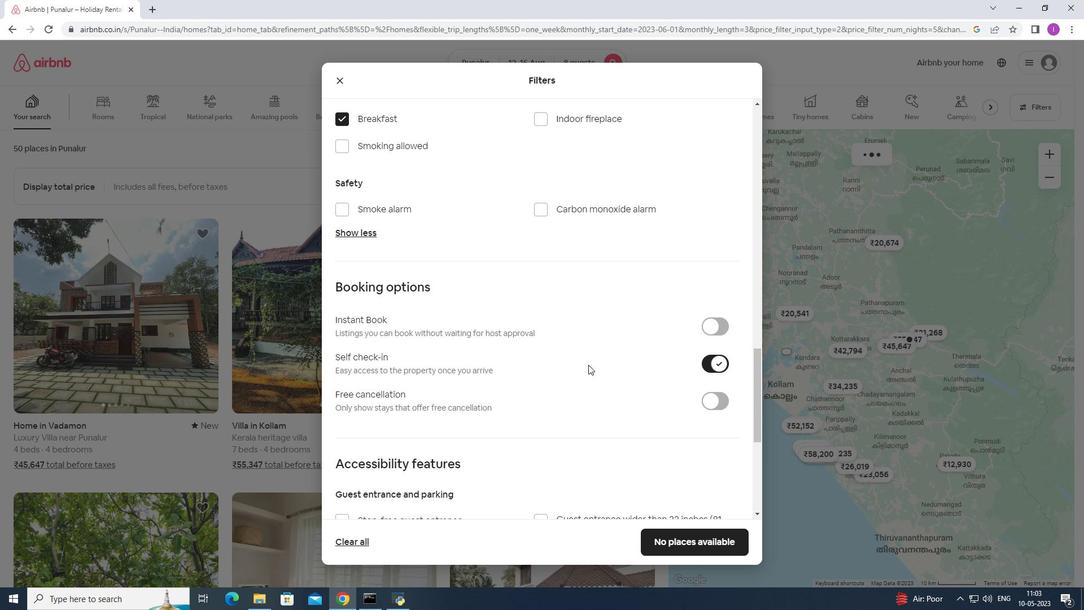 
Action: Mouse scrolled (549, 366) with delta (0, 0)
Screenshot: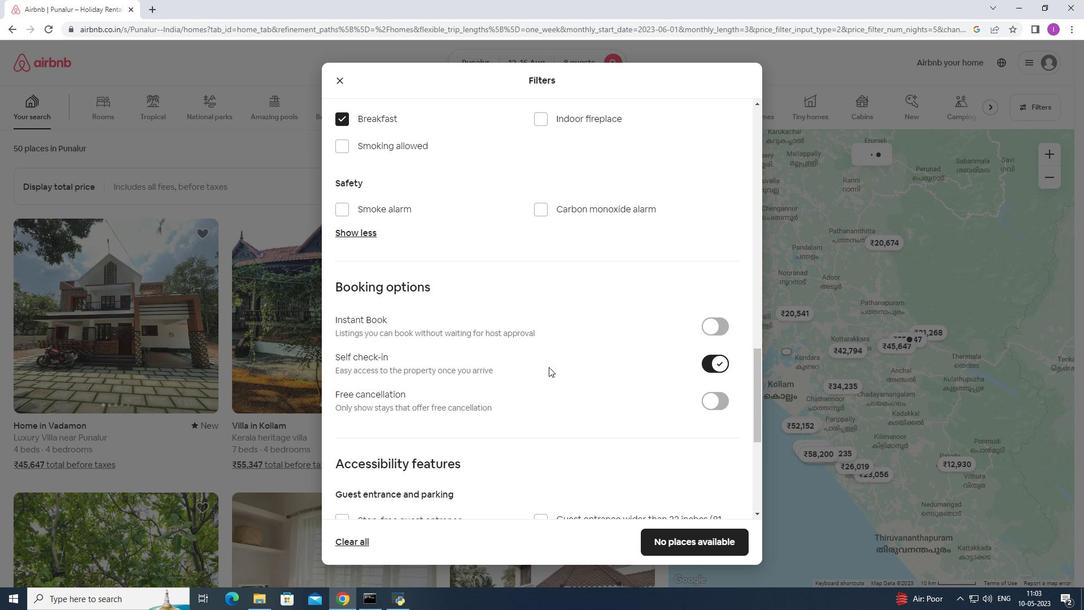
Action: Mouse scrolled (549, 366) with delta (0, 0)
Screenshot: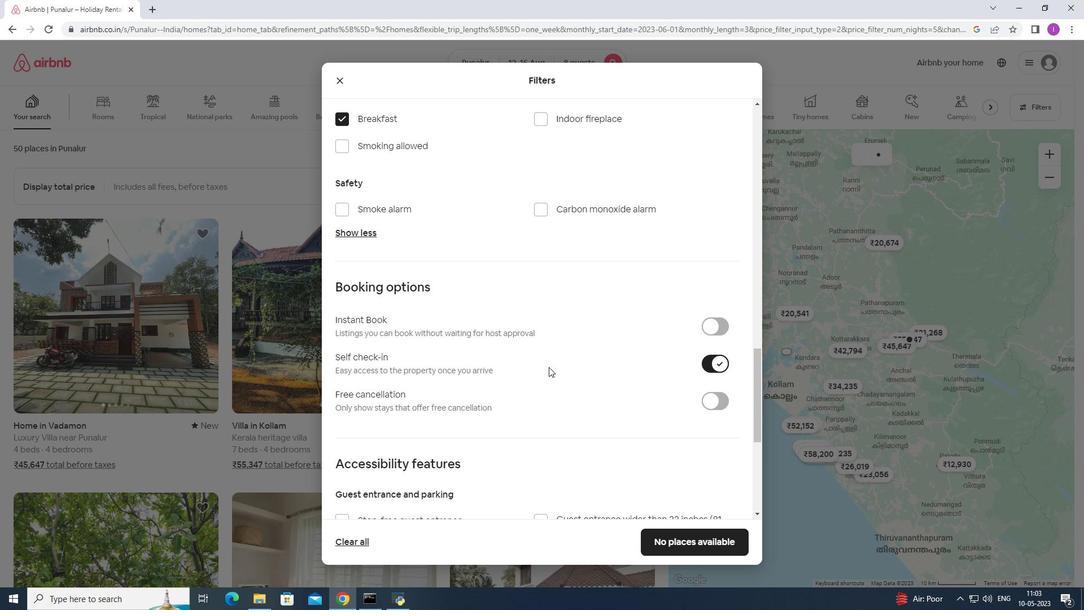 
Action: Mouse scrolled (549, 366) with delta (0, 0)
Screenshot: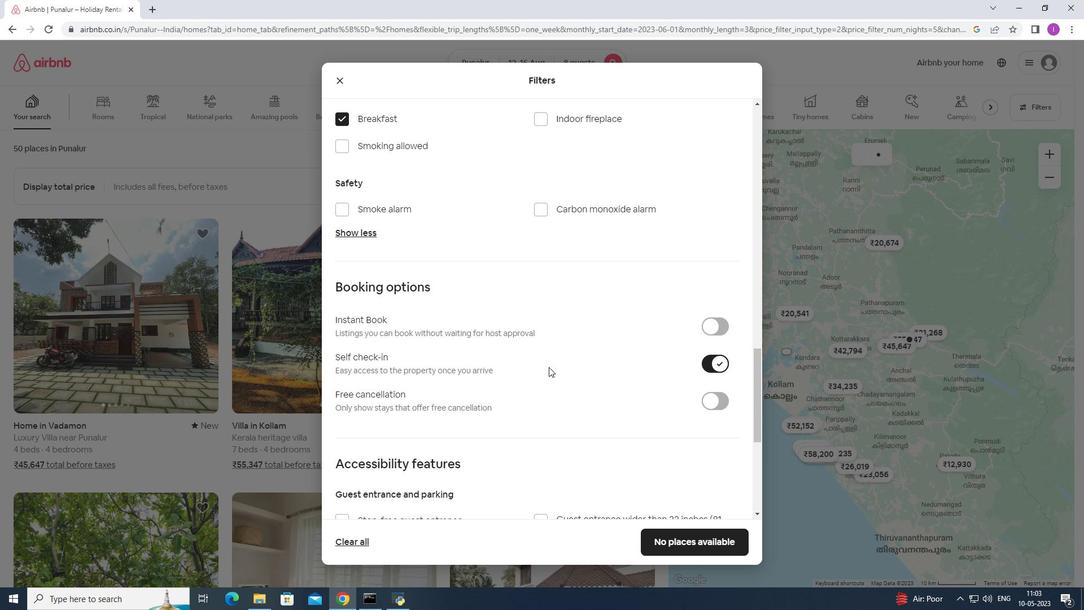
Action: Mouse moved to (550, 363)
Screenshot: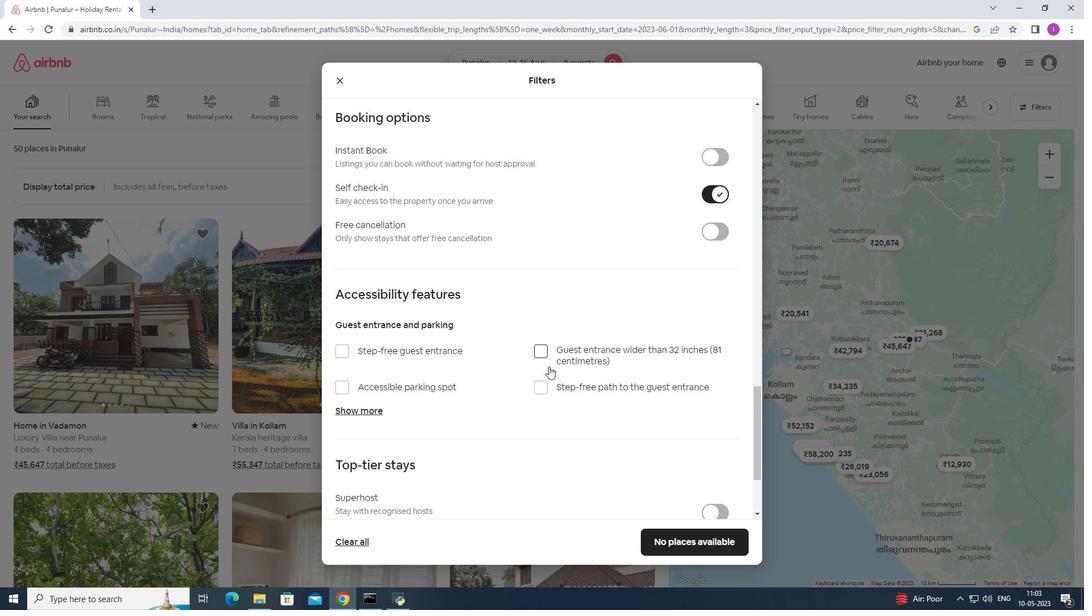 
Action: Mouse scrolled (550, 363) with delta (0, 0)
Screenshot: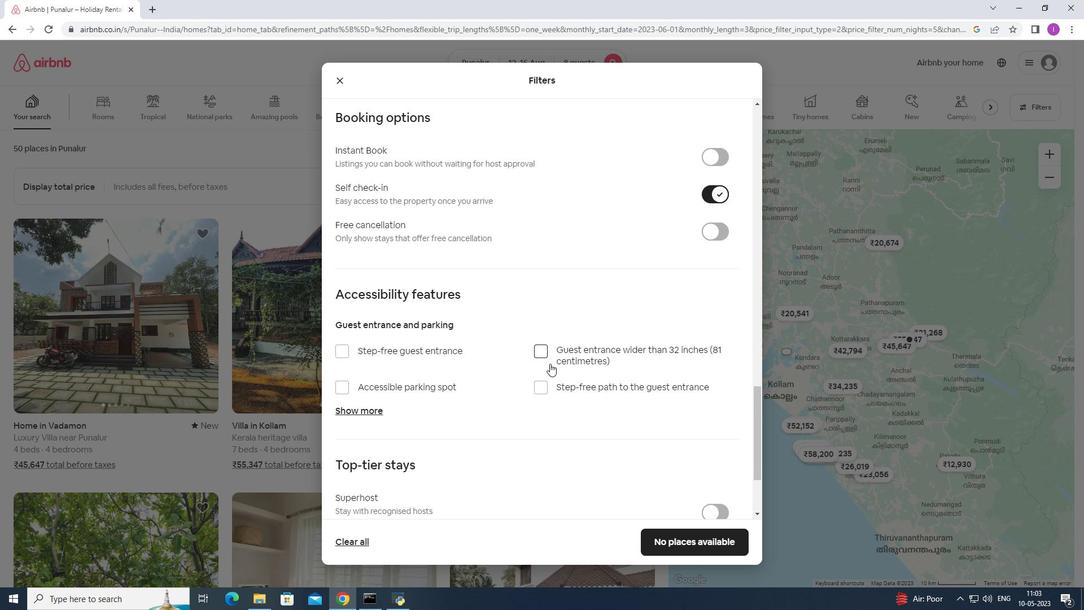 
Action: Mouse scrolled (550, 363) with delta (0, 0)
Screenshot: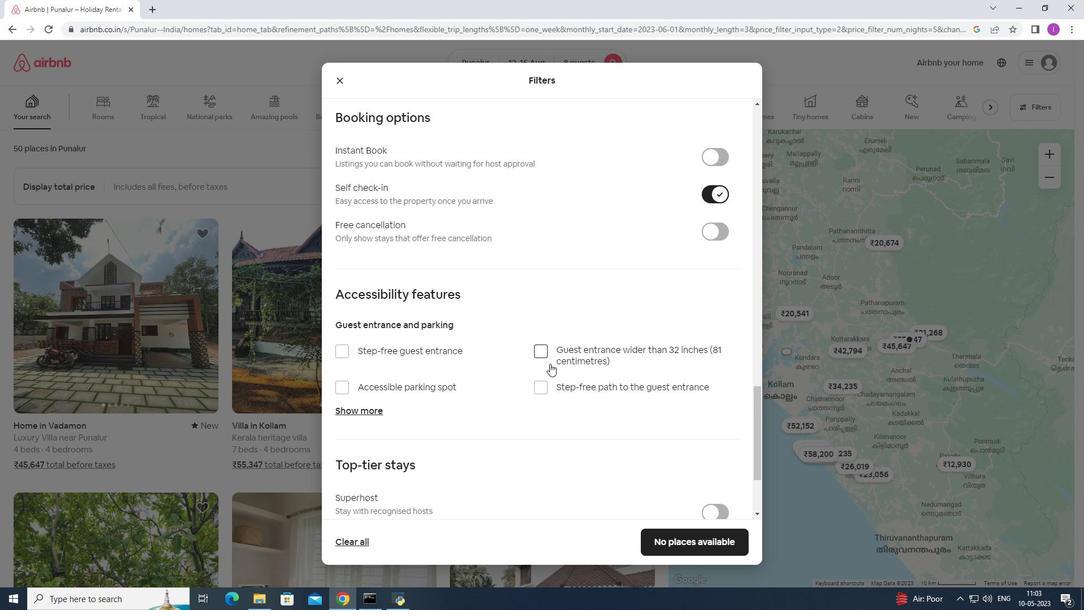 
Action: Mouse scrolled (550, 363) with delta (0, 0)
Screenshot: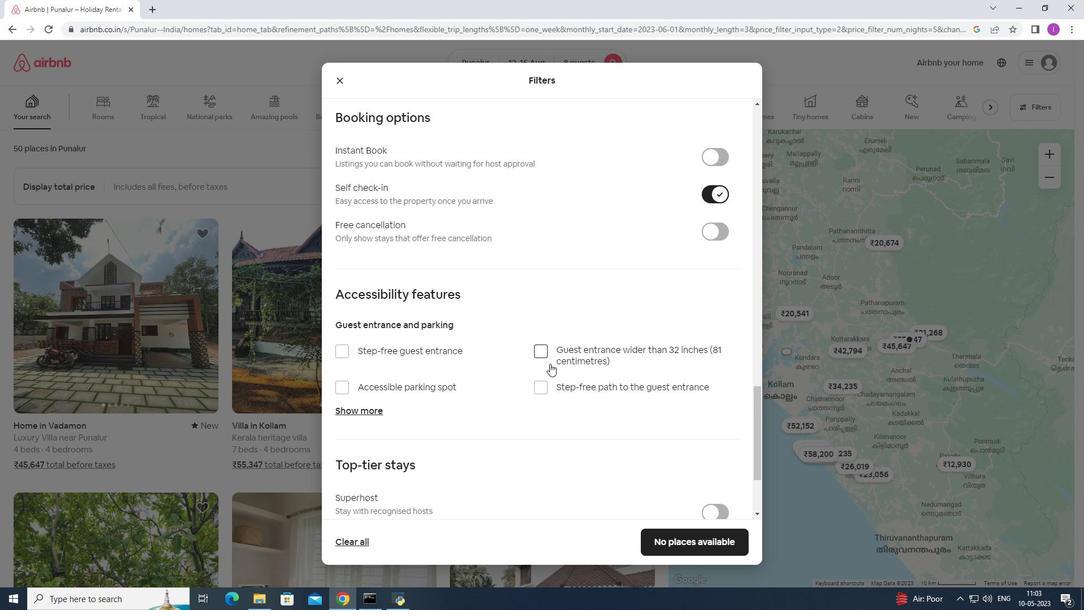 
Action: Mouse moved to (552, 360)
Screenshot: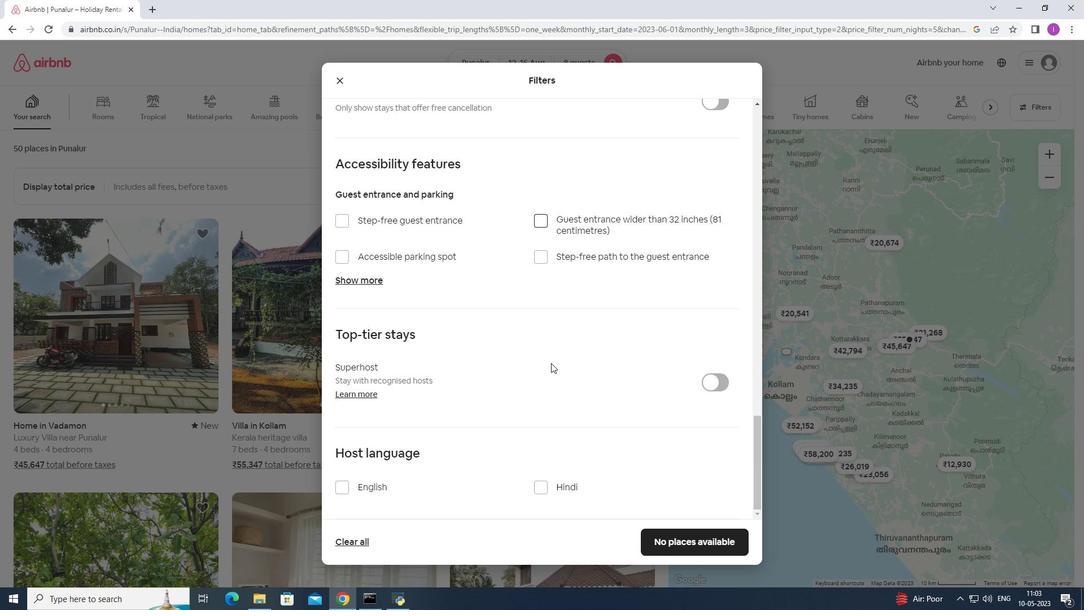 
Action: Mouse scrolled (552, 359) with delta (0, 0)
Screenshot: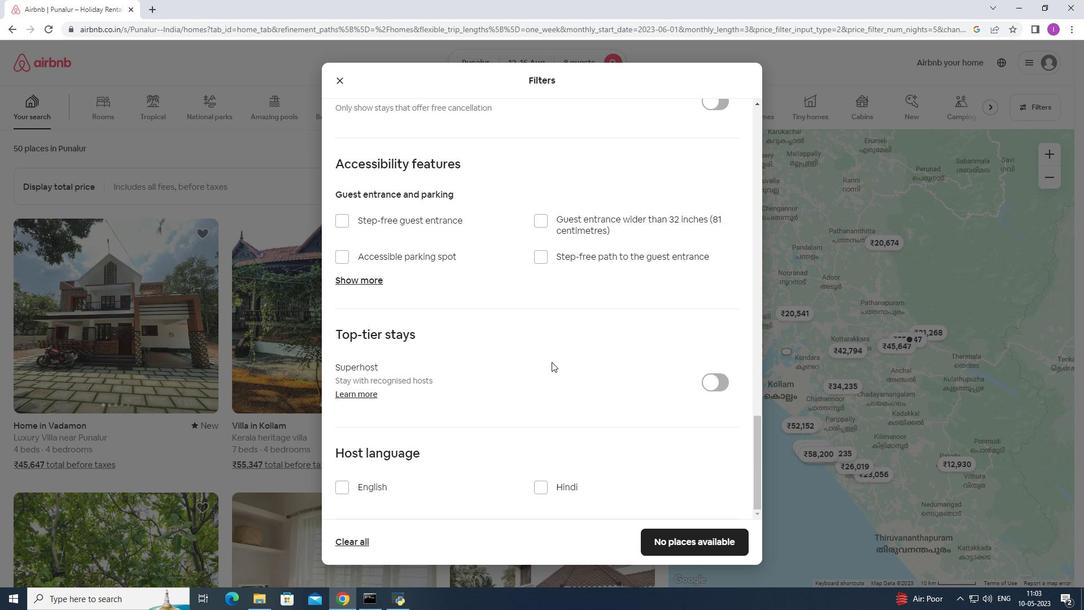 
Action: Mouse scrolled (552, 359) with delta (0, 0)
Screenshot: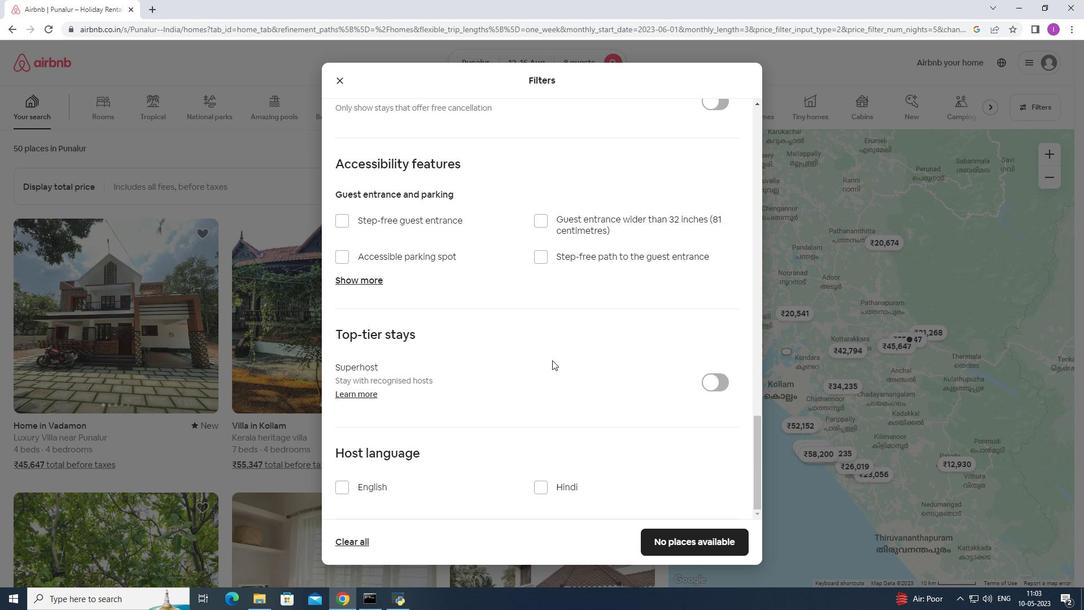 
Action: Mouse moved to (342, 491)
Screenshot: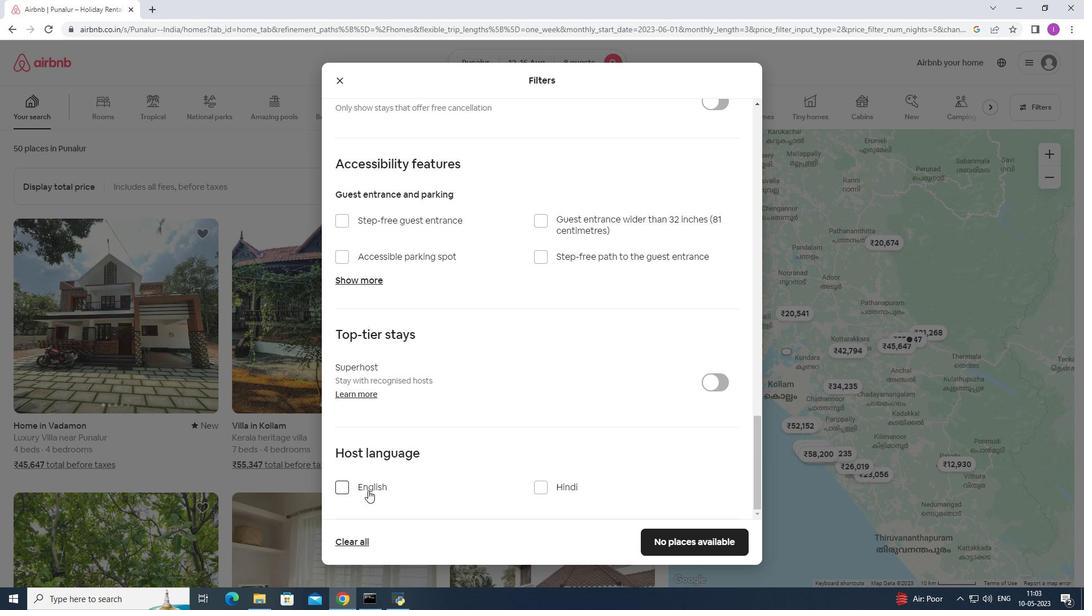 
Action: Mouse pressed left at (342, 491)
Screenshot: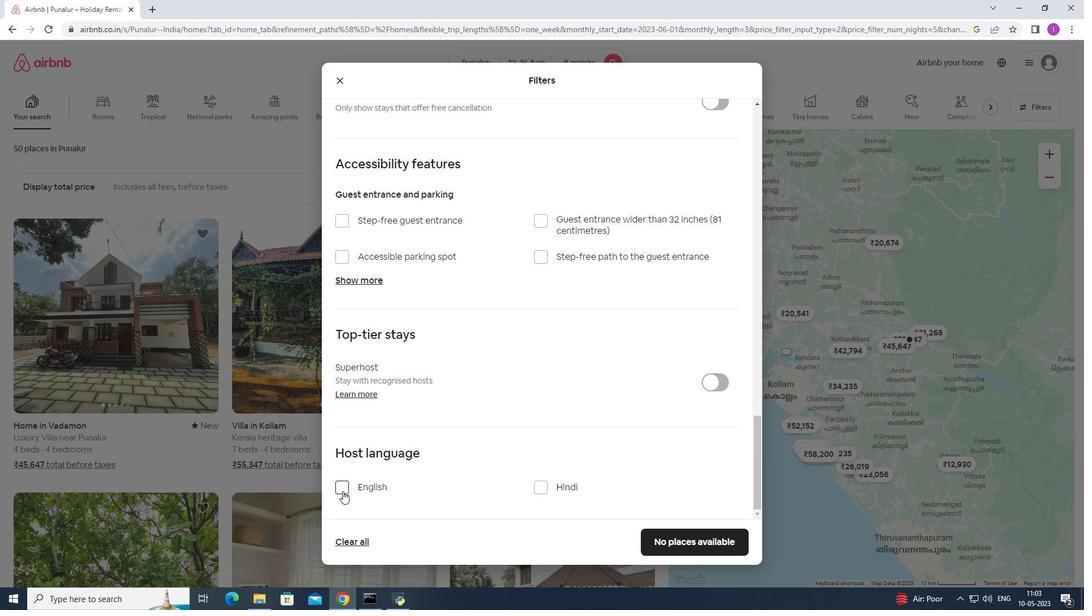 
Action: Mouse moved to (692, 551)
Screenshot: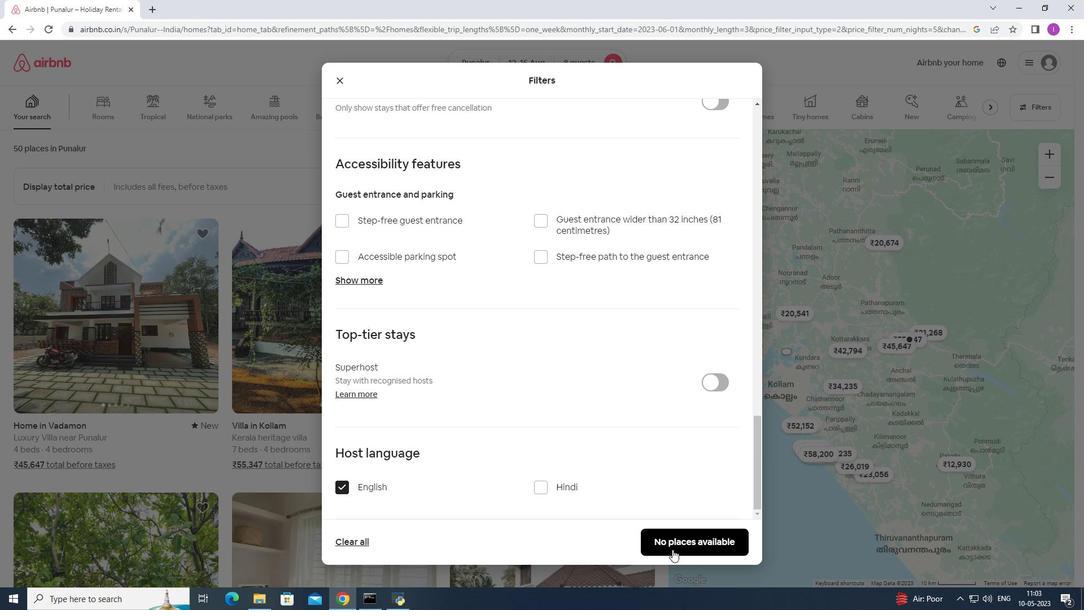 
Action: Mouse pressed left at (692, 551)
Screenshot: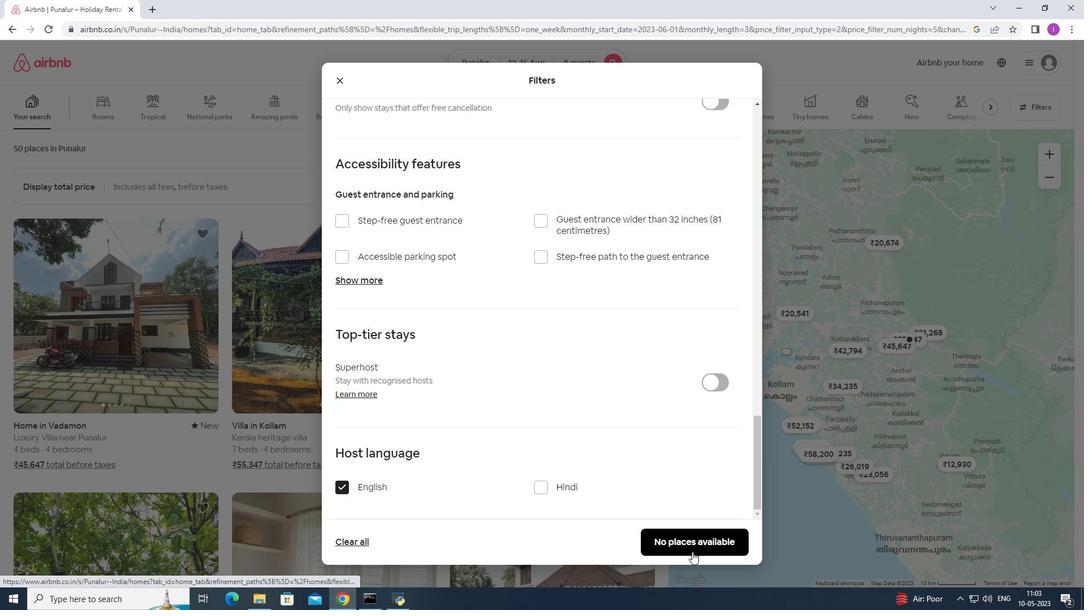 
Action: Mouse moved to (814, 458)
Screenshot: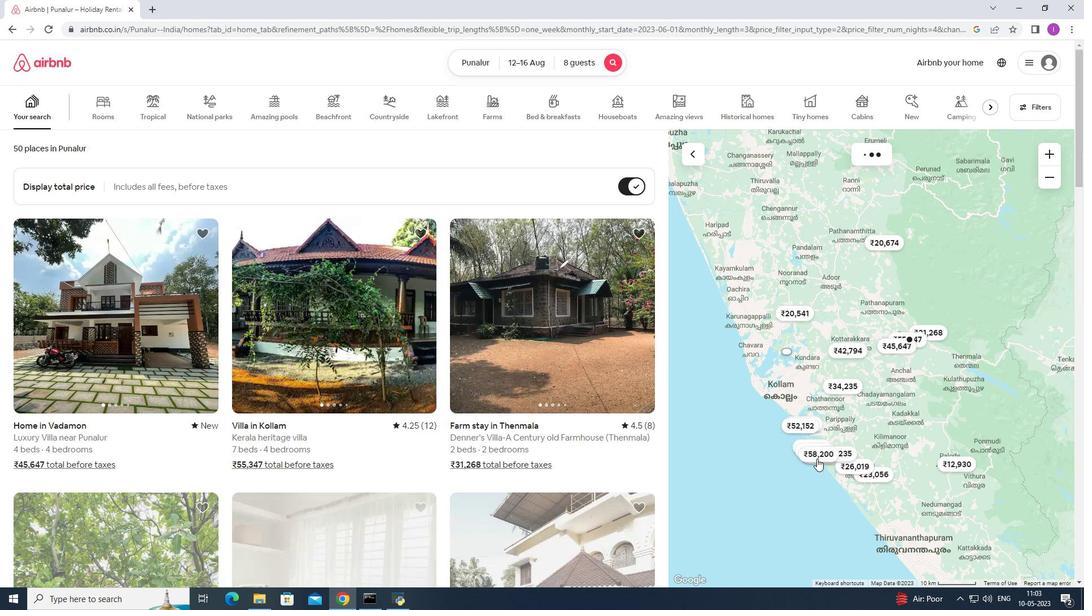 
